 Task: Find connections with filter location Kutaisi with filter topic #wfhwith filter profile language Potuguese with filter current company D. E. Shaw India Private Limited with filter school R.V.R. & J.C. College of Engineering with filter industry Technical and Vocational Training with filter service category Print Design with filter keywords title Managing Member
Action: Mouse moved to (145, 281)
Screenshot: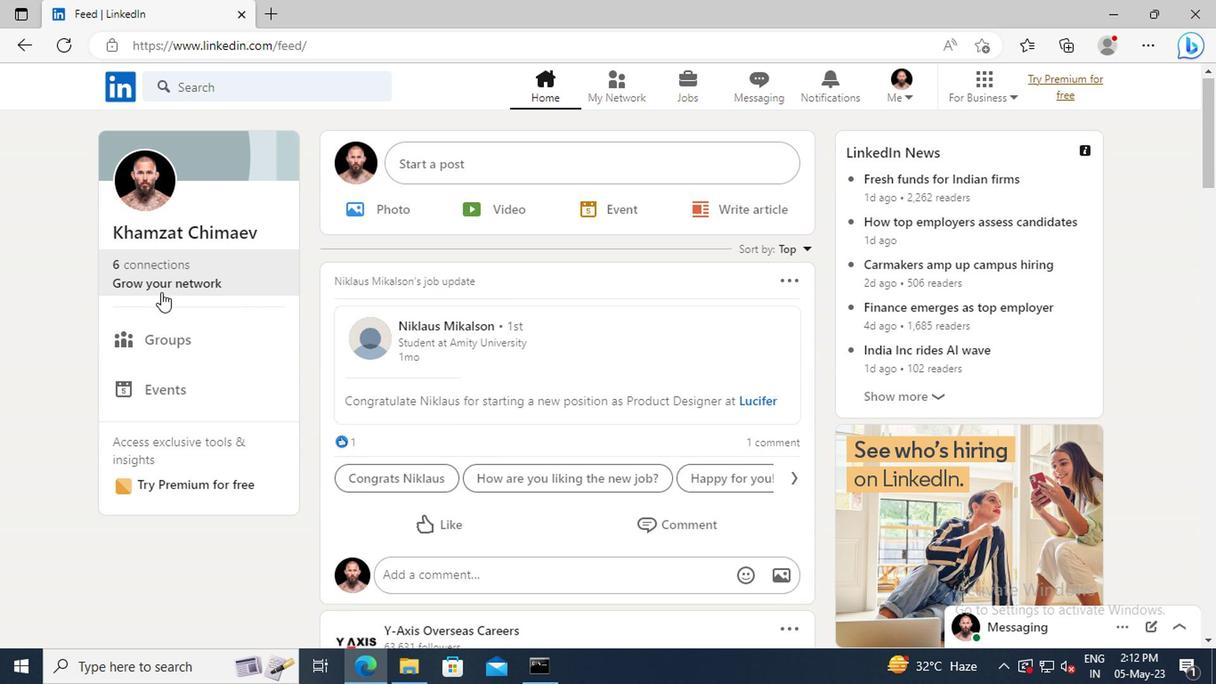 
Action: Mouse pressed left at (145, 281)
Screenshot: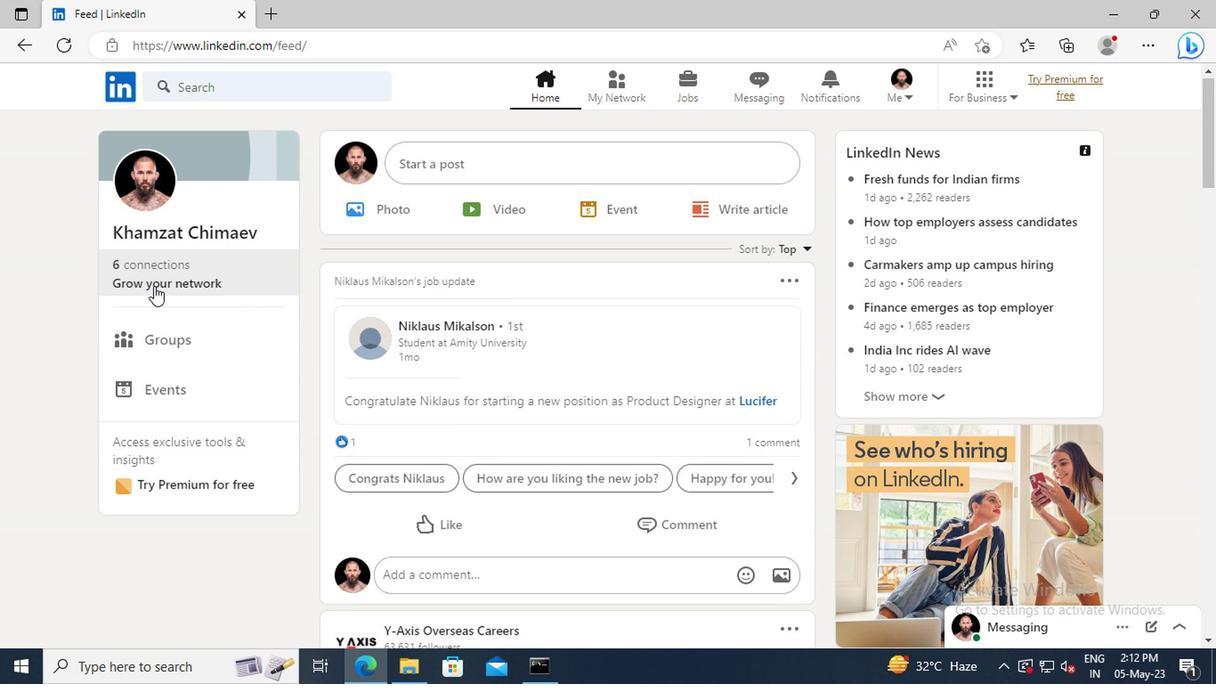 
Action: Mouse moved to (165, 189)
Screenshot: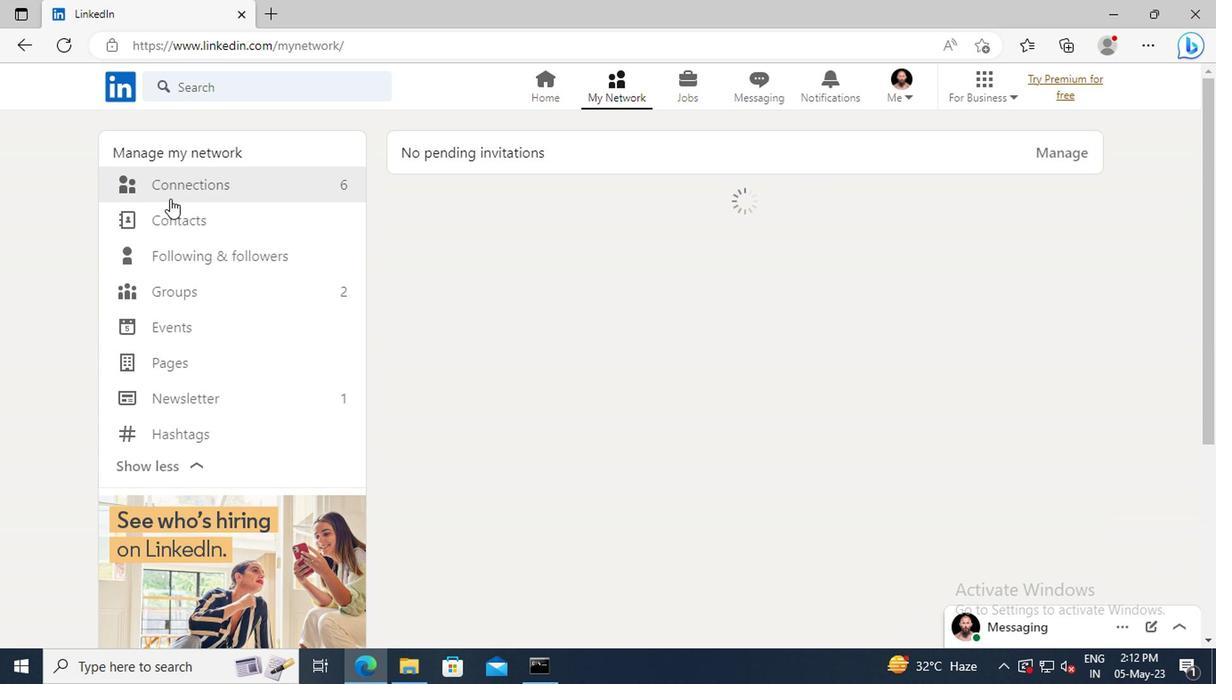
Action: Mouse pressed left at (165, 189)
Screenshot: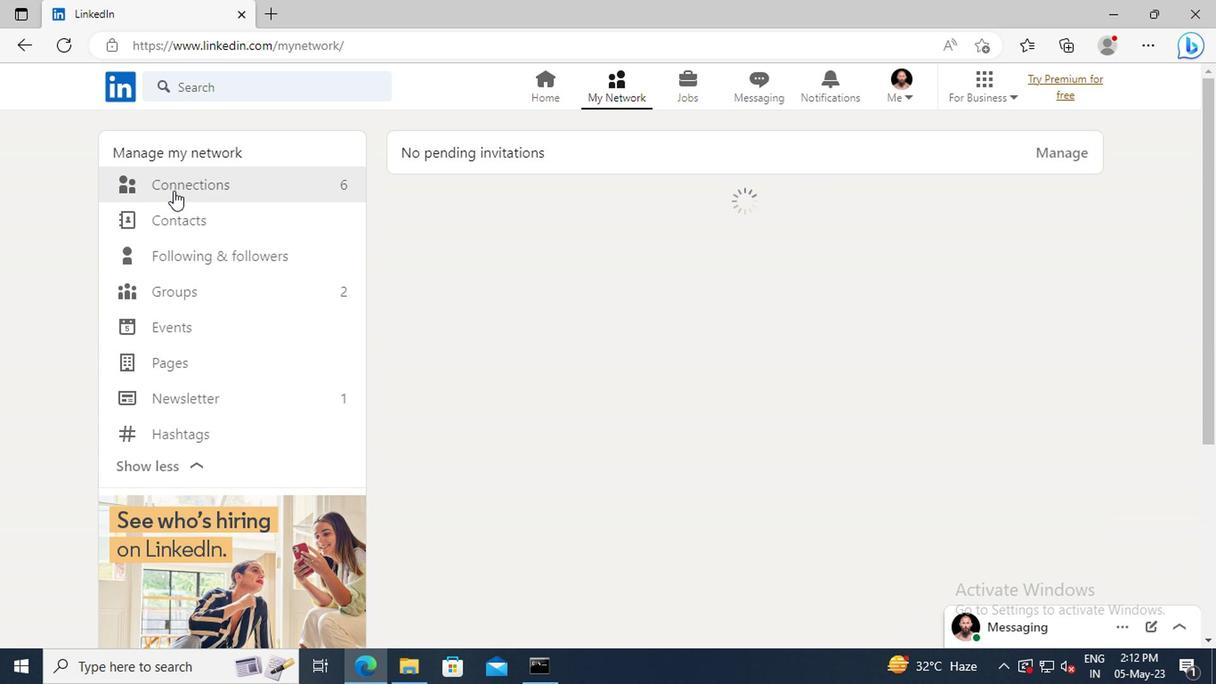 
Action: Mouse moved to (723, 188)
Screenshot: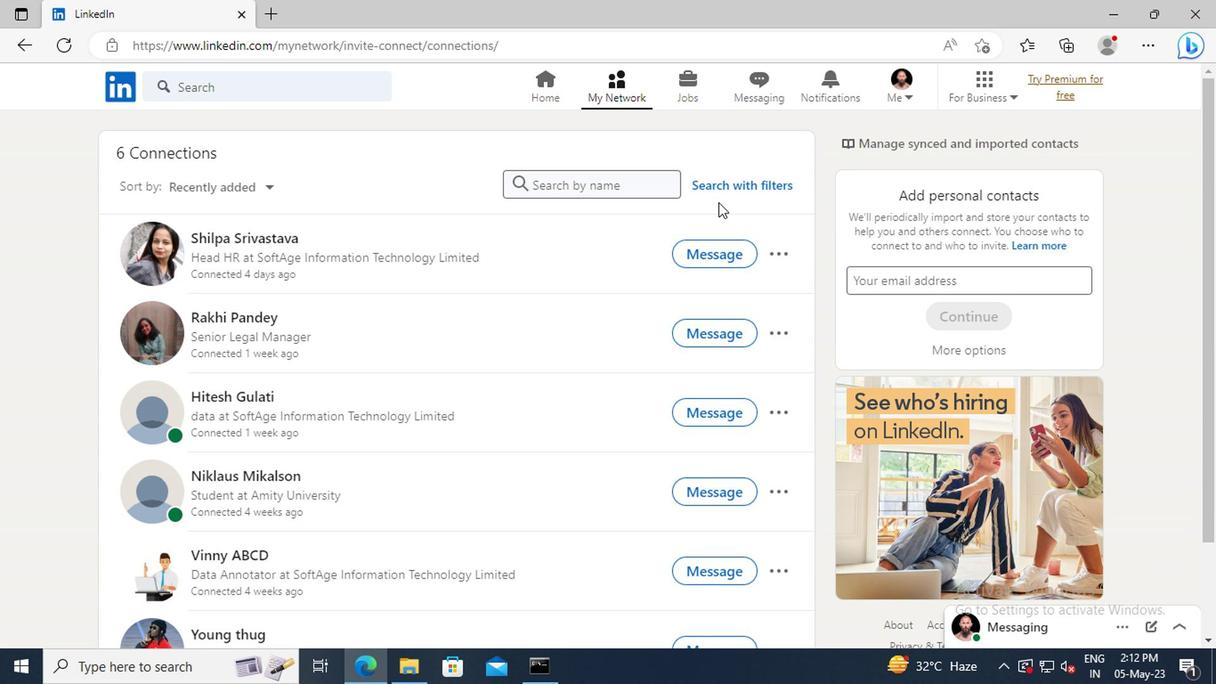 
Action: Mouse pressed left at (723, 188)
Screenshot: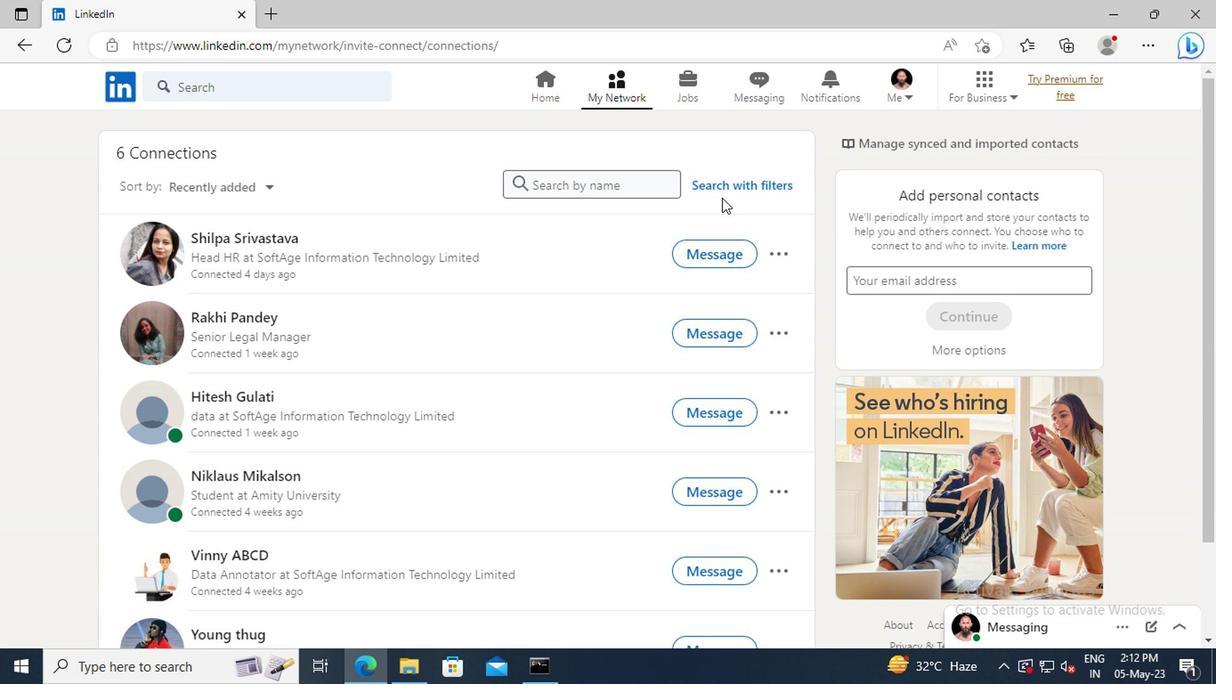 
Action: Mouse moved to (663, 139)
Screenshot: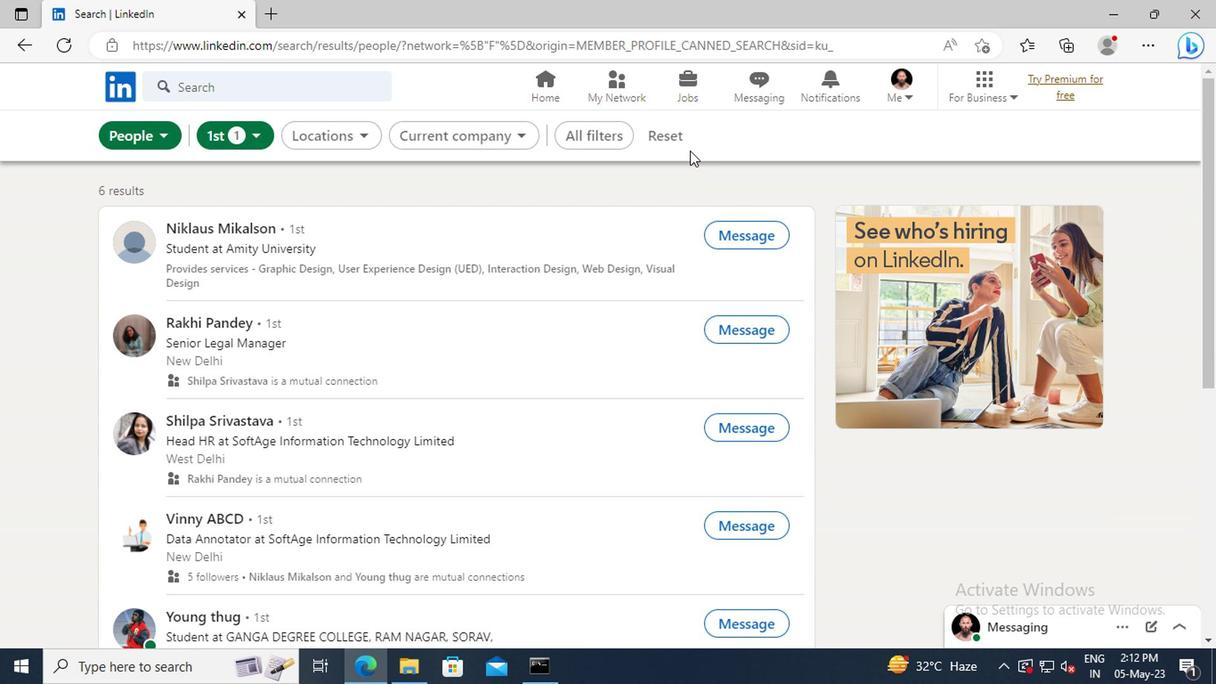 
Action: Mouse pressed left at (663, 139)
Screenshot: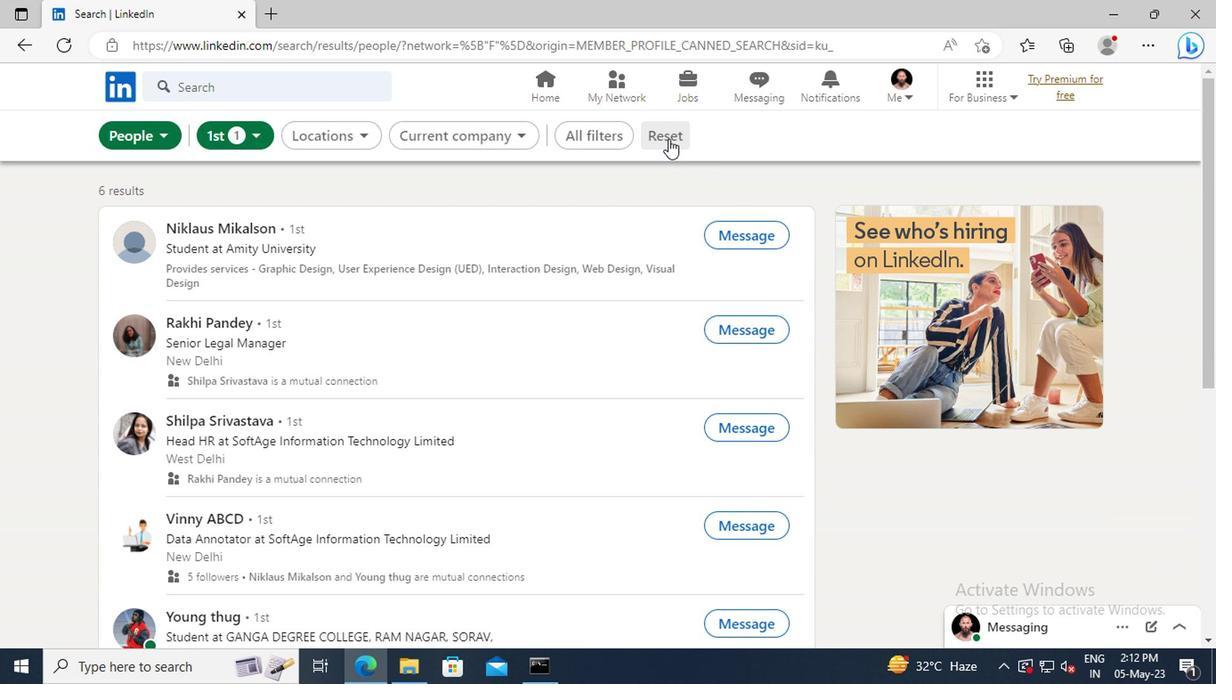 
Action: Mouse moved to (639, 139)
Screenshot: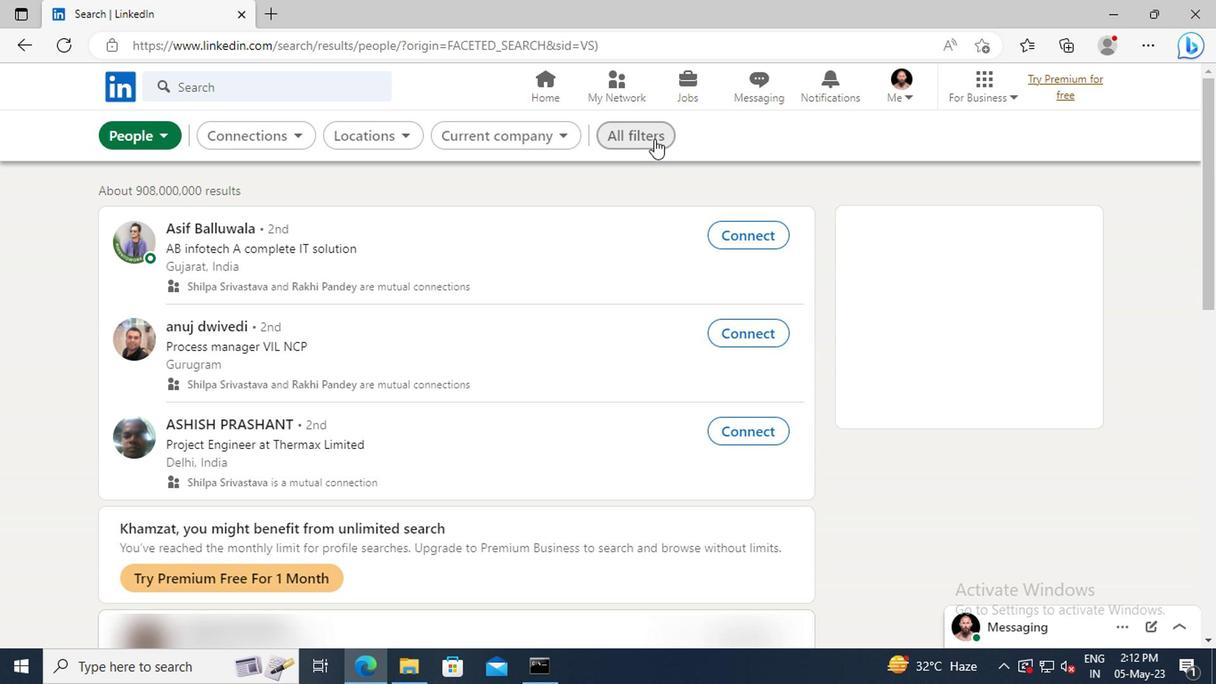 
Action: Mouse pressed left at (639, 139)
Screenshot: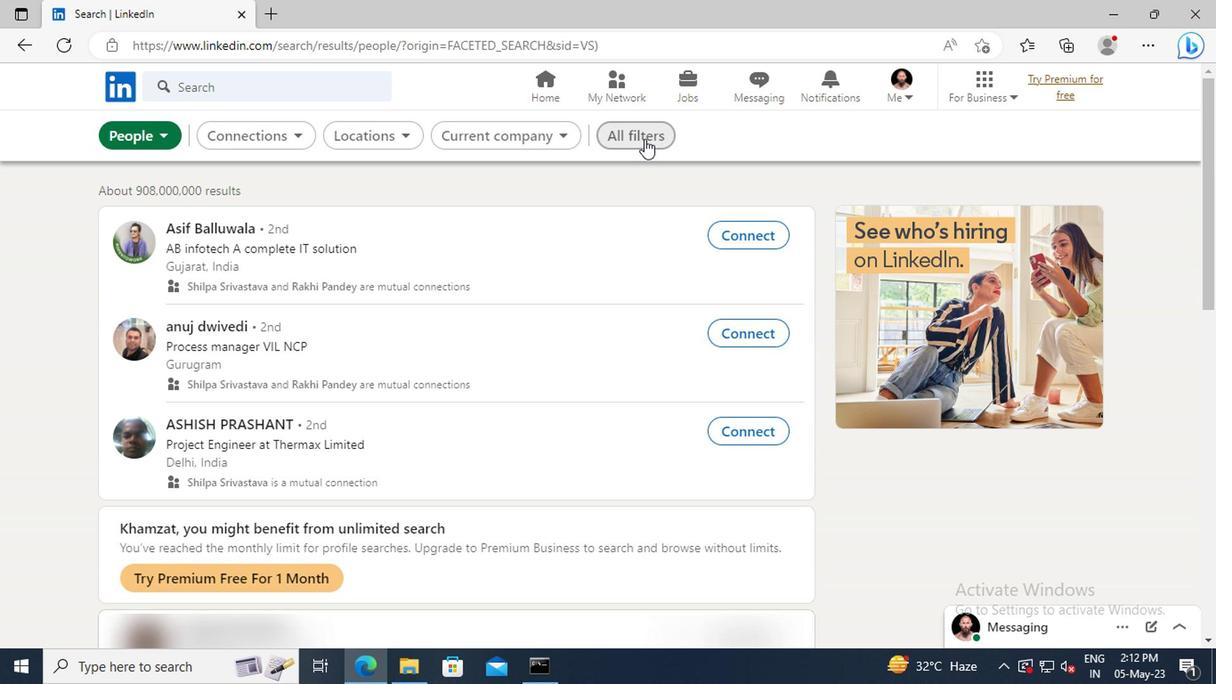 
Action: Mouse moved to (969, 334)
Screenshot: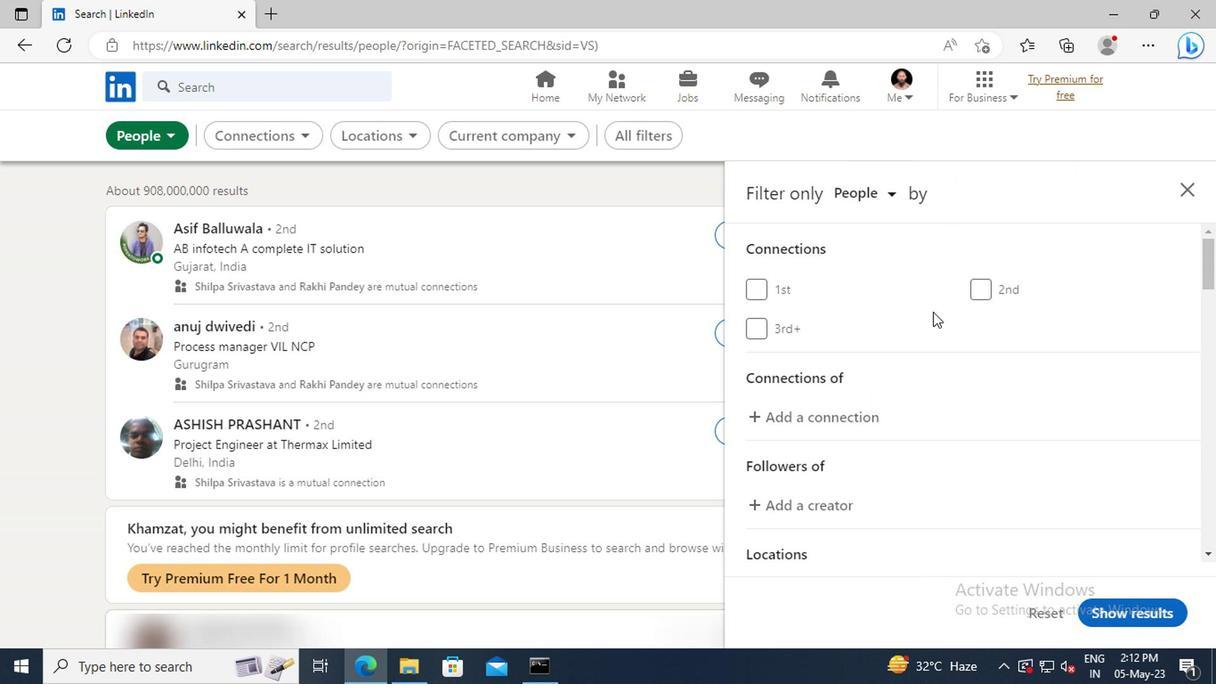 
Action: Mouse scrolled (969, 333) with delta (0, 0)
Screenshot: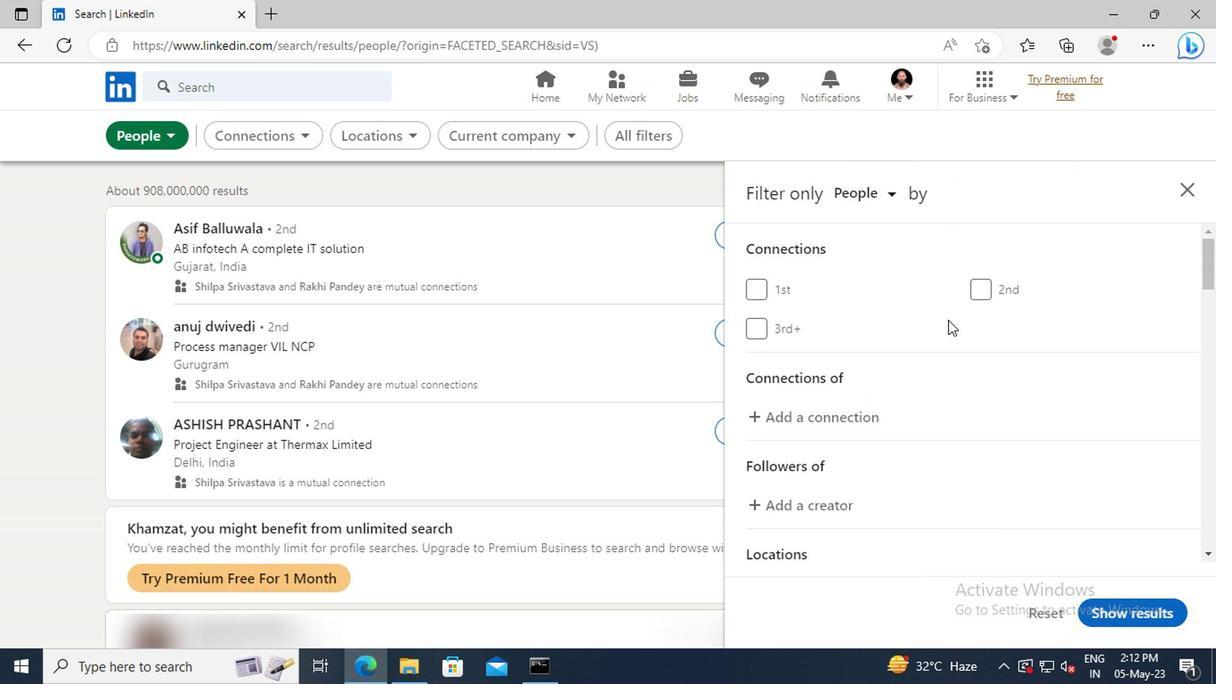 
Action: Mouse scrolled (969, 333) with delta (0, 0)
Screenshot: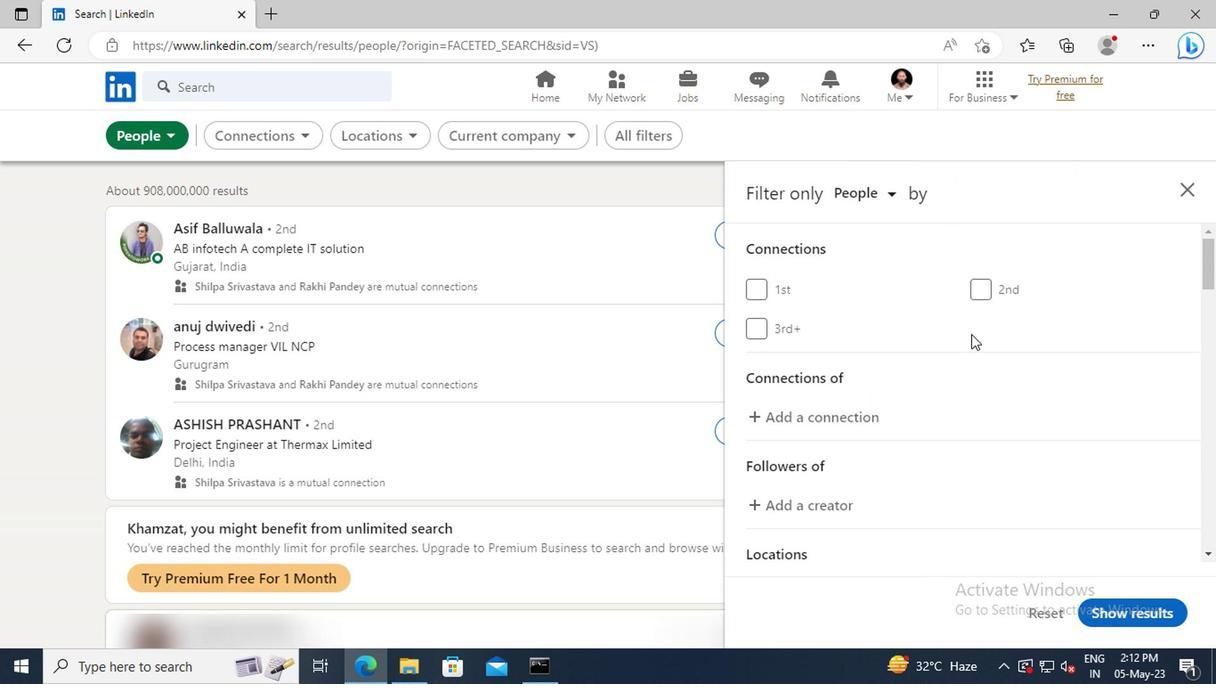 
Action: Mouse moved to (969, 334)
Screenshot: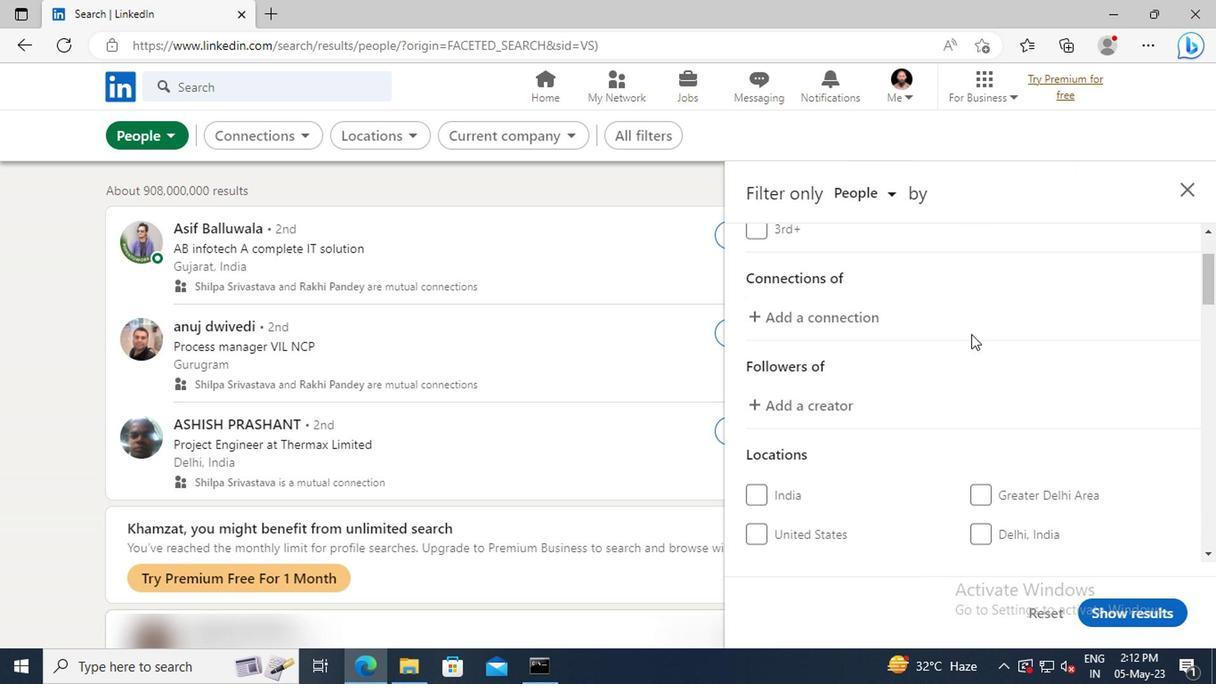 
Action: Mouse scrolled (969, 333) with delta (0, 0)
Screenshot: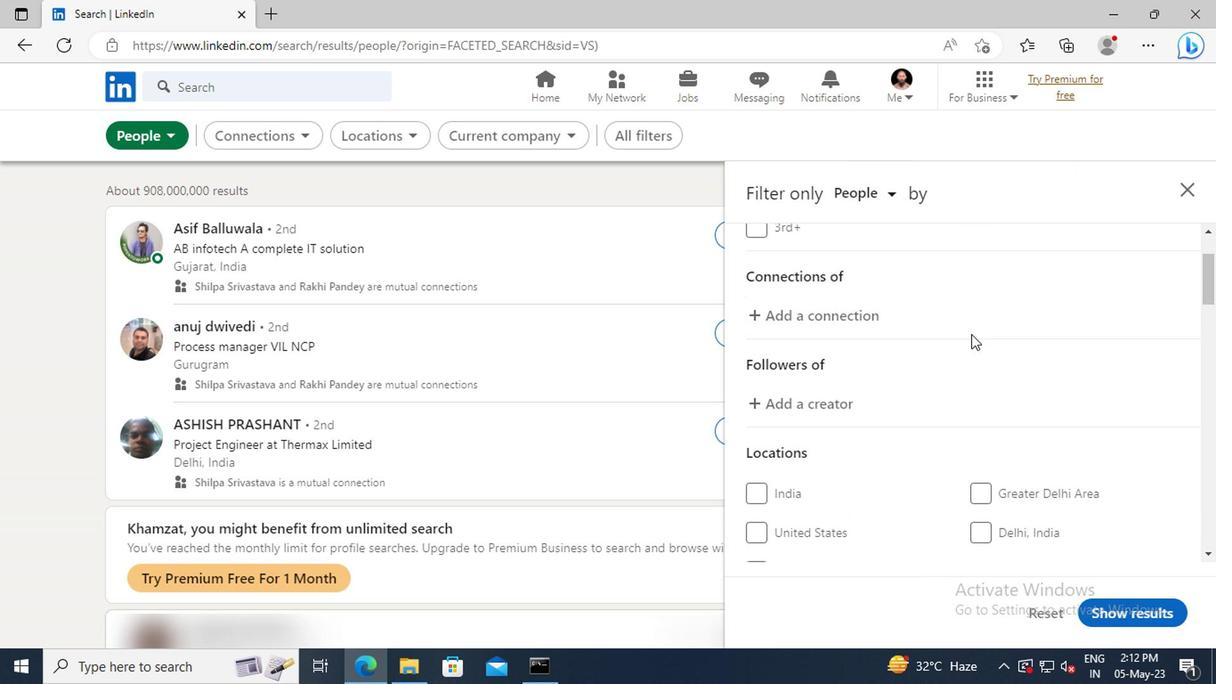 
Action: Mouse moved to (969, 335)
Screenshot: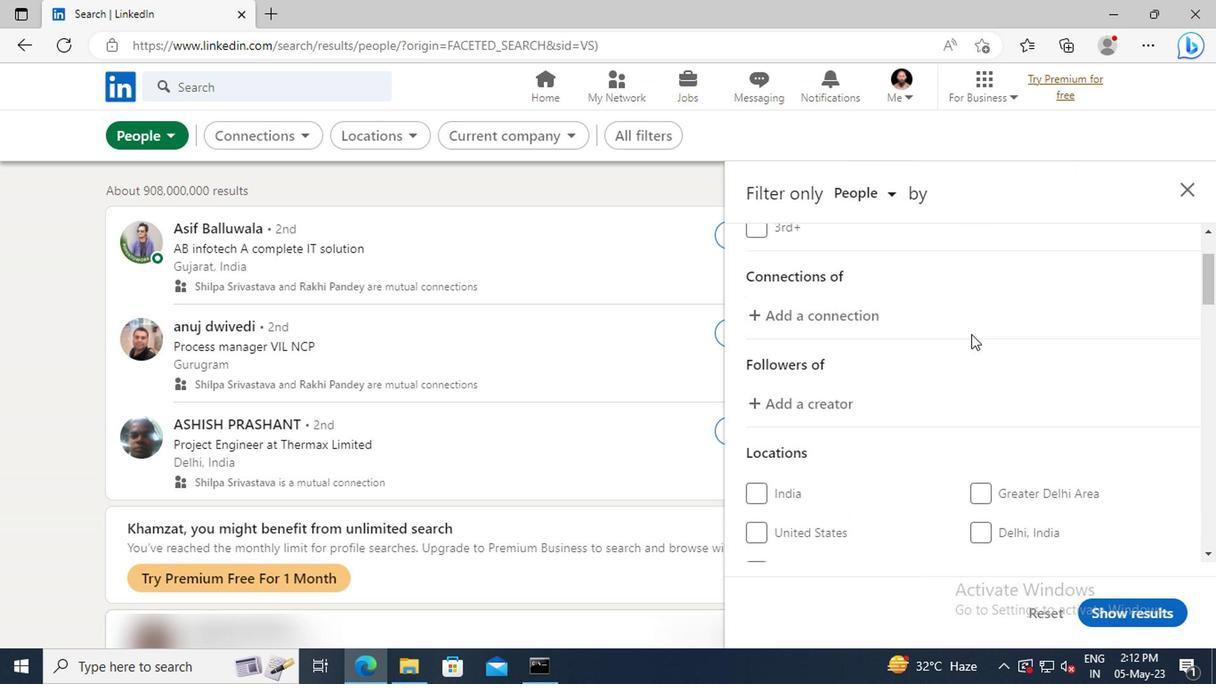 
Action: Mouse scrolled (969, 334) with delta (0, -1)
Screenshot: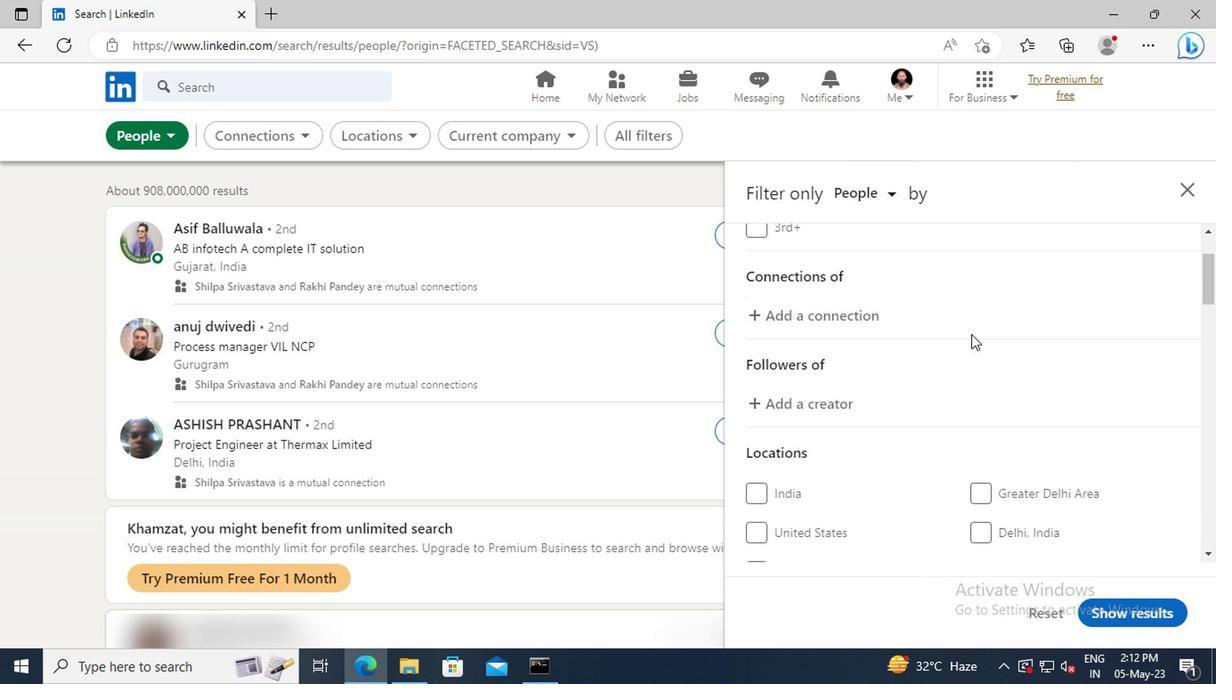 
Action: Mouse scrolled (969, 334) with delta (0, -1)
Screenshot: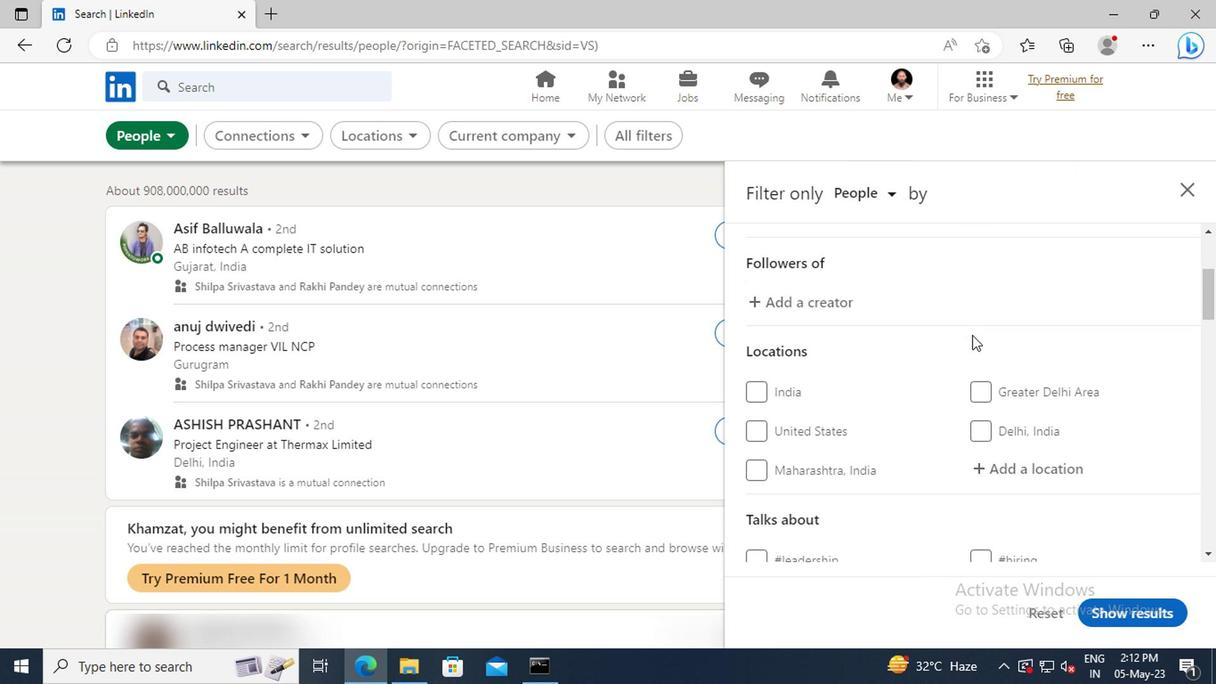 
Action: Mouse scrolled (969, 334) with delta (0, -1)
Screenshot: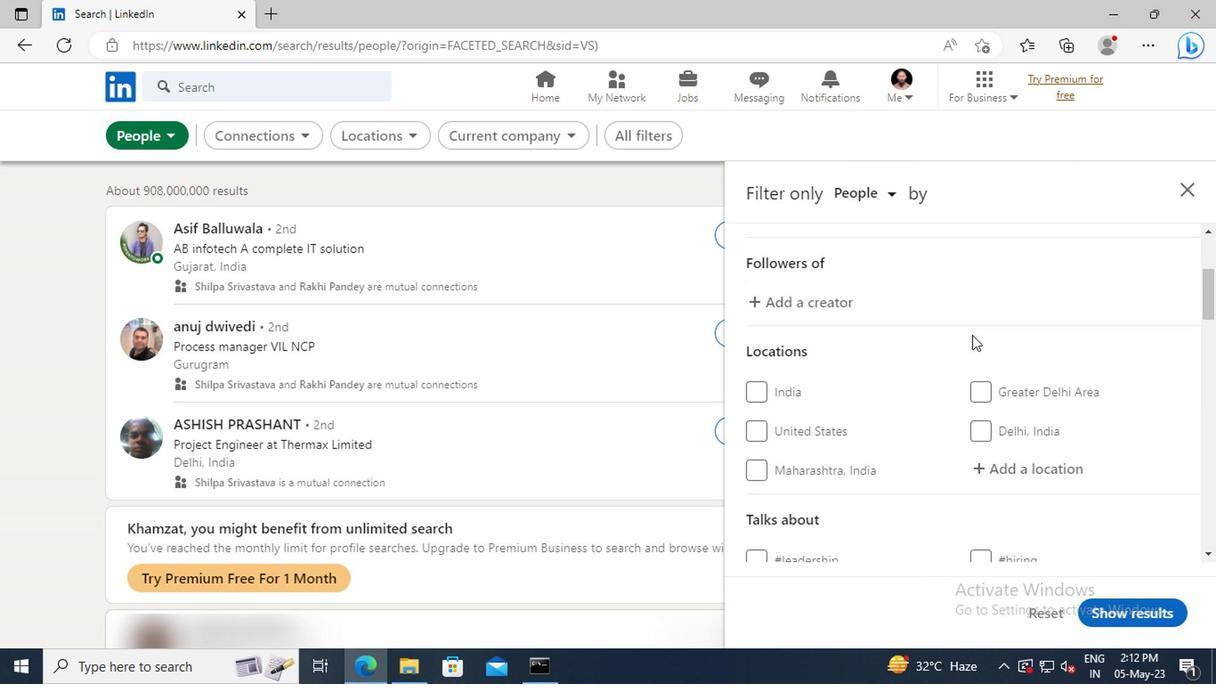 
Action: Mouse moved to (986, 368)
Screenshot: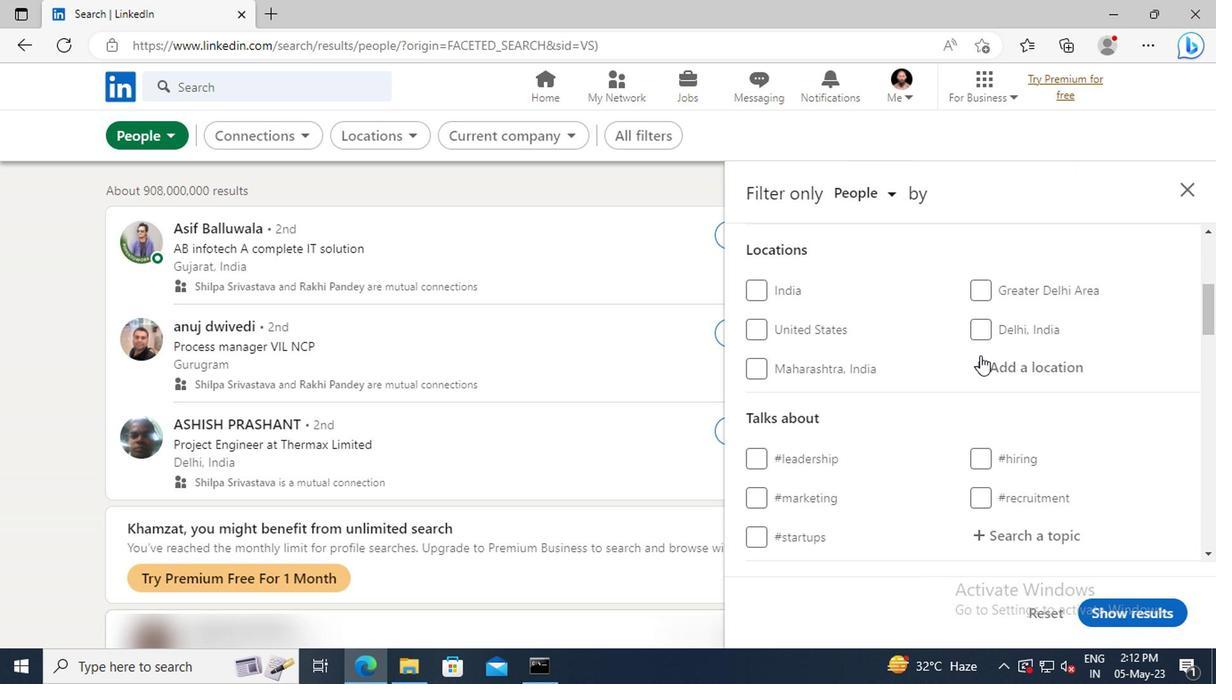 
Action: Mouse pressed left at (986, 368)
Screenshot: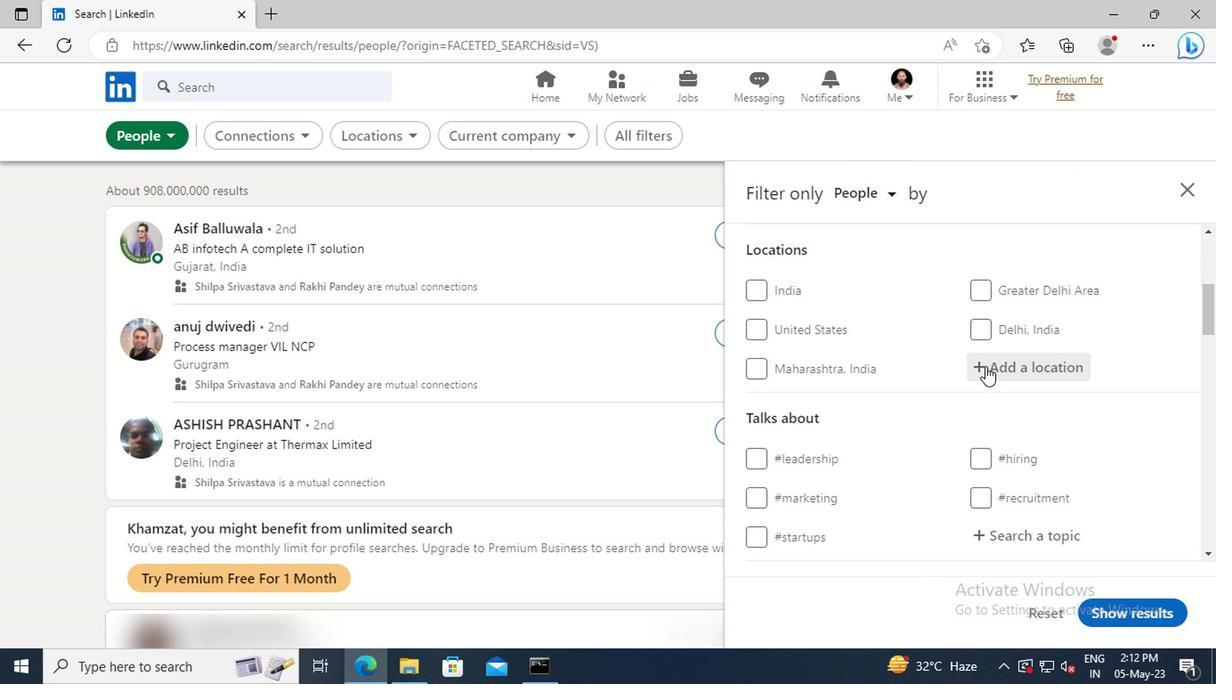 
Action: Key pressed <Key.shift>KUTAISI
Screenshot: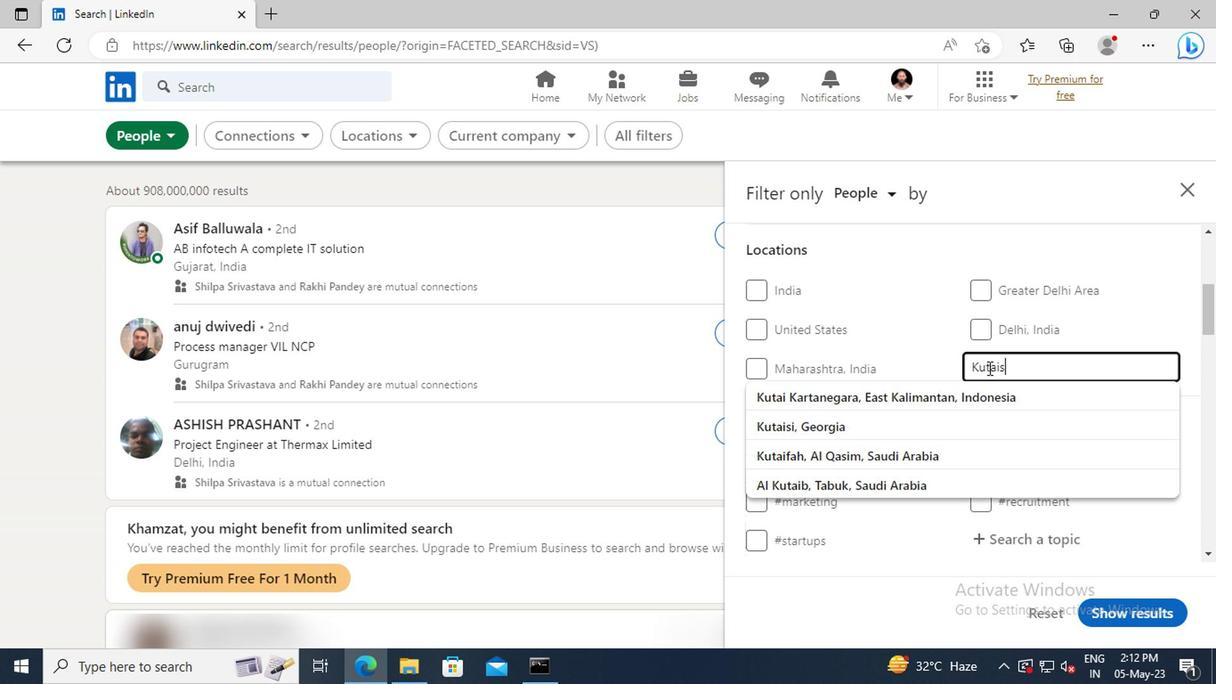 
Action: Mouse moved to (989, 391)
Screenshot: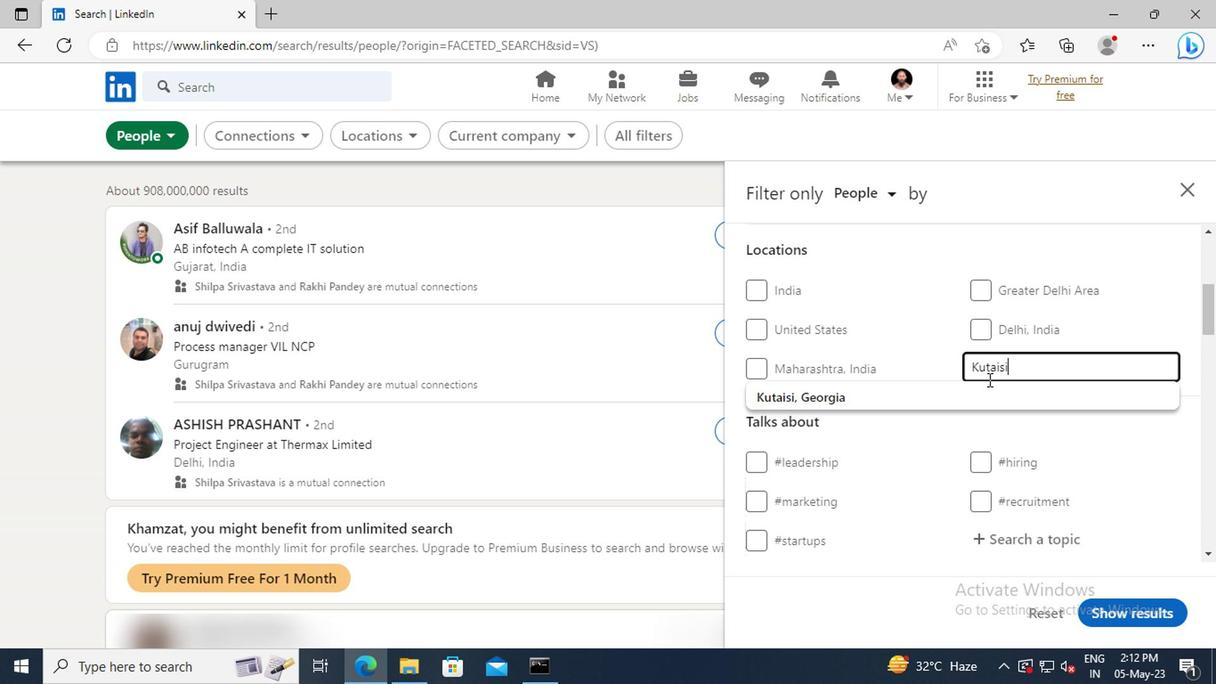 
Action: Mouse pressed left at (989, 391)
Screenshot: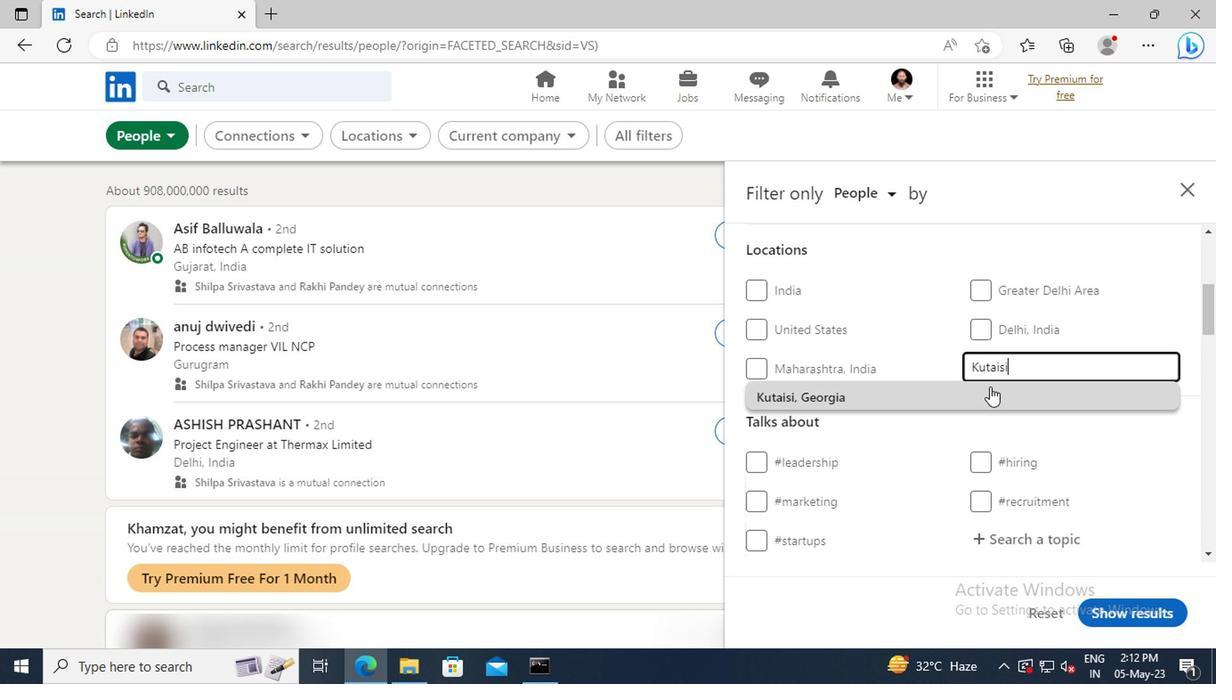 
Action: Mouse scrolled (989, 390) with delta (0, -1)
Screenshot: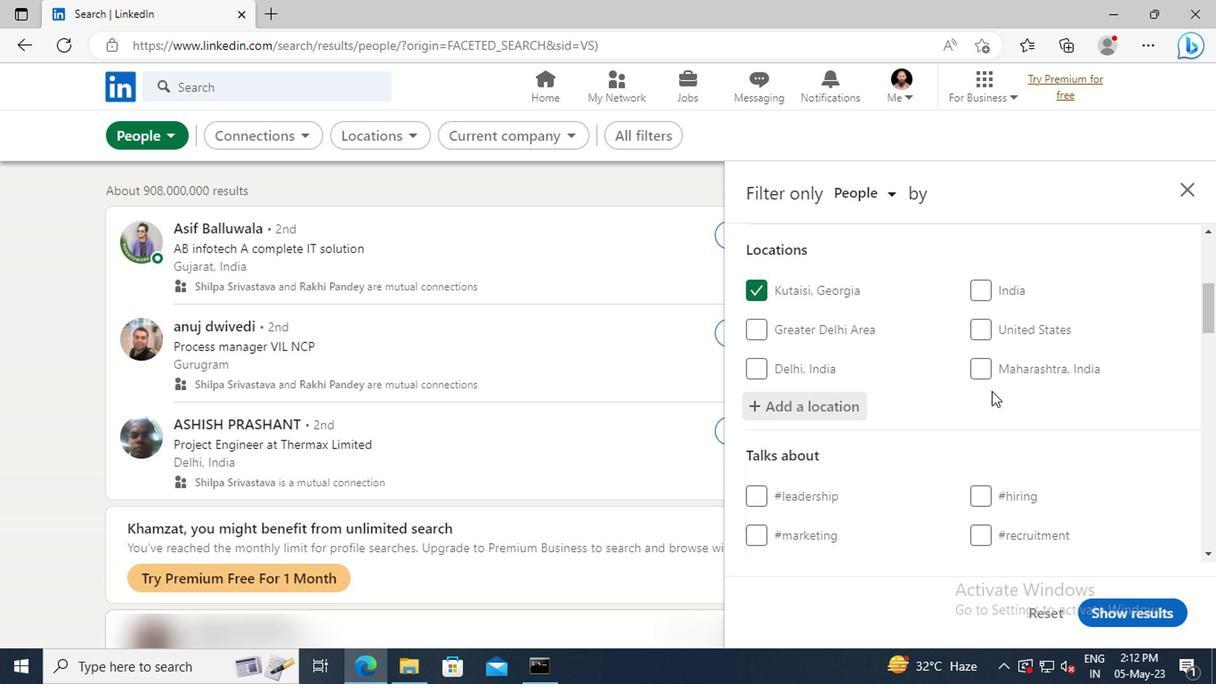 
Action: Mouse scrolled (989, 390) with delta (0, -1)
Screenshot: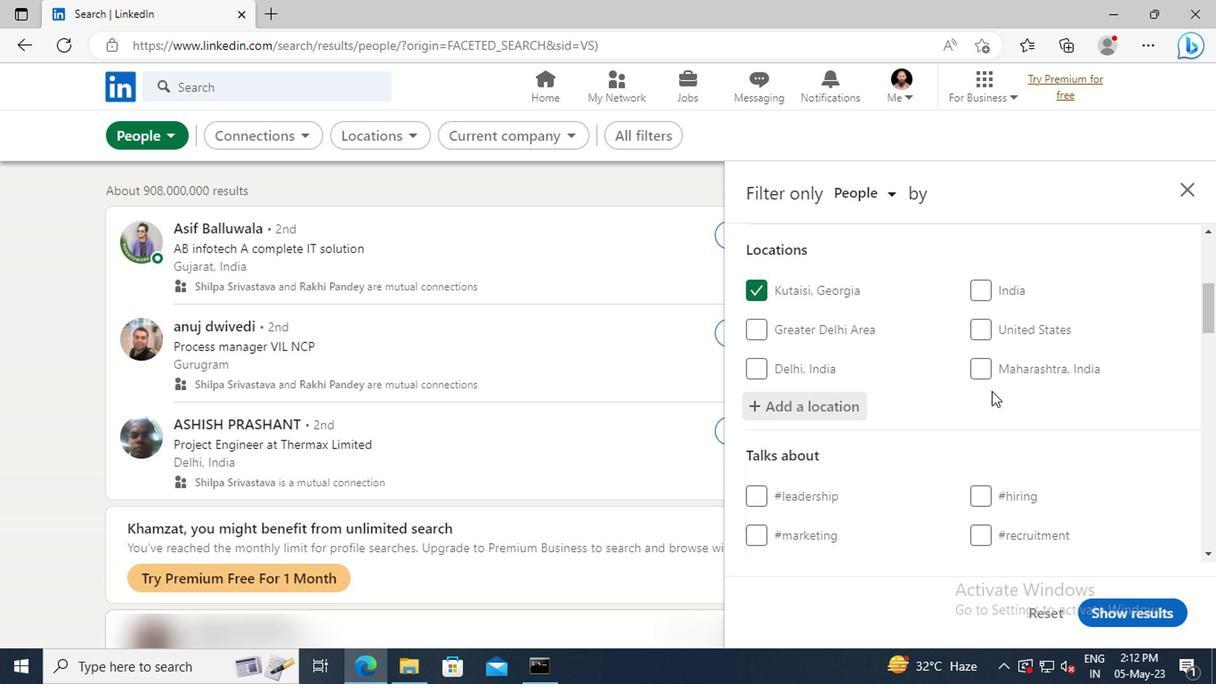 
Action: Mouse scrolled (989, 390) with delta (0, -1)
Screenshot: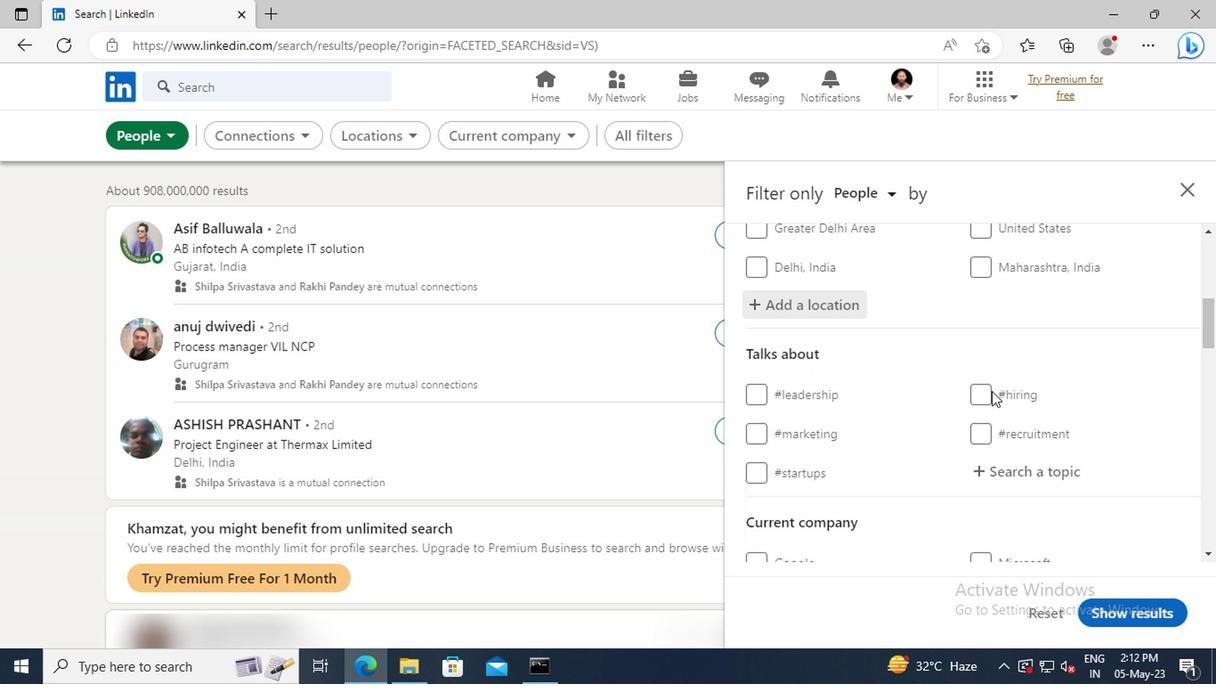 
Action: Mouse moved to (993, 418)
Screenshot: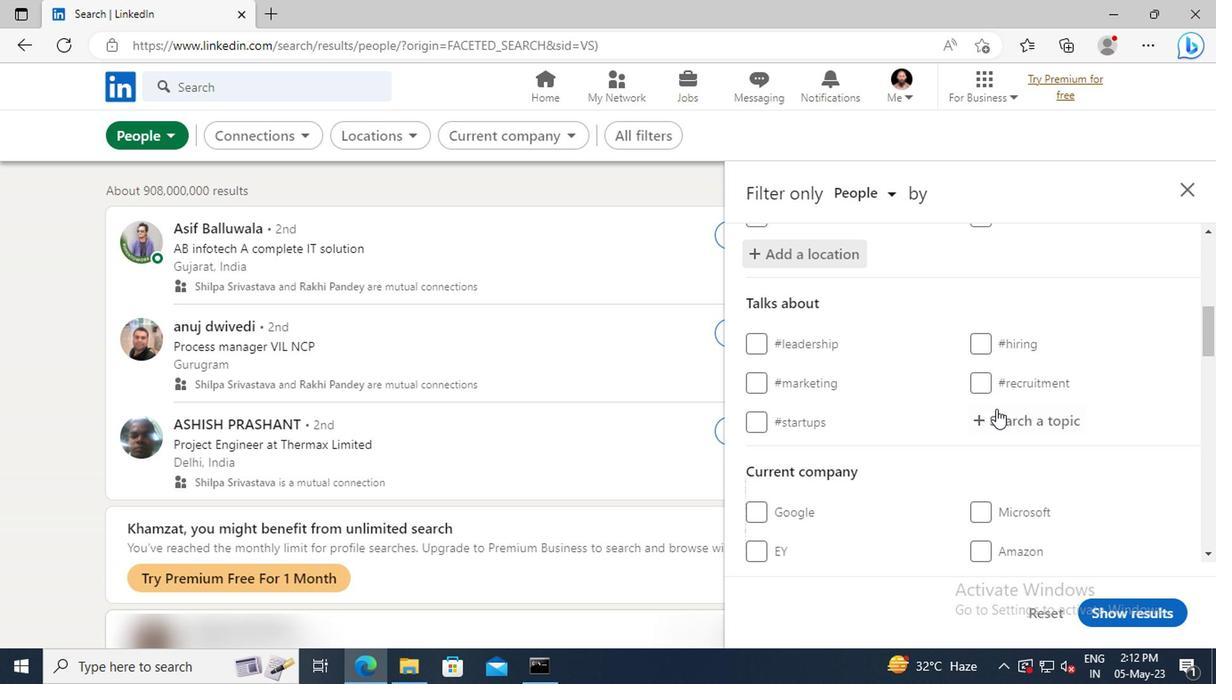 
Action: Mouse pressed left at (993, 418)
Screenshot: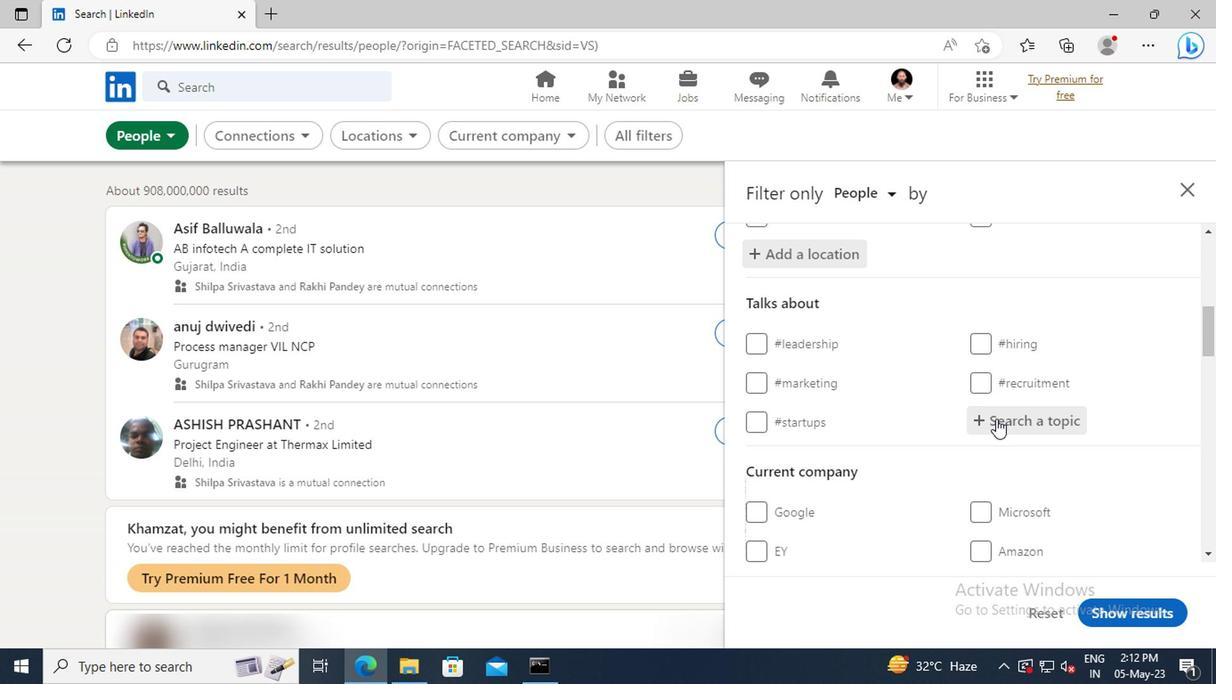 
Action: Key pressed WFH
Screenshot: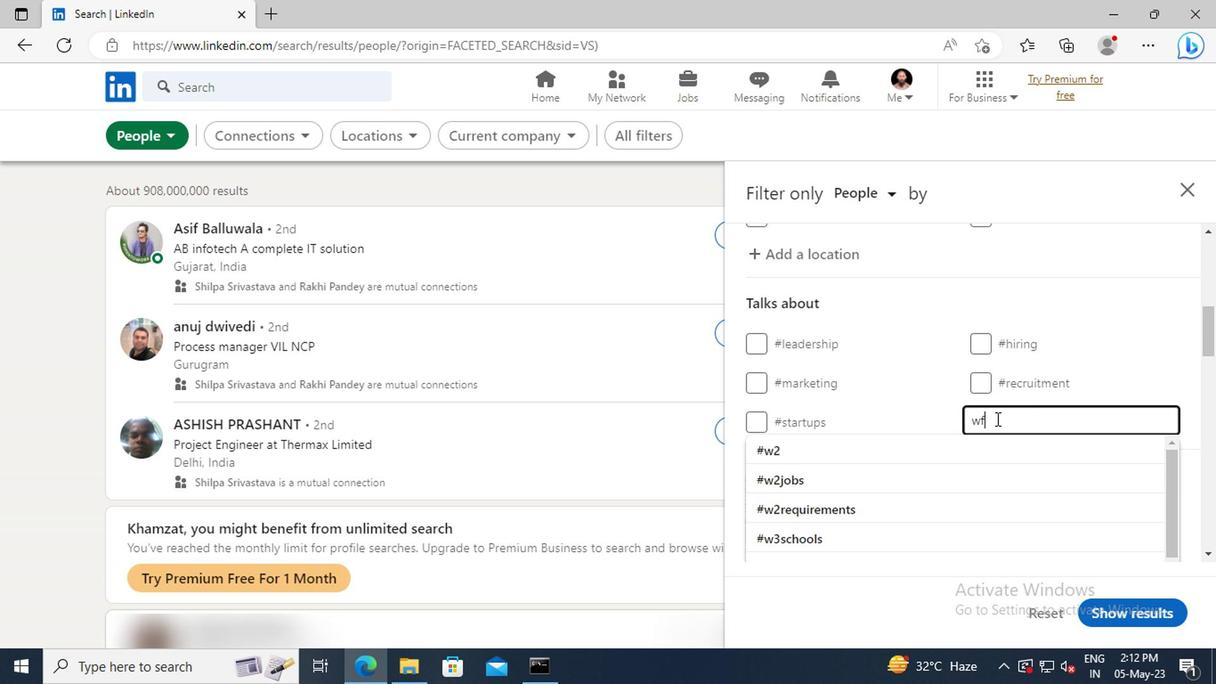 
Action: Mouse moved to (995, 448)
Screenshot: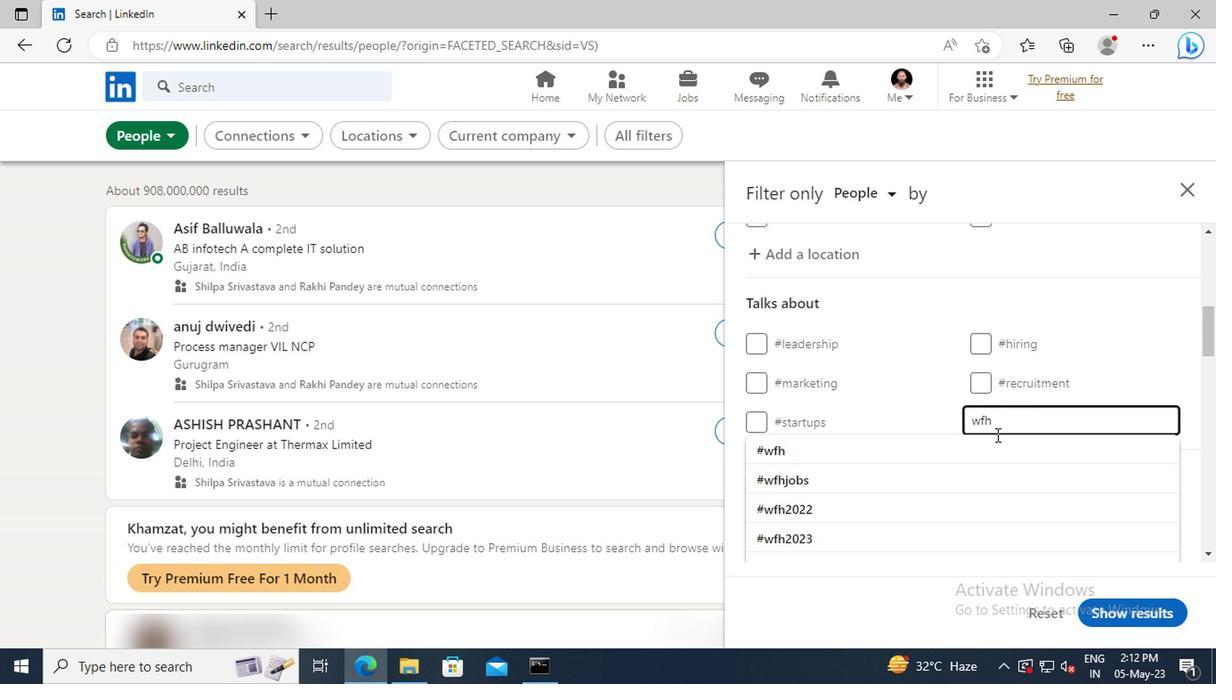 
Action: Mouse pressed left at (995, 448)
Screenshot: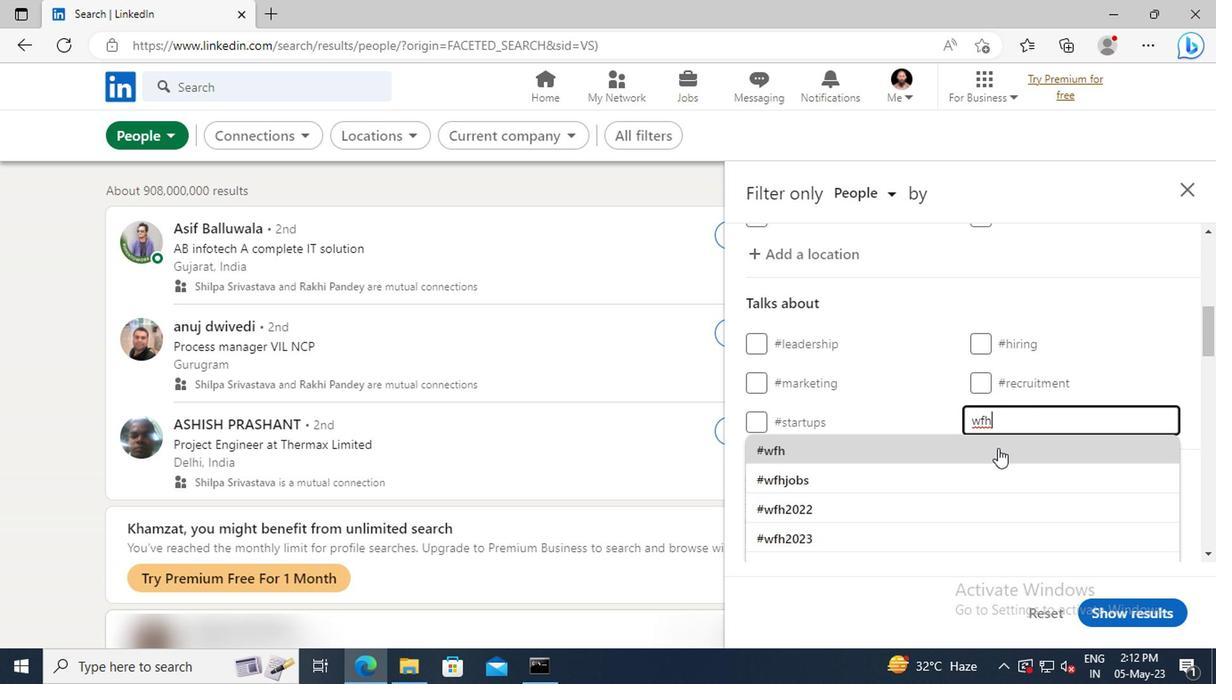 
Action: Mouse scrolled (995, 447) with delta (0, -1)
Screenshot: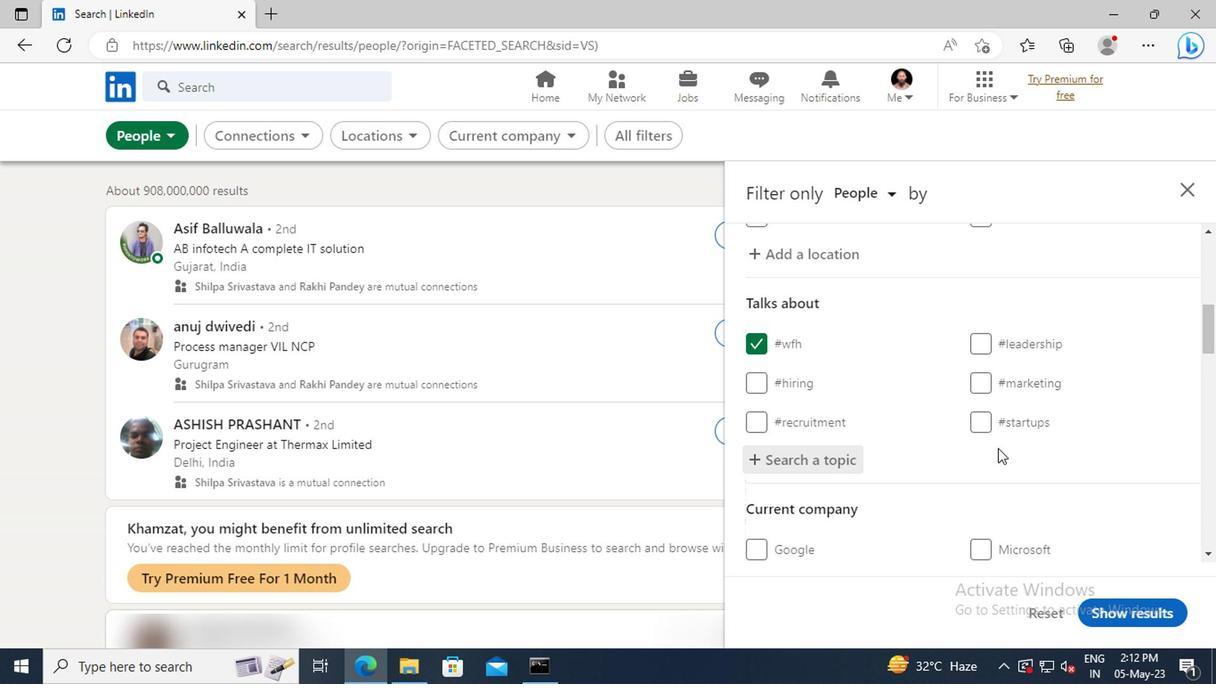 
Action: Mouse scrolled (995, 447) with delta (0, -1)
Screenshot: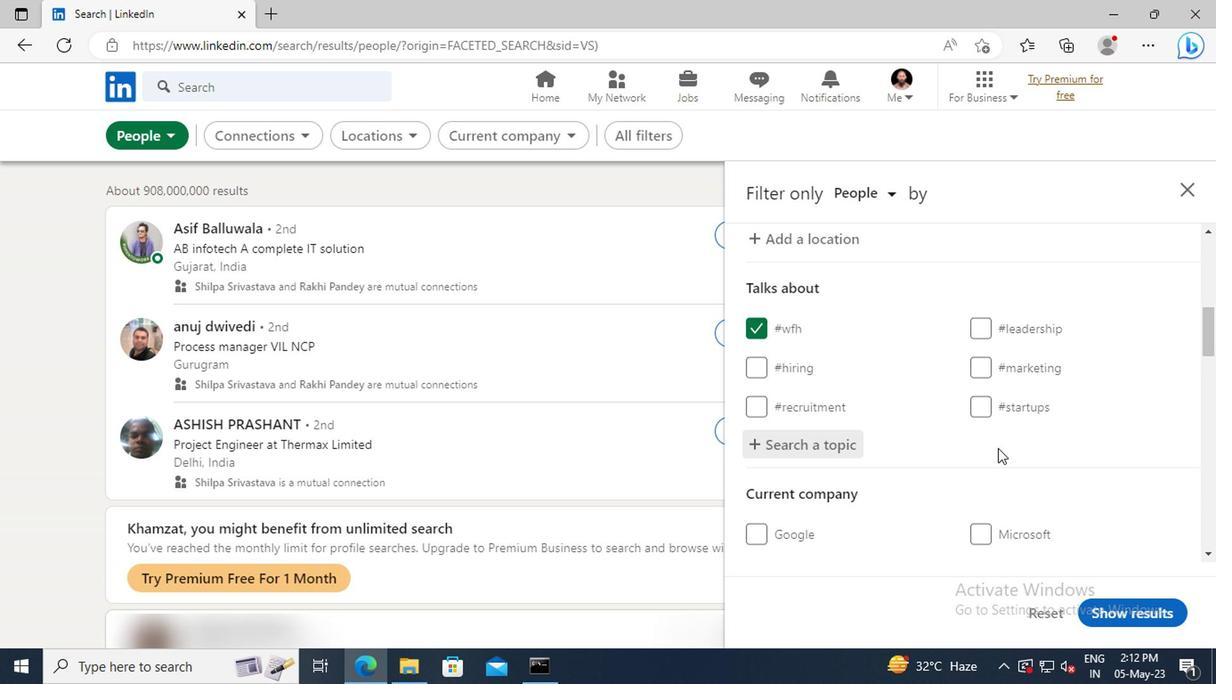 
Action: Mouse scrolled (995, 447) with delta (0, -1)
Screenshot: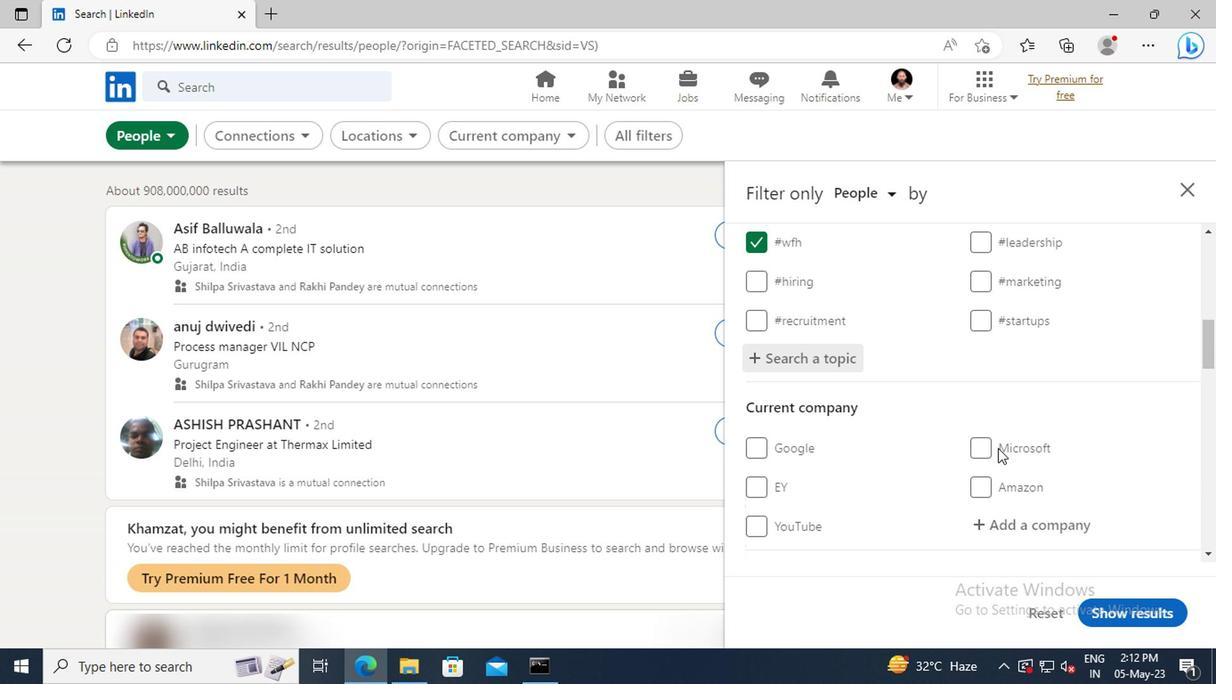 
Action: Mouse scrolled (995, 447) with delta (0, -1)
Screenshot: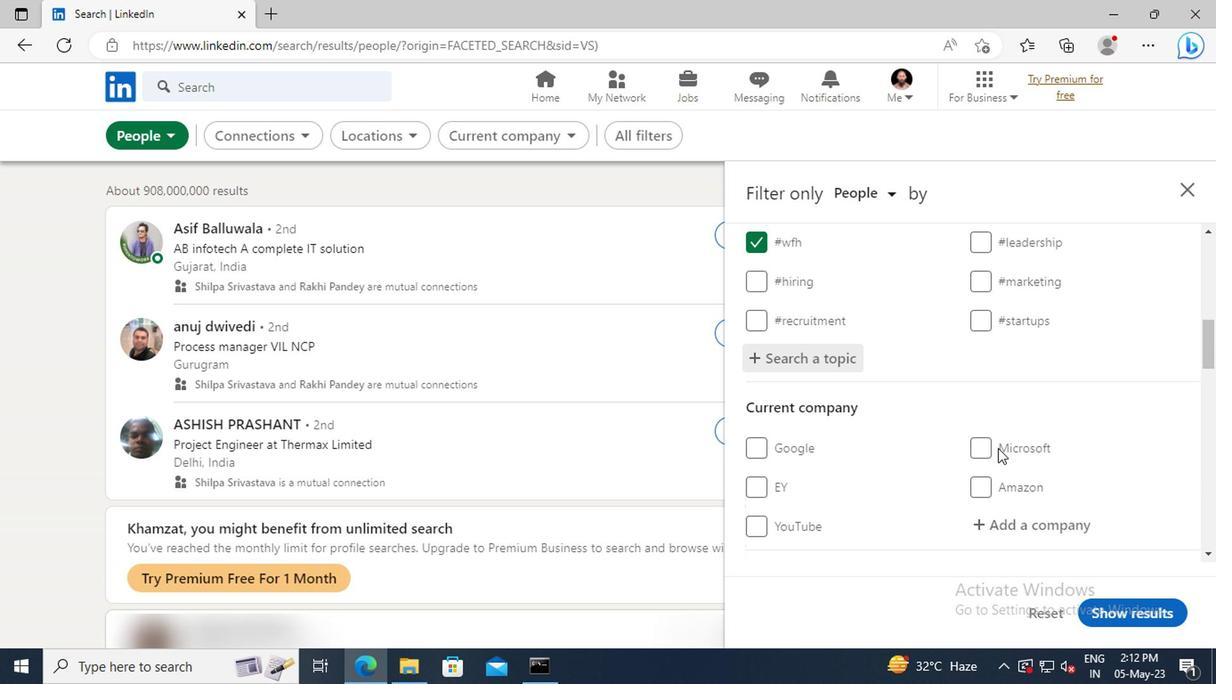 
Action: Mouse moved to (993, 425)
Screenshot: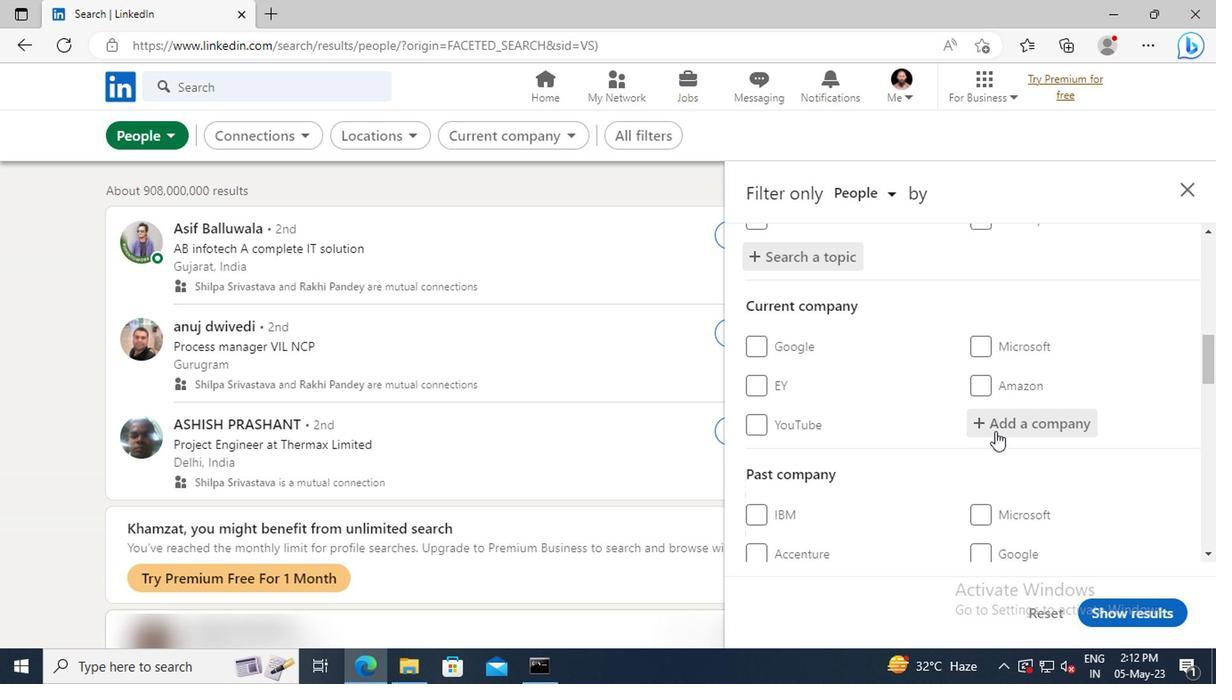 
Action: Mouse scrolled (993, 424) with delta (0, 0)
Screenshot: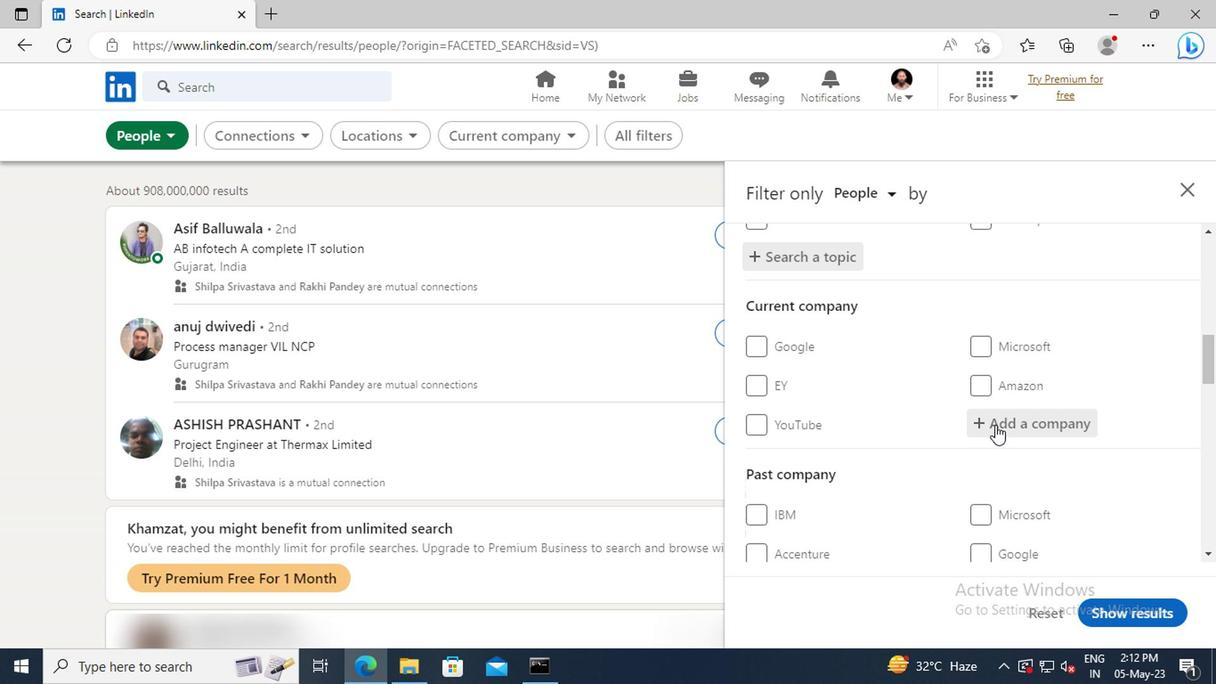 
Action: Mouse scrolled (993, 424) with delta (0, 0)
Screenshot: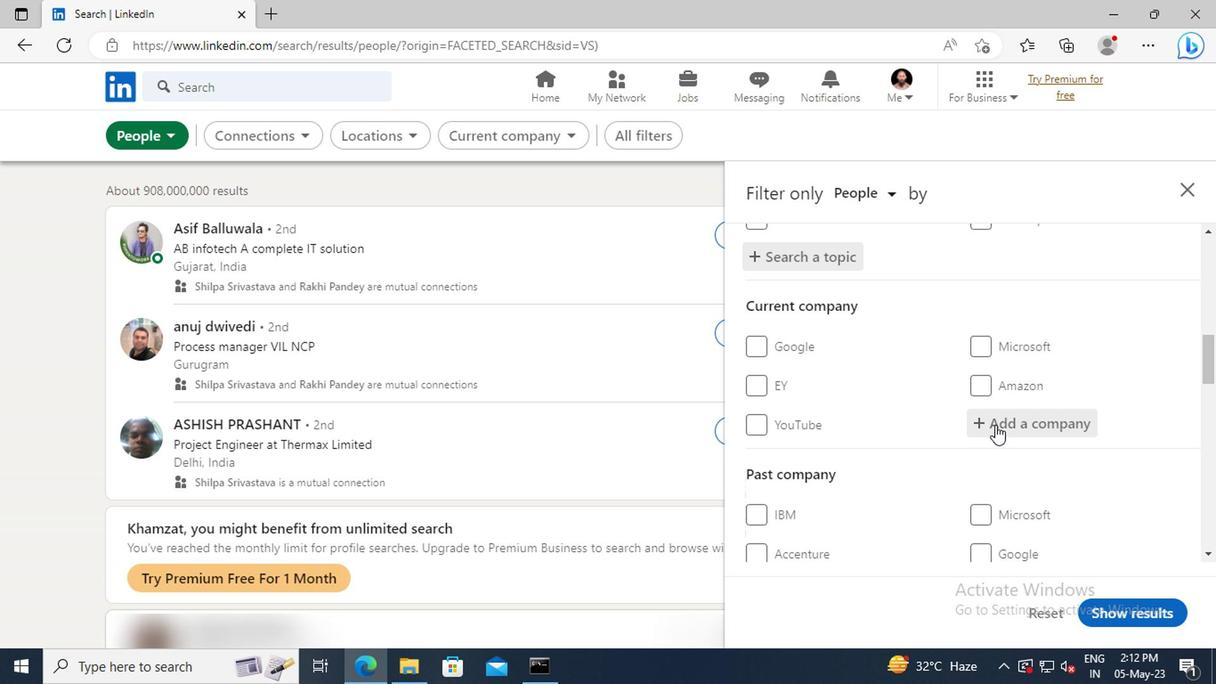 
Action: Mouse scrolled (993, 424) with delta (0, 0)
Screenshot: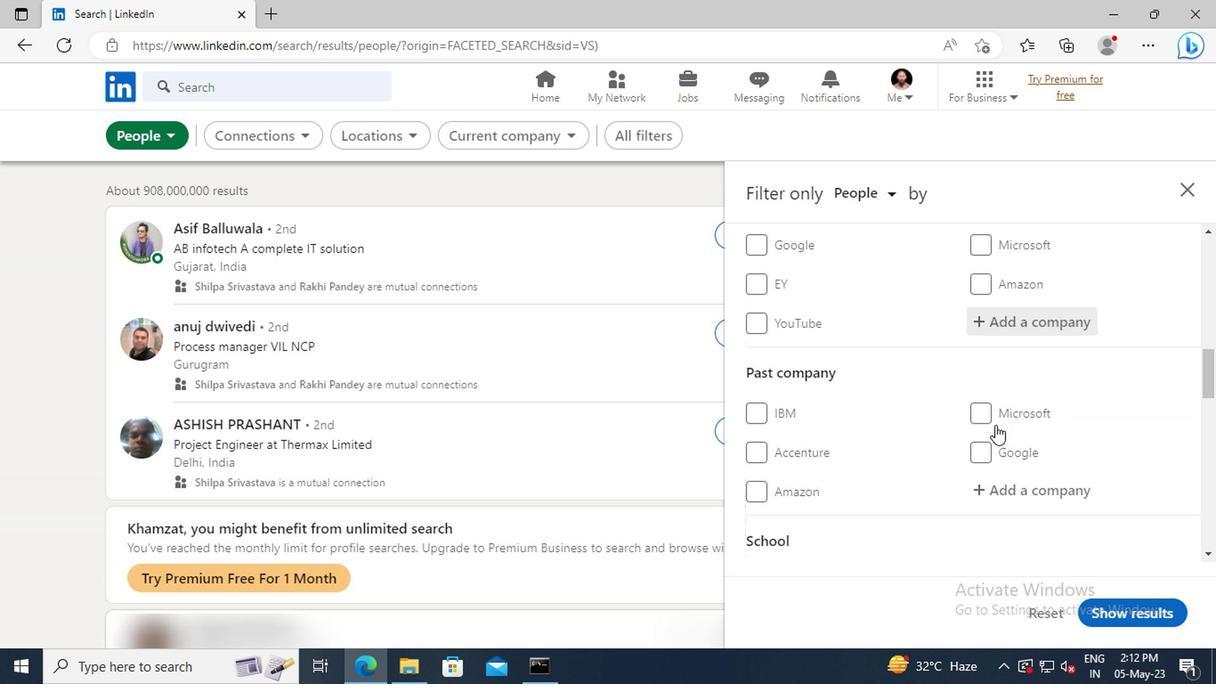 
Action: Mouse scrolled (993, 424) with delta (0, 0)
Screenshot: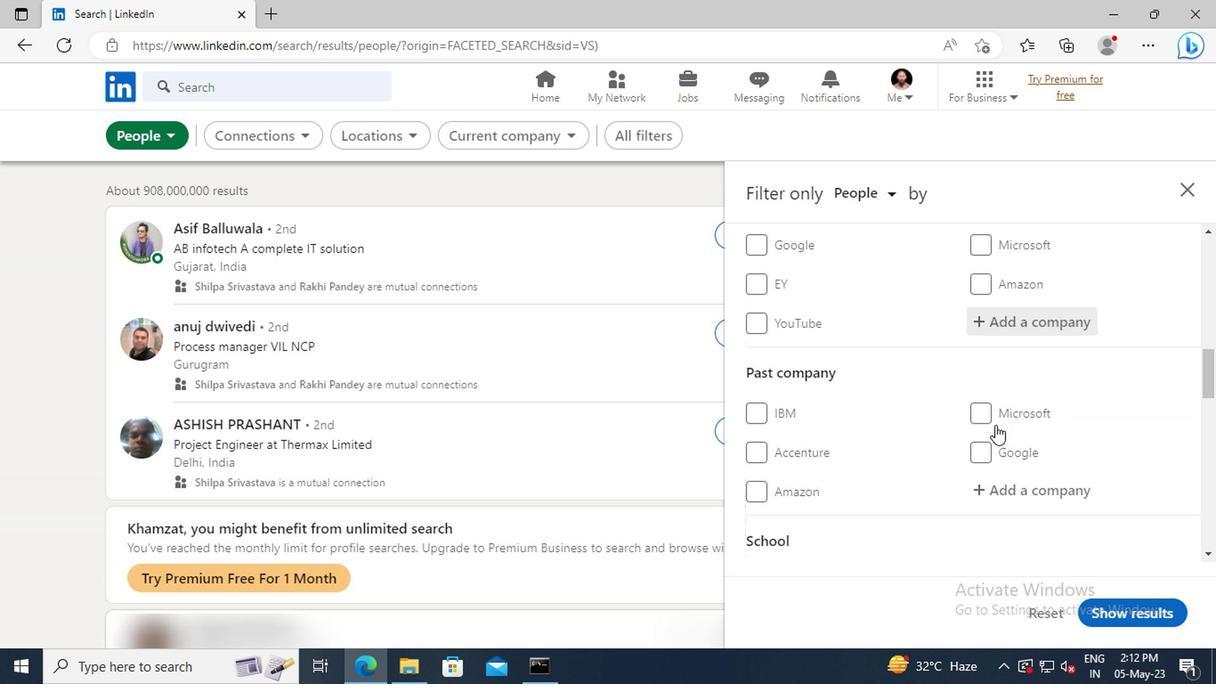 
Action: Mouse scrolled (993, 424) with delta (0, 0)
Screenshot: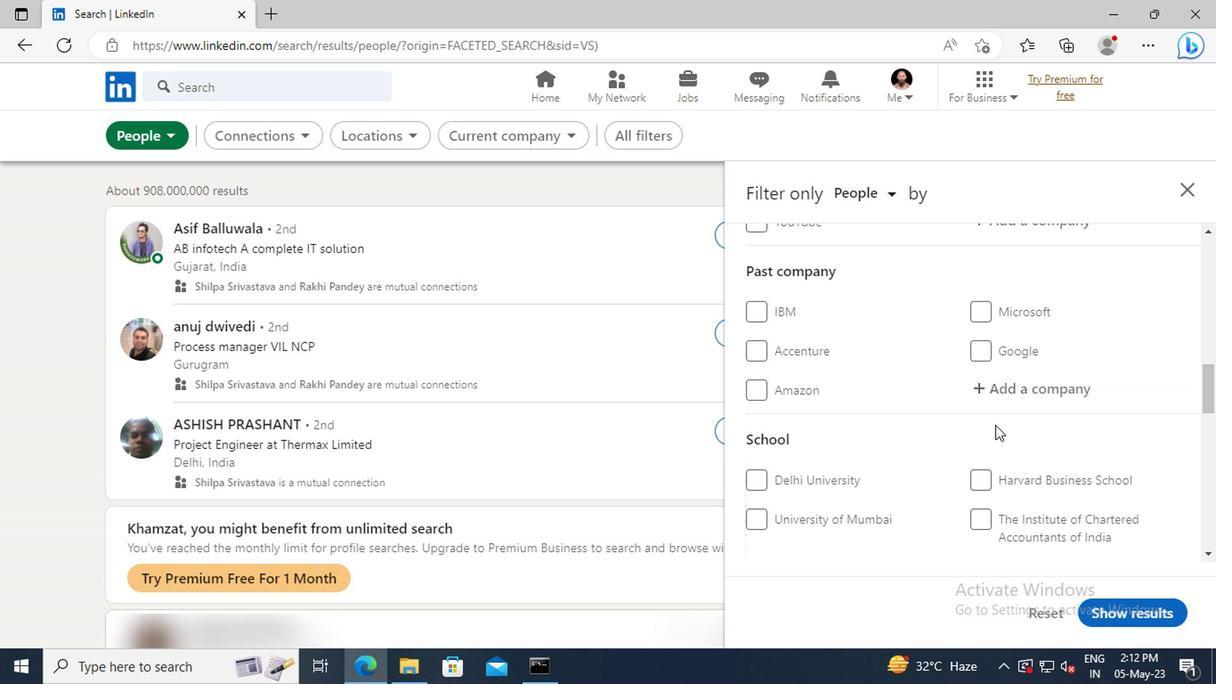 
Action: Mouse scrolled (993, 424) with delta (0, 0)
Screenshot: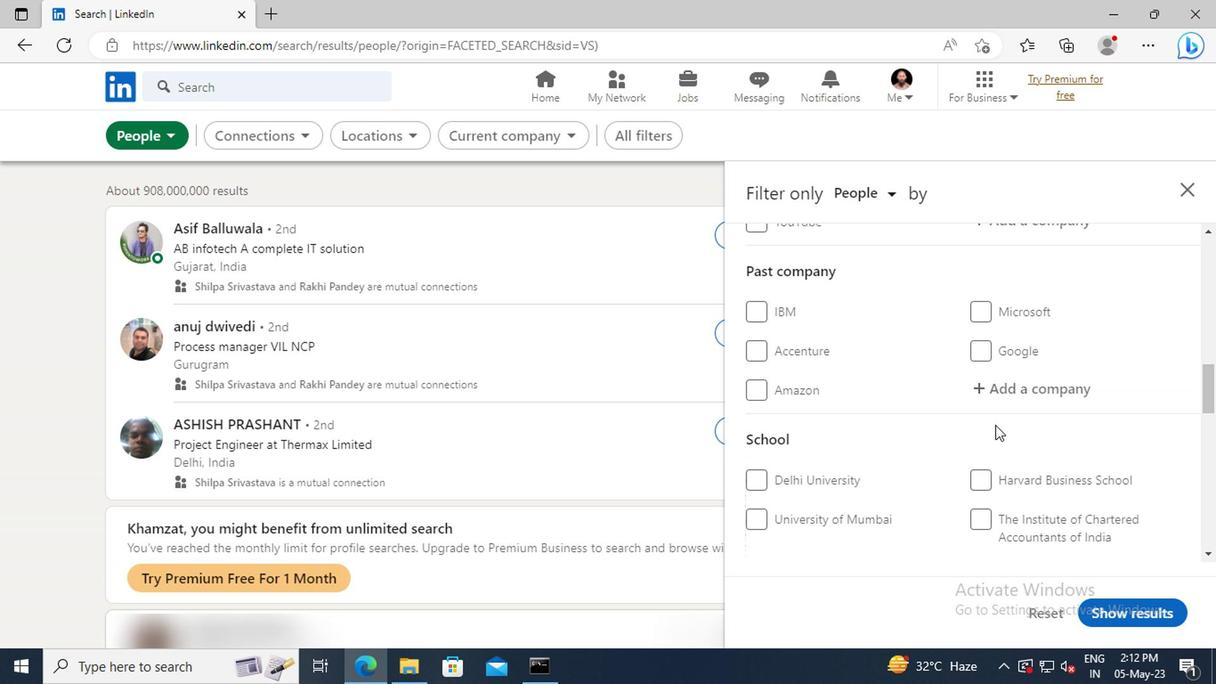 
Action: Mouse scrolled (993, 424) with delta (0, 0)
Screenshot: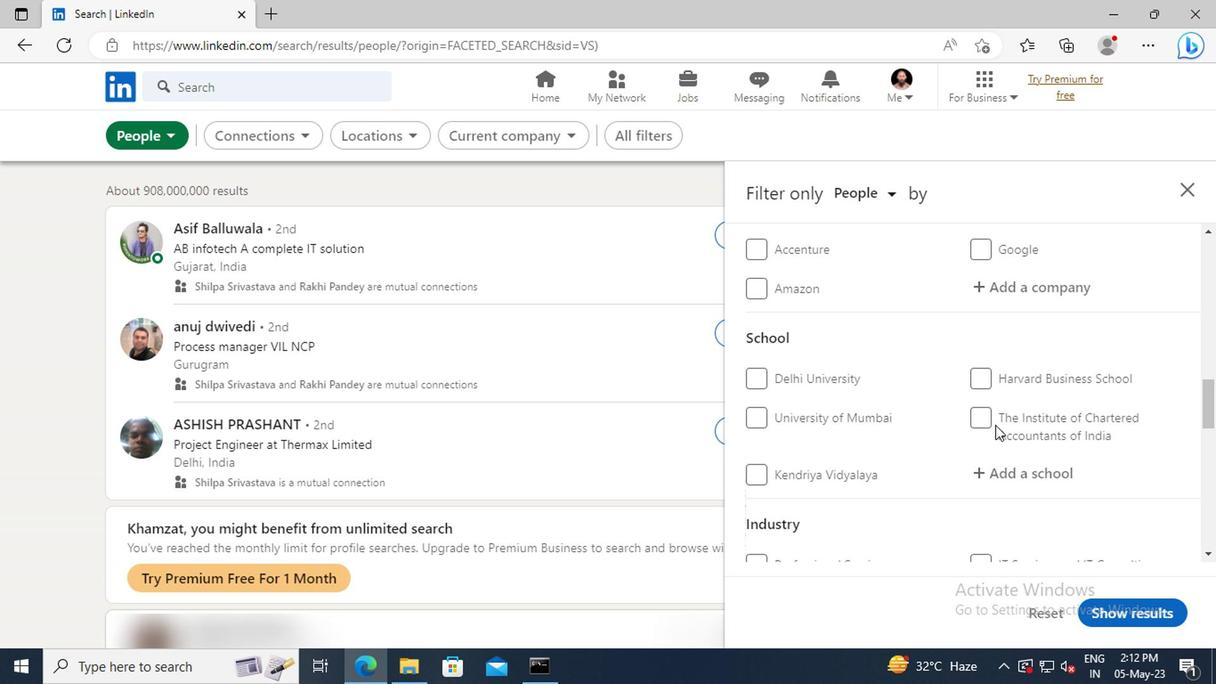 
Action: Mouse scrolled (993, 424) with delta (0, 0)
Screenshot: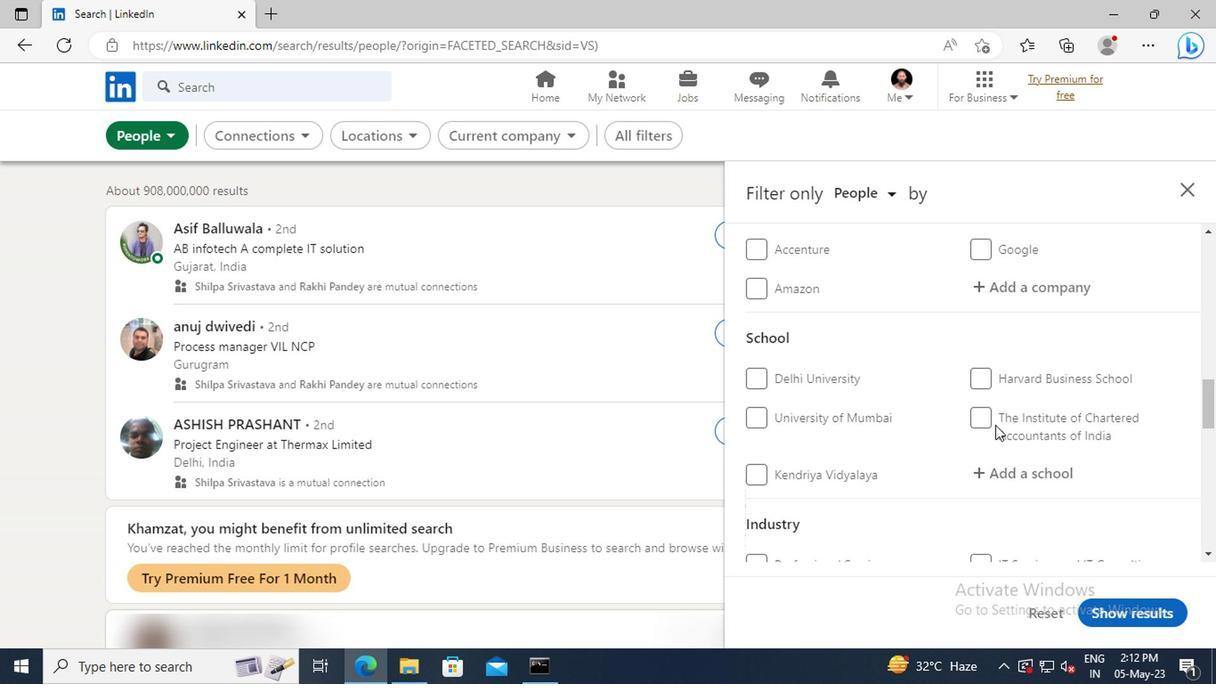 
Action: Mouse scrolled (993, 424) with delta (0, 0)
Screenshot: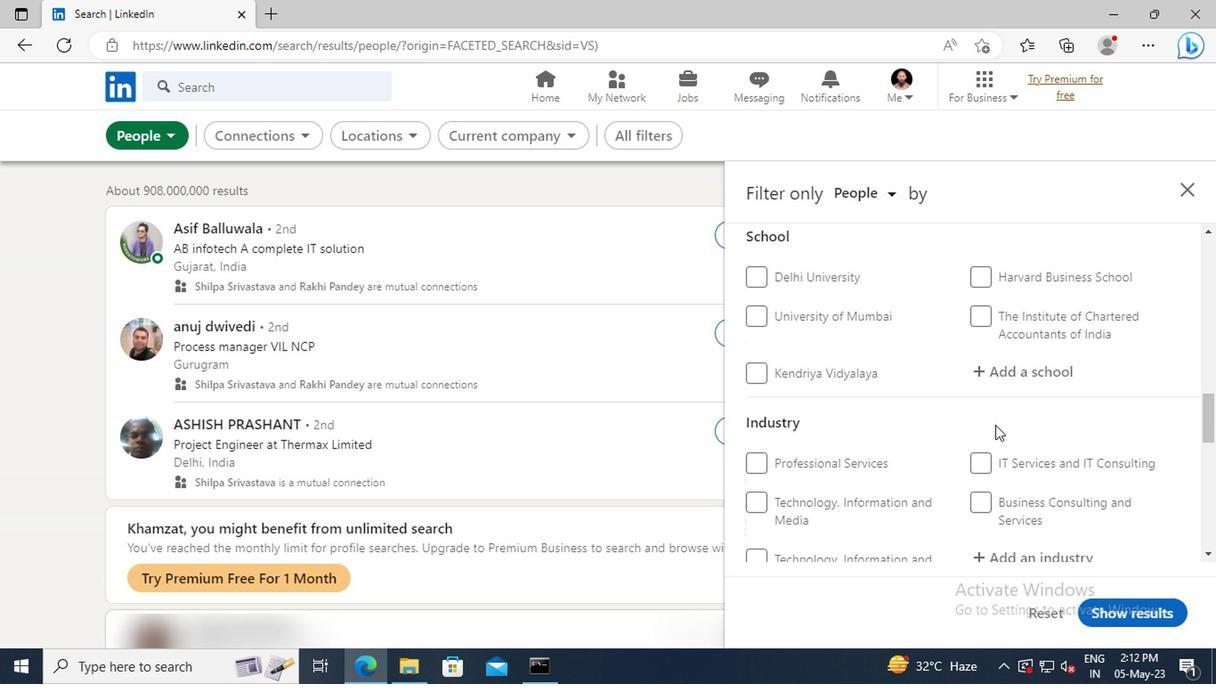 
Action: Mouse scrolled (993, 424) with delta (0, 0)
Screenshot: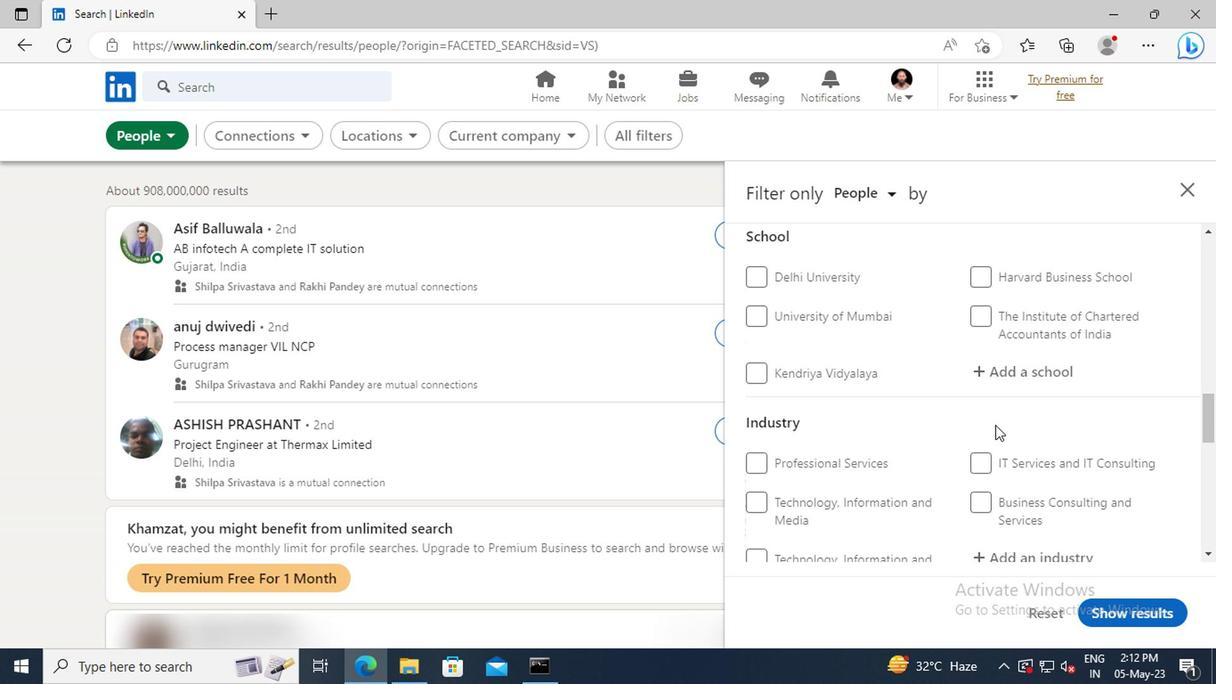 
Action: Mouse scrolled (993, 424) with delta (0, 0)
Screenshot: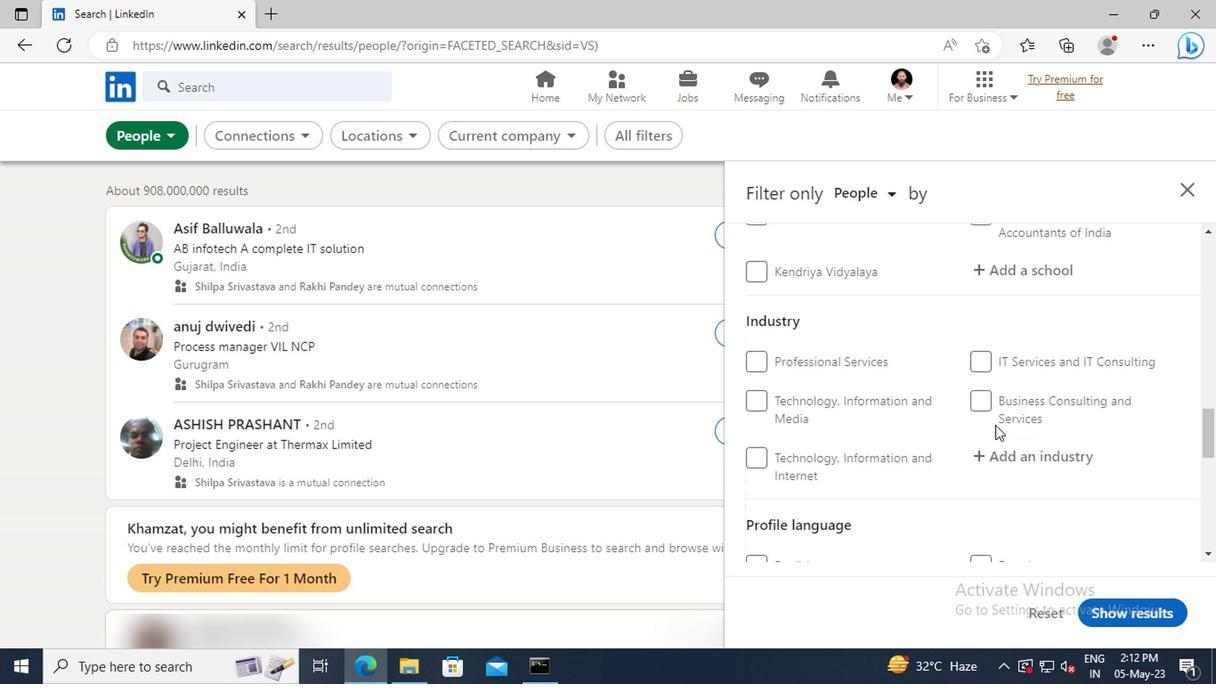 
Action: Mouse scrolled (993, 424) with delta (0, 0)
Screenshot: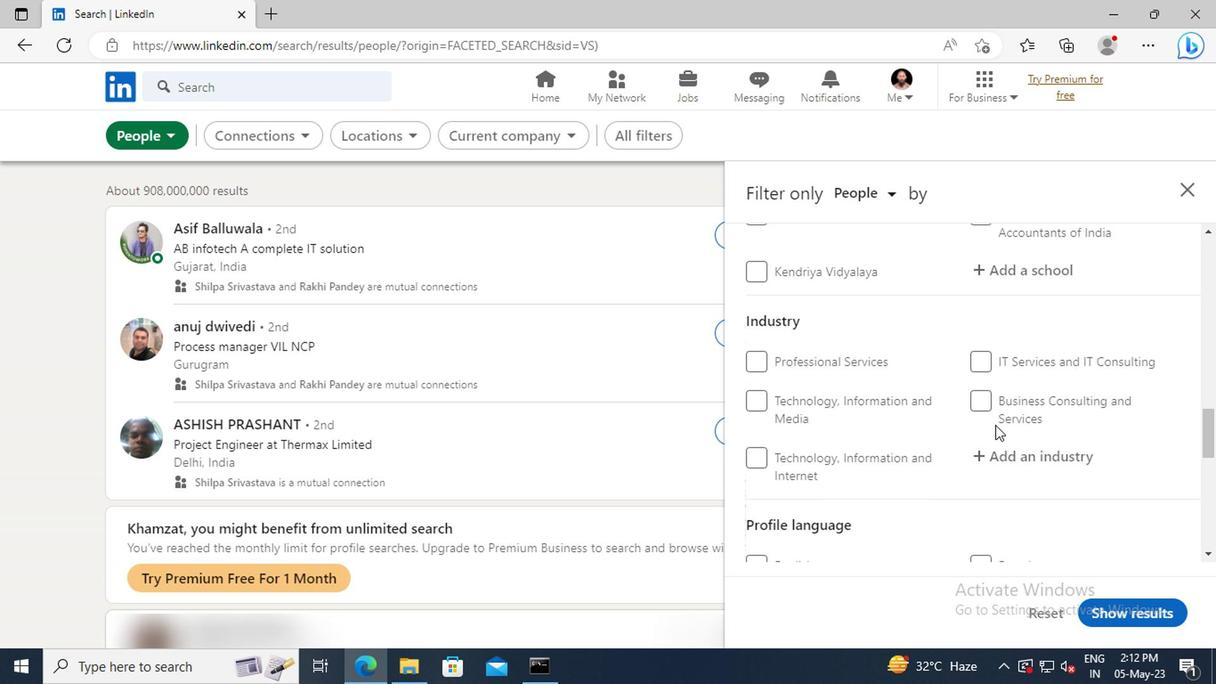 
Action: Mouse scrolled (993, 424) with delta (0, 0)
Screenshot: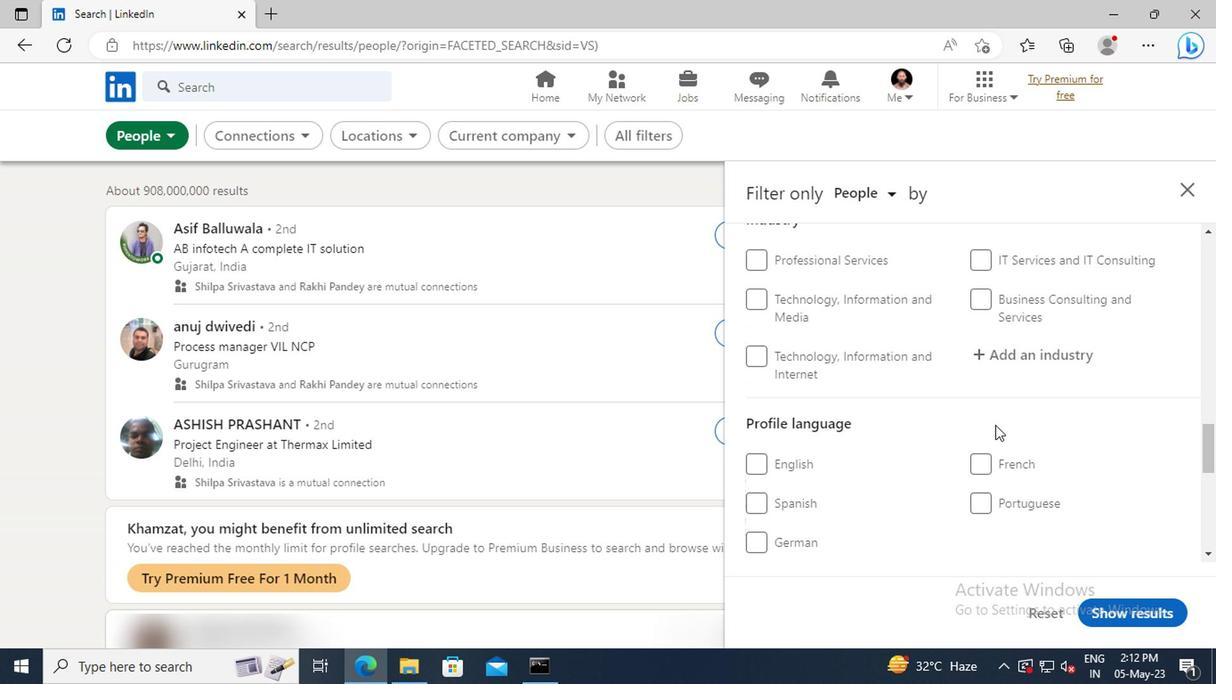 
Action: Mouse moved to (980, 450)
Screenshot: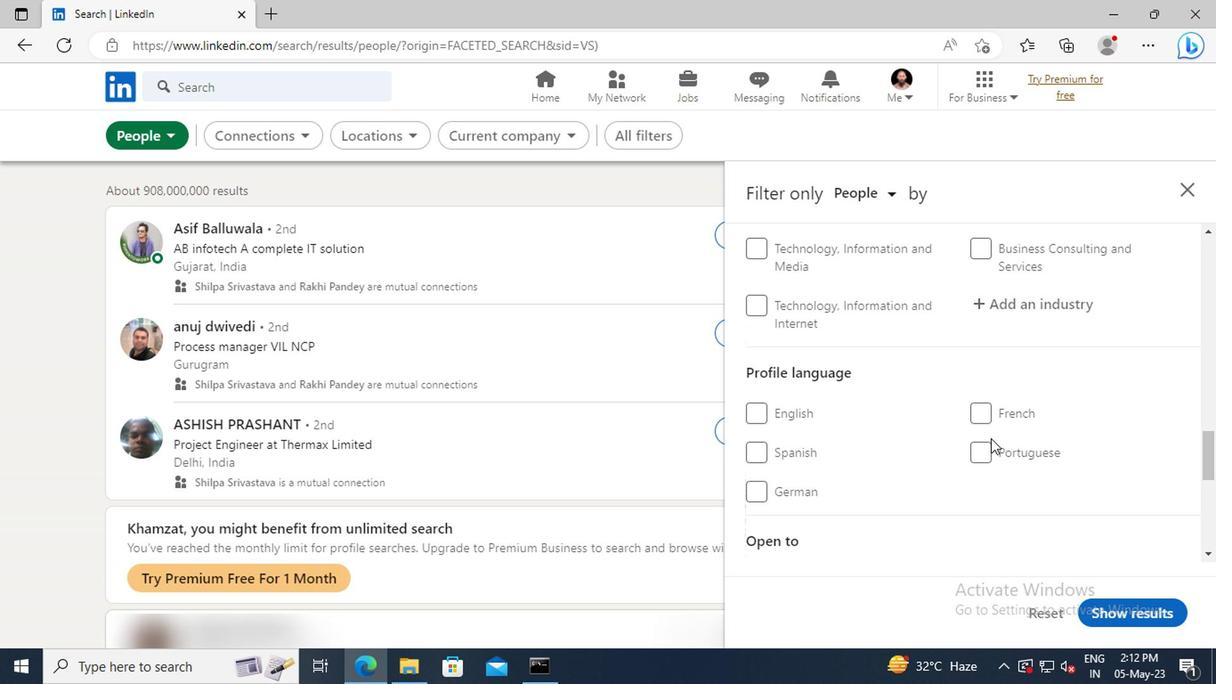 
Action: Mouse pressed left at (980, 450)
Screenshot: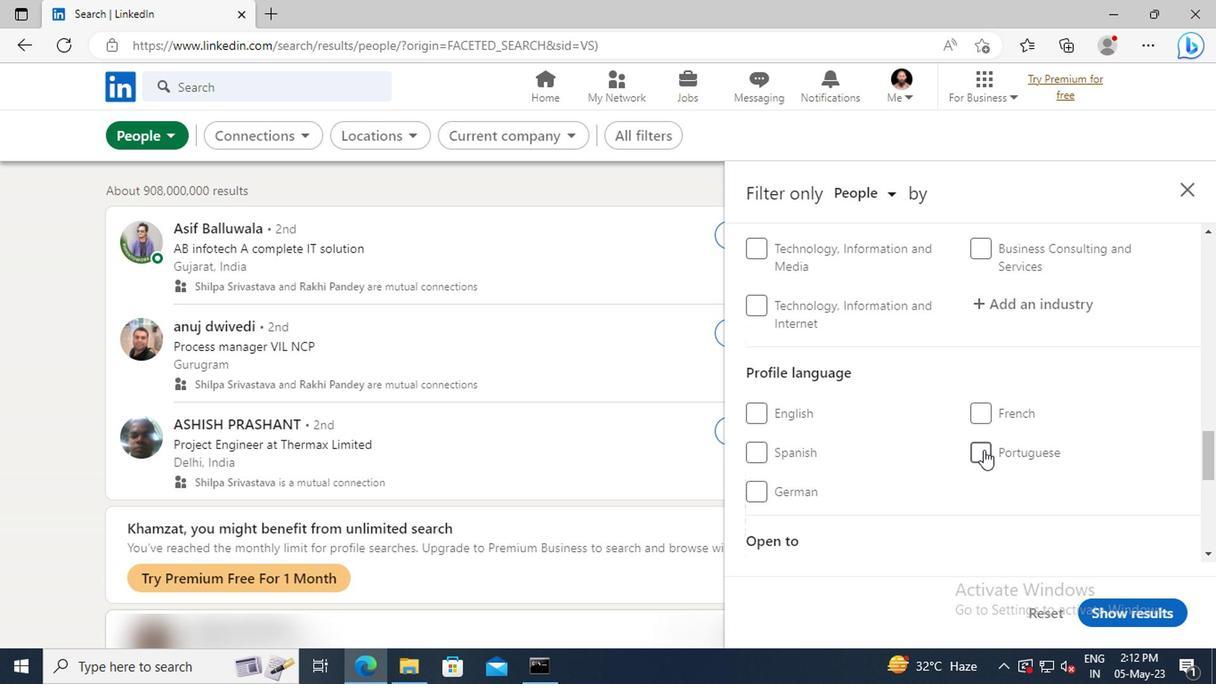 
Action: Mouse moved to (1016, 428)
Screenshot: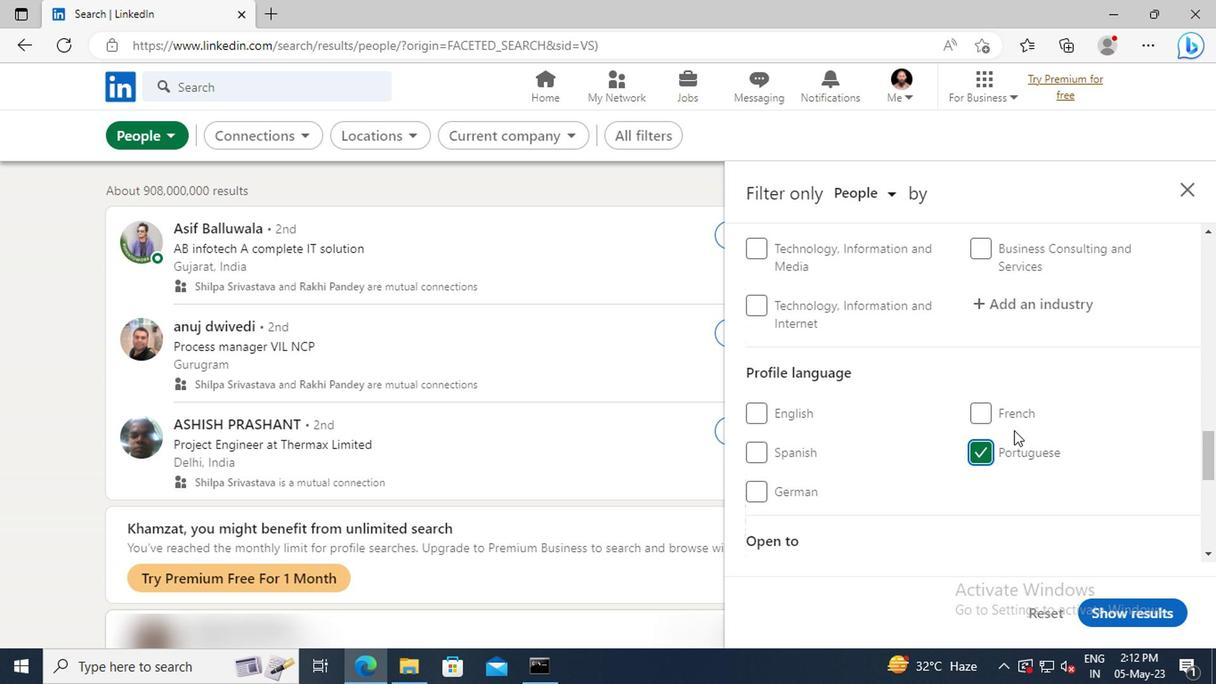 
Action: Mouse scrolled (1016, 429) with delta (0, 0)
Screenshot: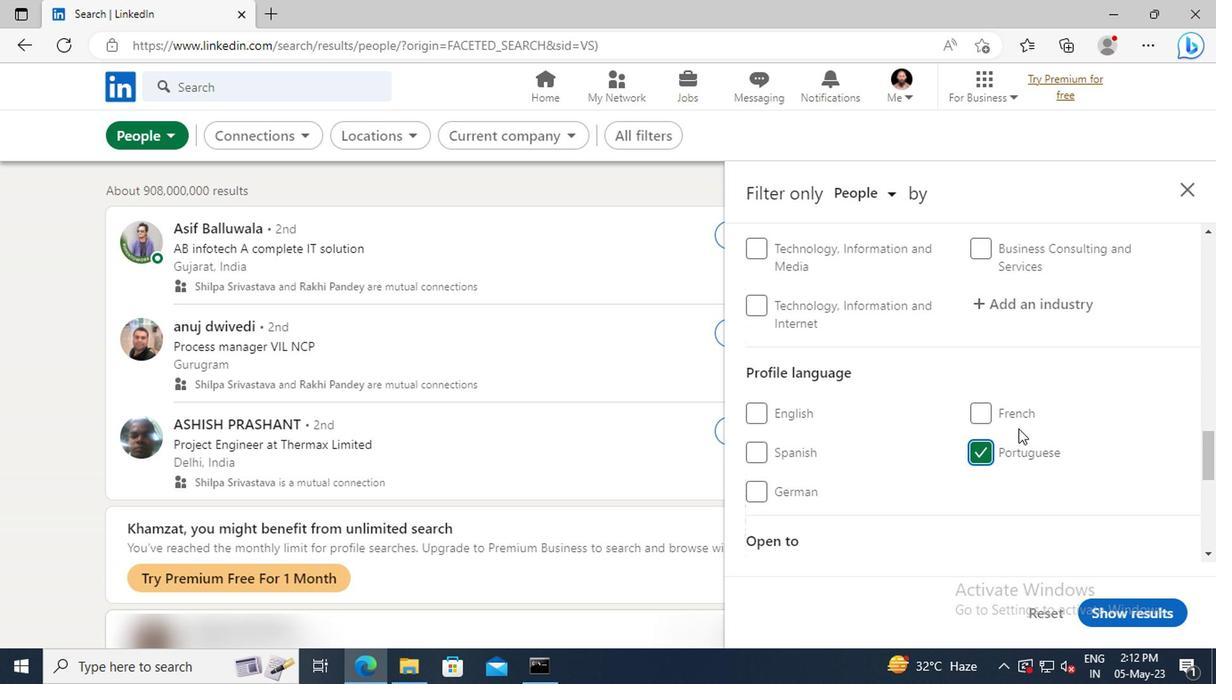 
Action: Mouse scrolled (1016, 429) with delta (0, 0)
Screenshot: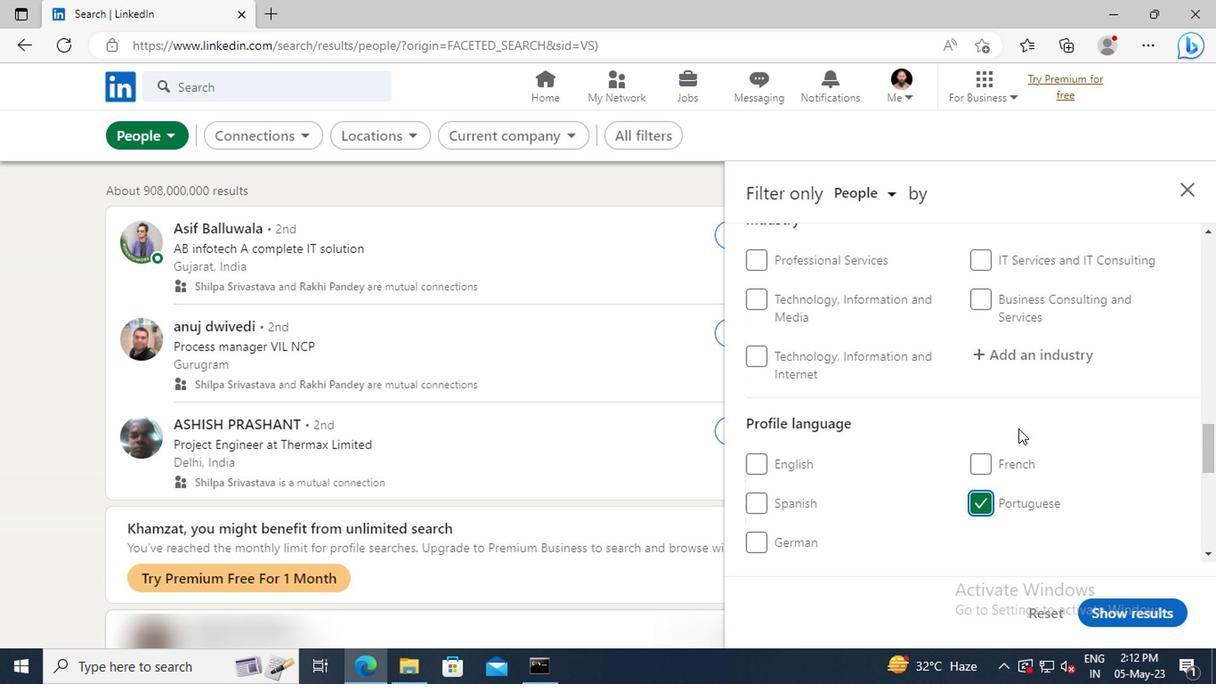 
Action: Mouse scrolled (1016, 429) with delta (0, 0)
Screenshot: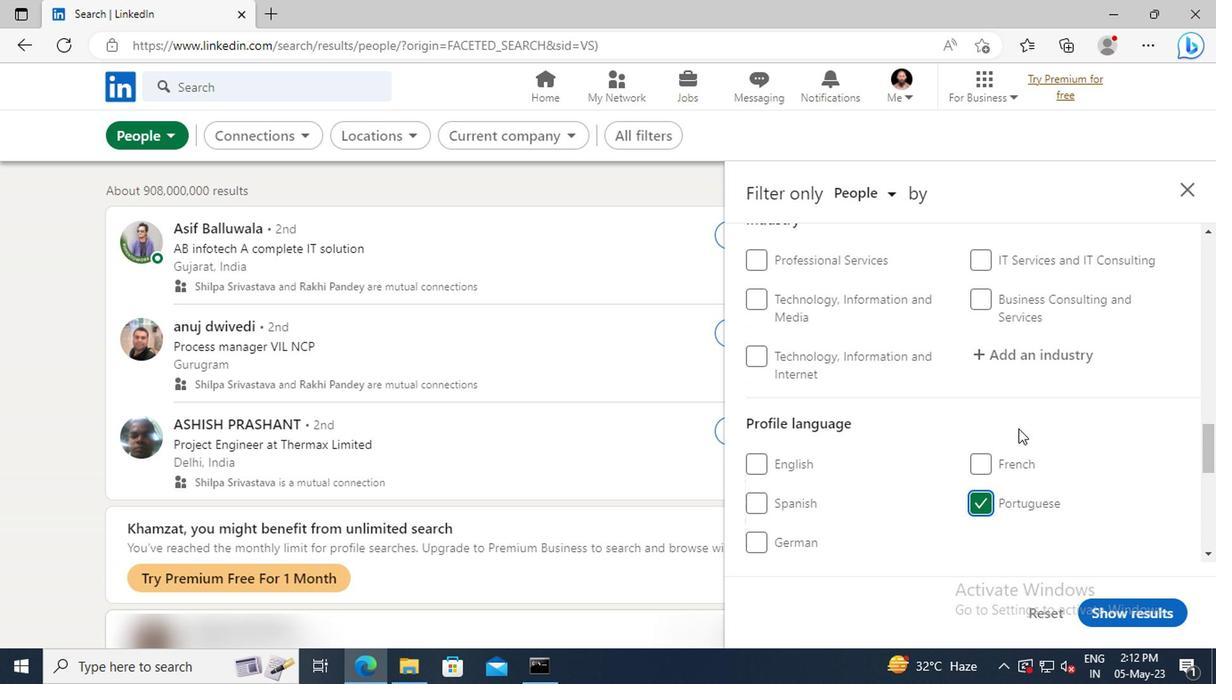 
Action: Mouse scrolled (1016, 429) with delta (0, 0)
Screenshot: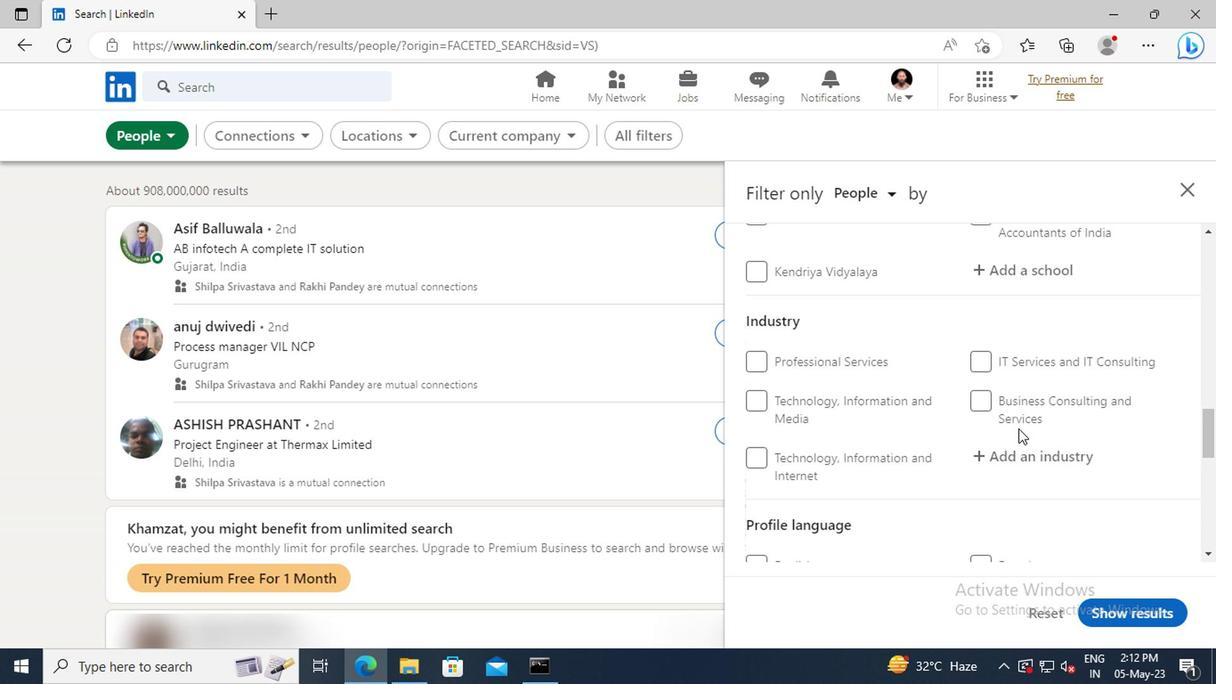 
Action: Mouse scrolled (1016, 429) with delta (0, 0)
Screenshot: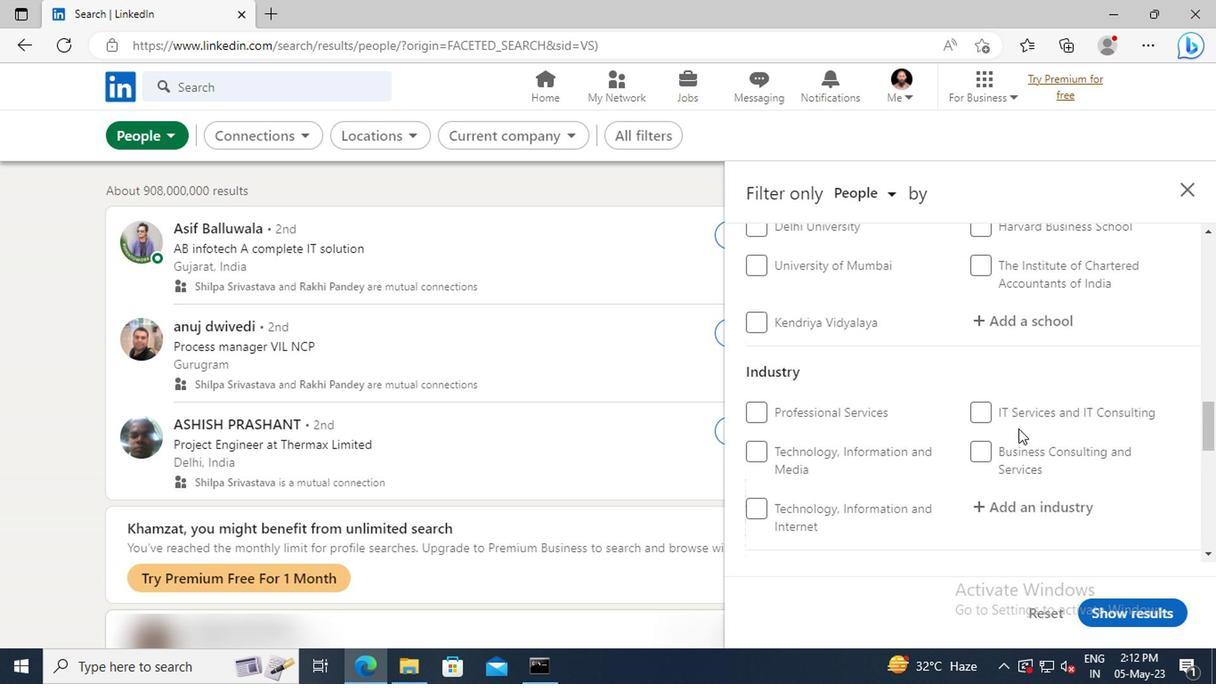 
Action: Mouse scrolled (1016, 429) with delta (0, 0)
Screenshot: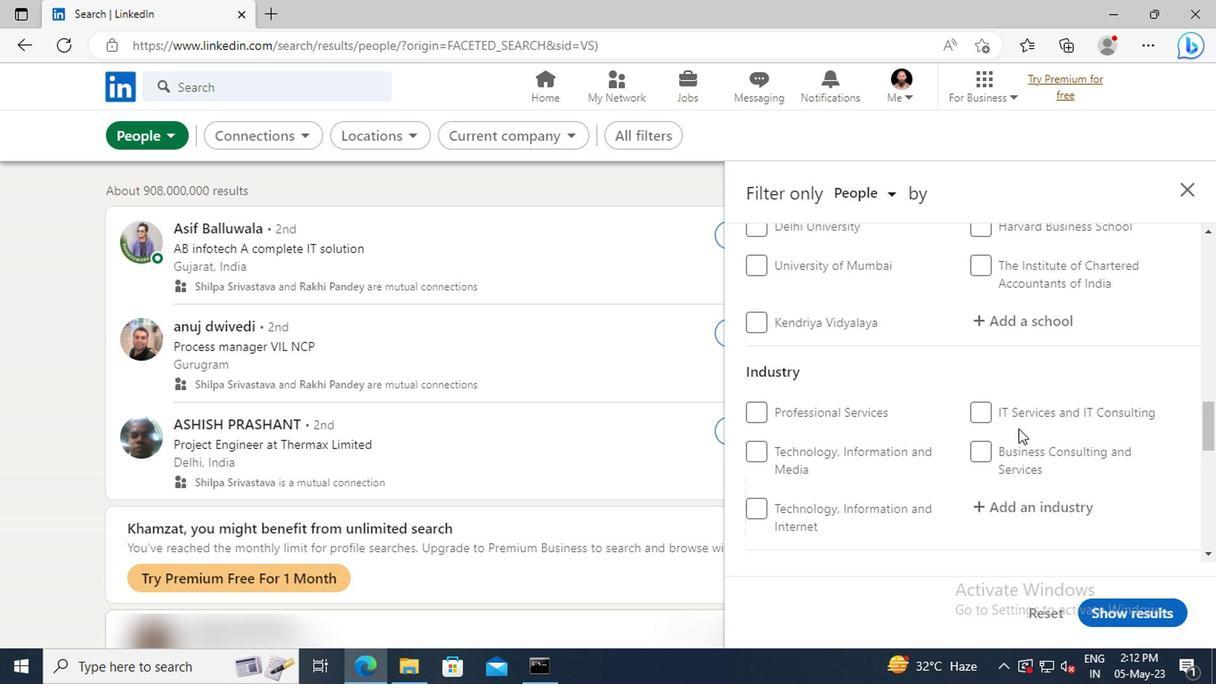 
Action: Mouse scrolled (1016, 429) with delta (0, 0)
Screenshot: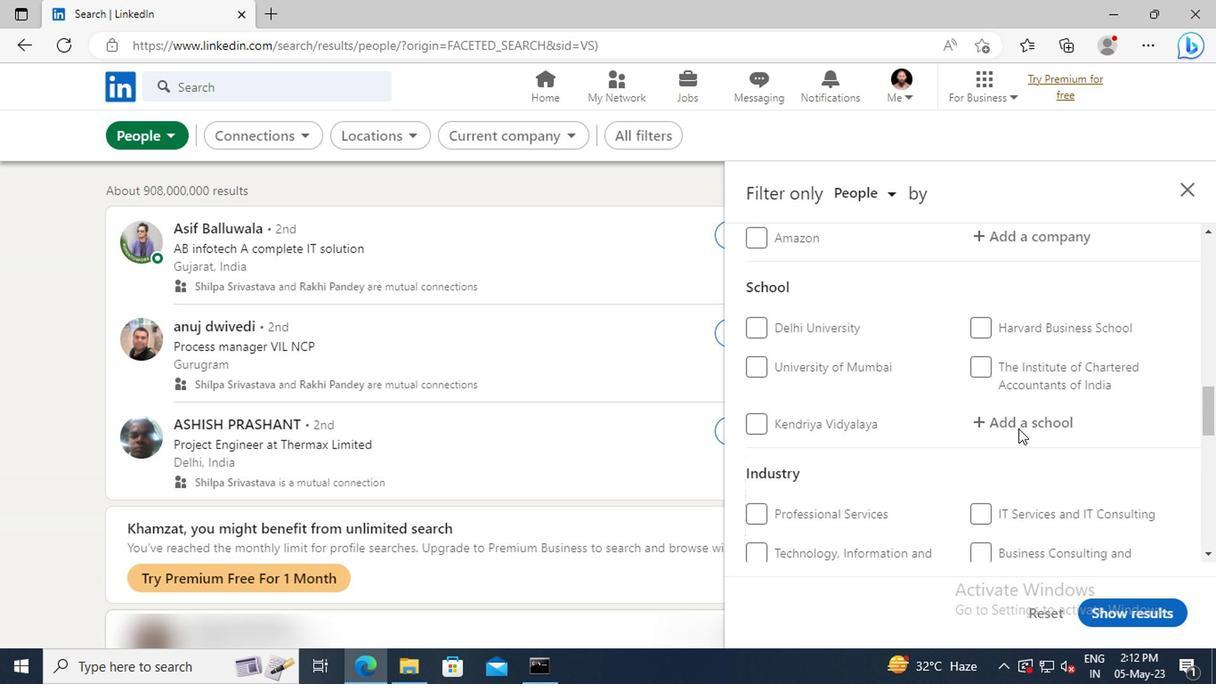
Action: Mouse scrolled (1016, 429) with delta (0, 0)
Screenshot: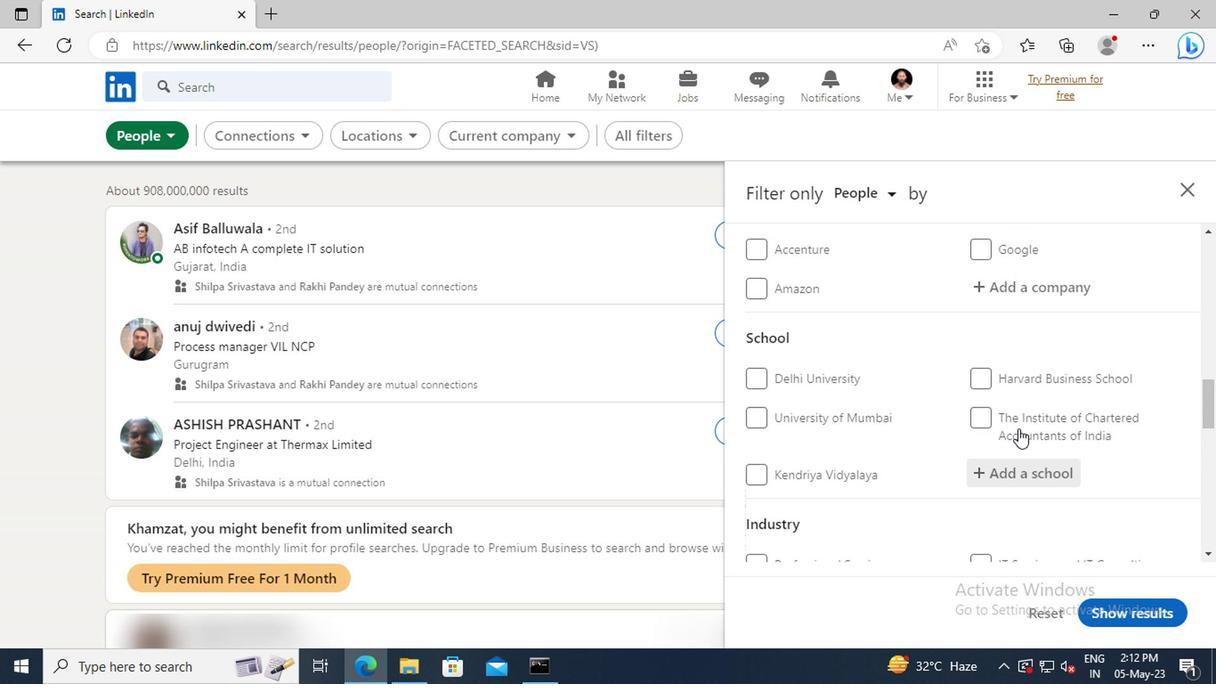 
Action: Mouse scrolled (1016, 429) with delta (0, 0)
Screenshot: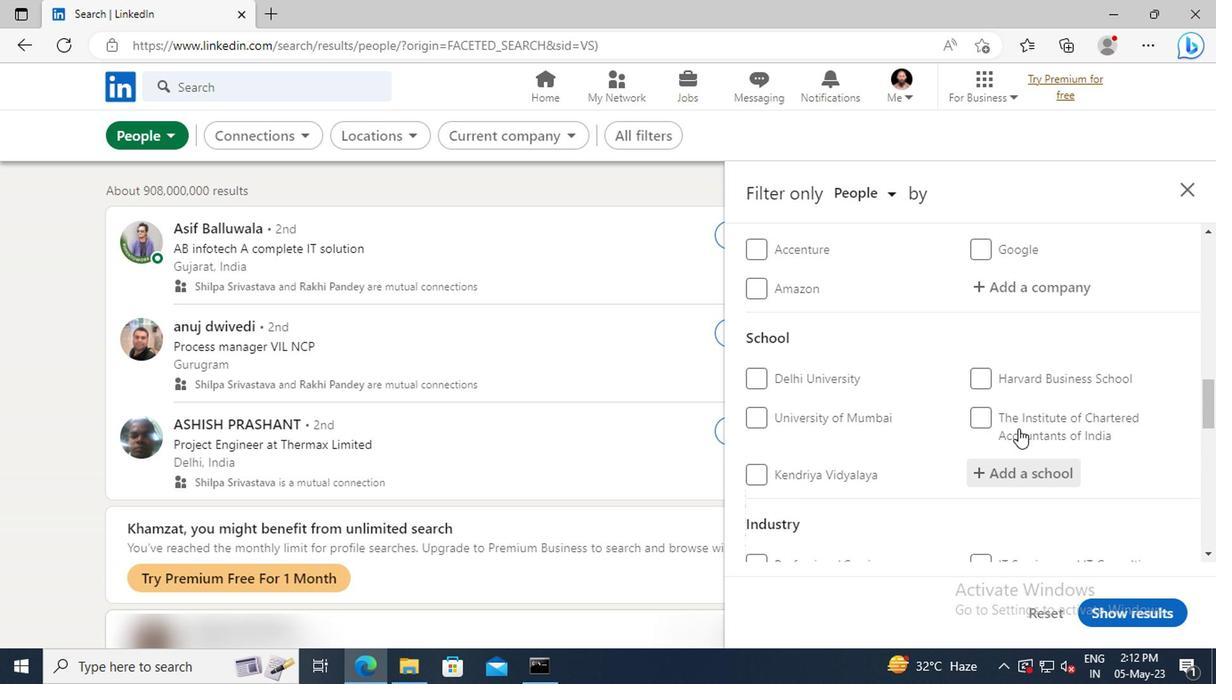 
Action: Mouse scrolled (1016, 429) with delta (0, 0)
Screenshot: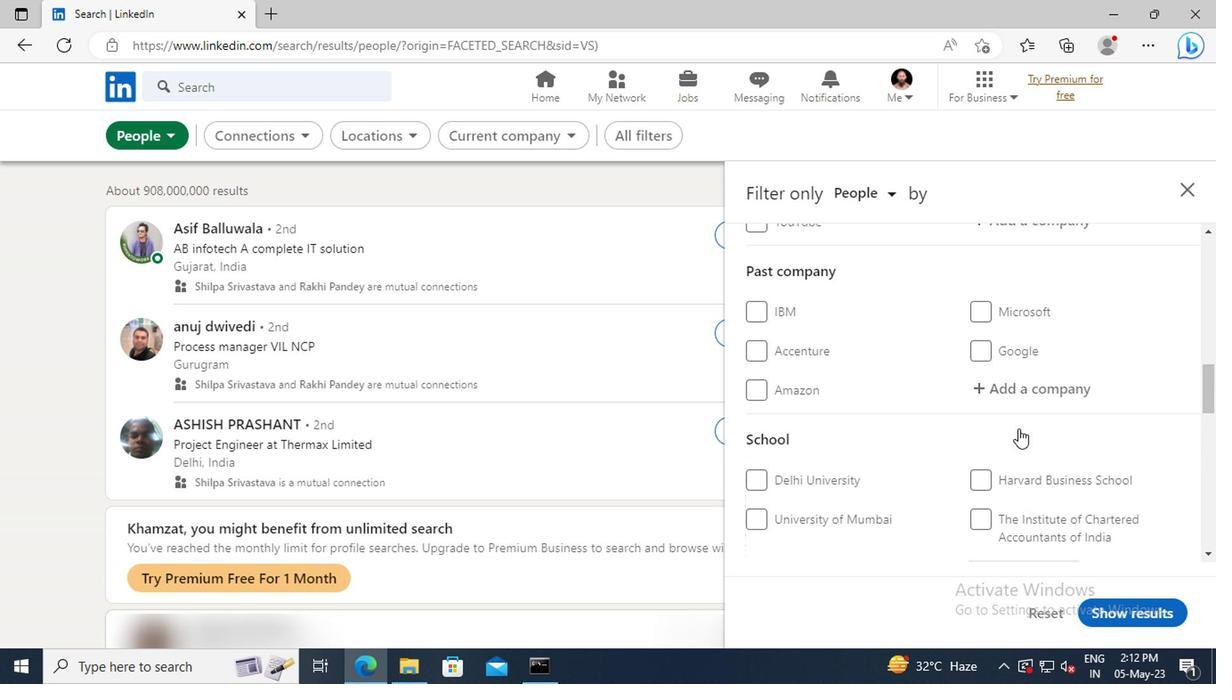 
Action: Mouse scrolled (1016, 429) with delta (0, 0)
Screenshot: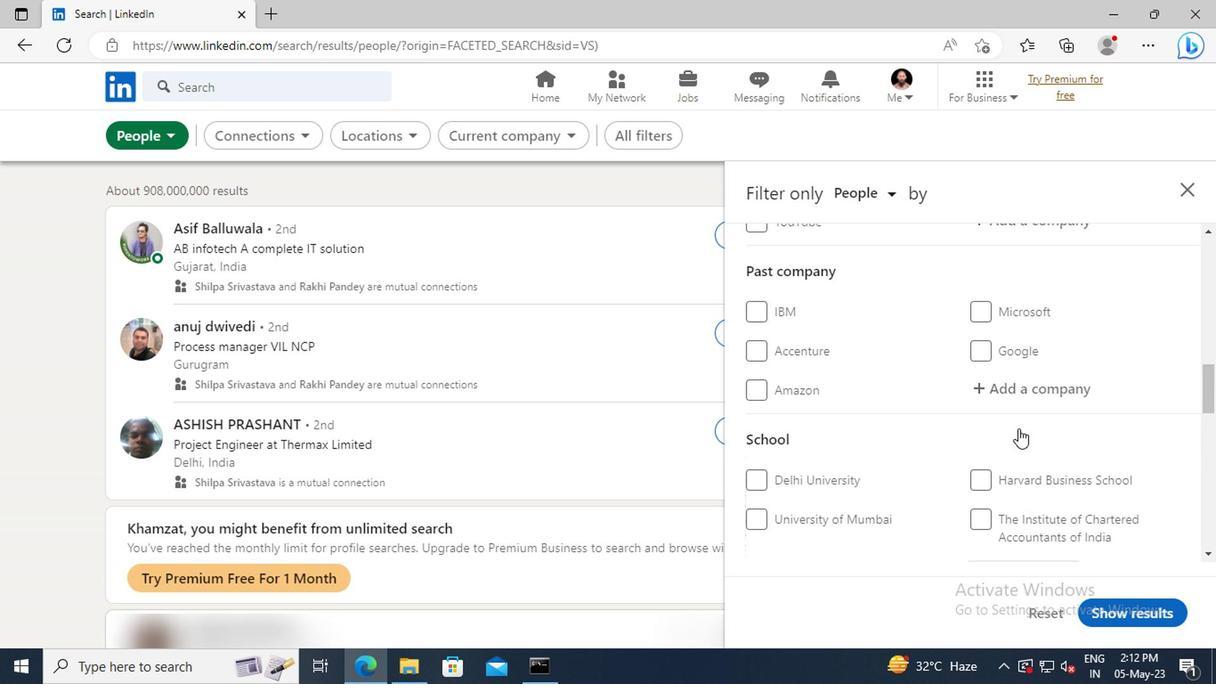 
Action: Mouse scrolled (1016, 429) with delta (0, 0)
Screenshot: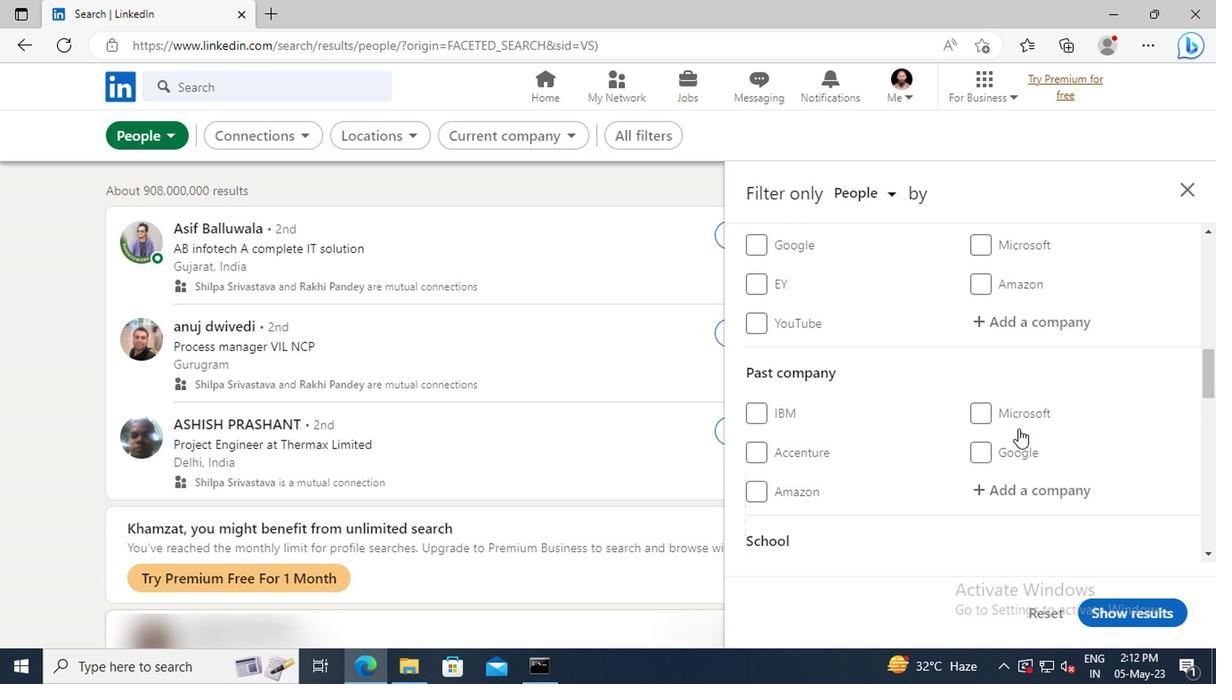 
Action: Mouse scrolled (1016, 429) with delta (0, 0)
Screenshot: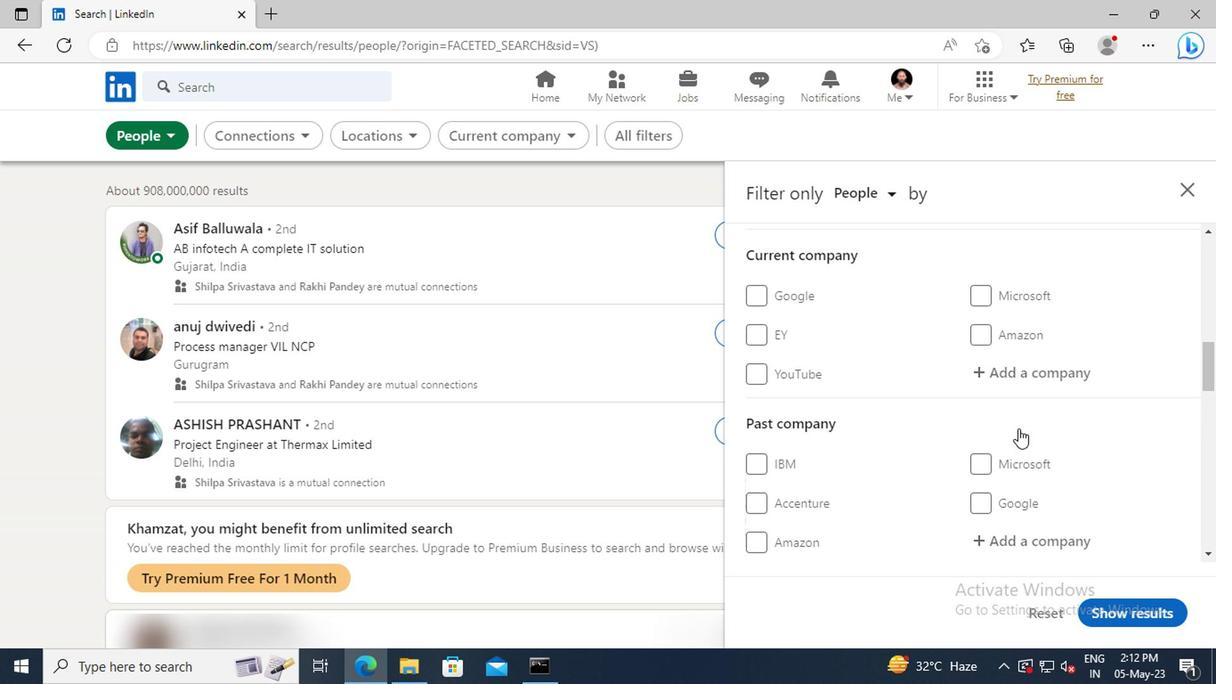 
Action: Mouse moved to (1015, 420)
Screenshot: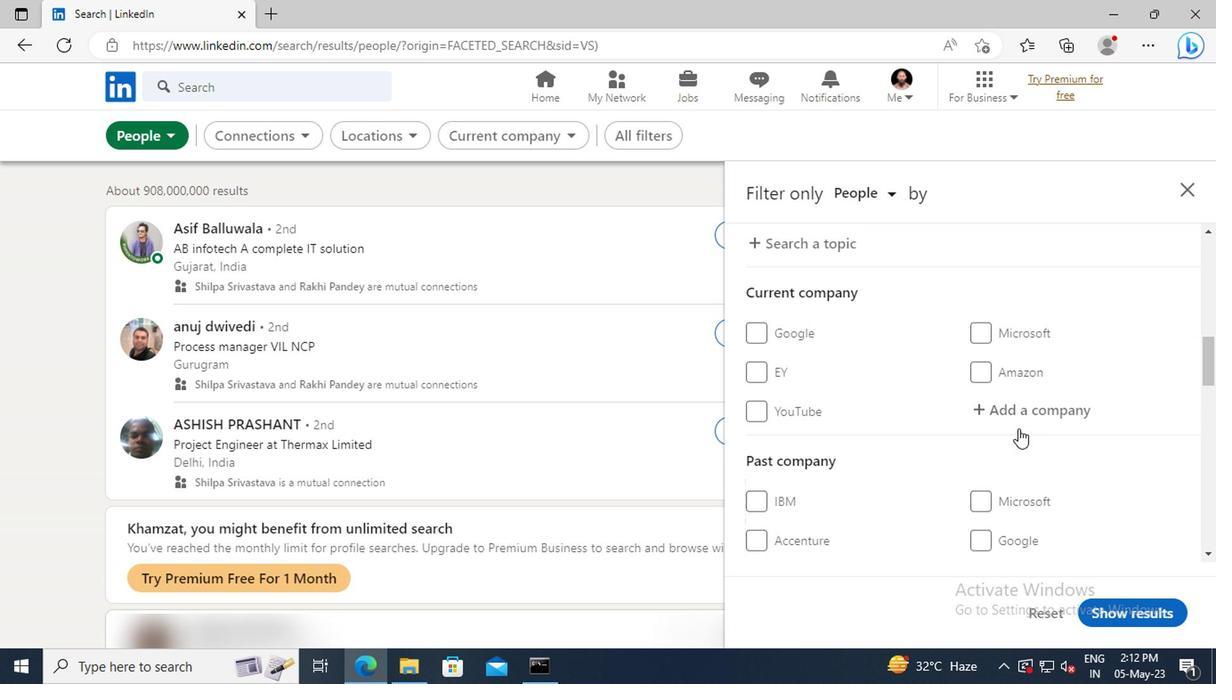 
Action: Mouse pressed left at (1015, 420)
Screenshot: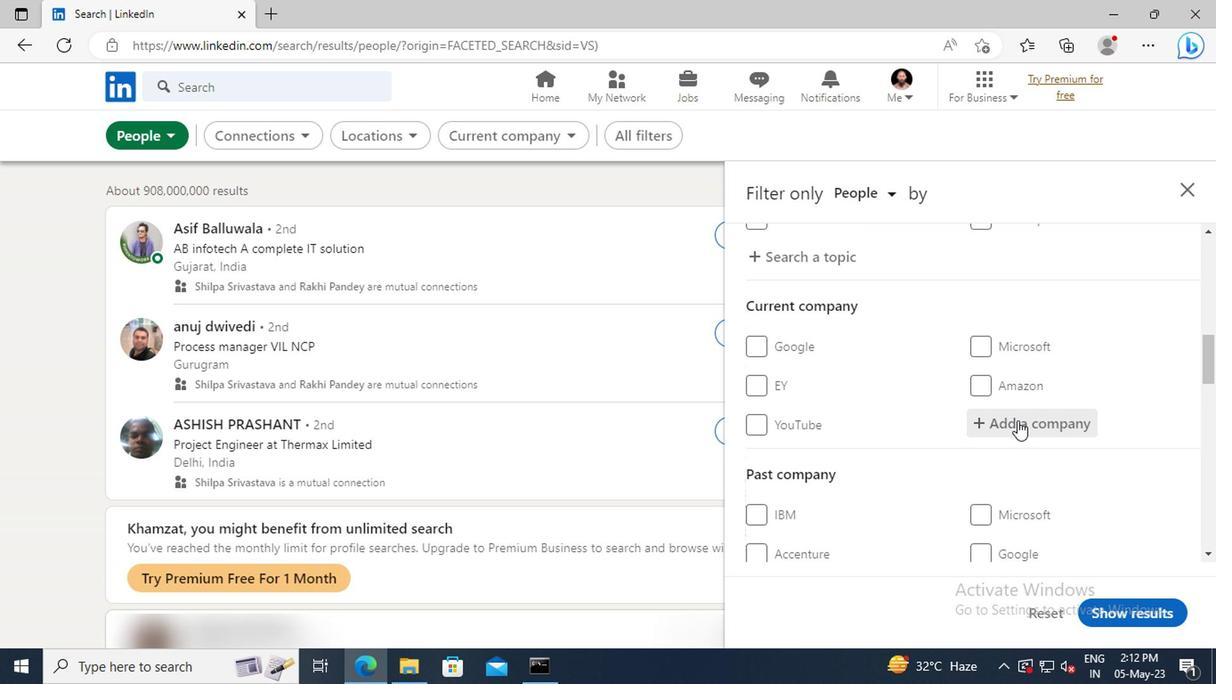
Action: Key pressed <Key.shift>D.<Key.space><Key.shift>E.<Key.space><Key.shift>SHAW<Key.space>
Screenshot: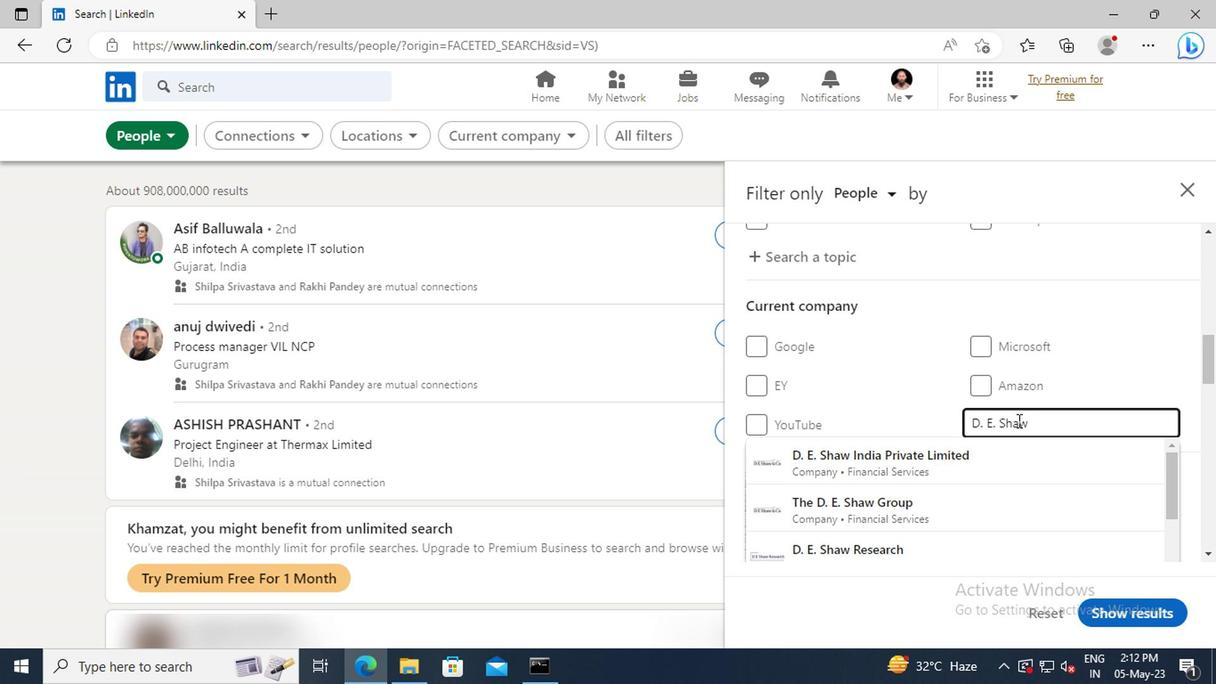 
Action: Mouse moved to (1008, 449)
Screenshot: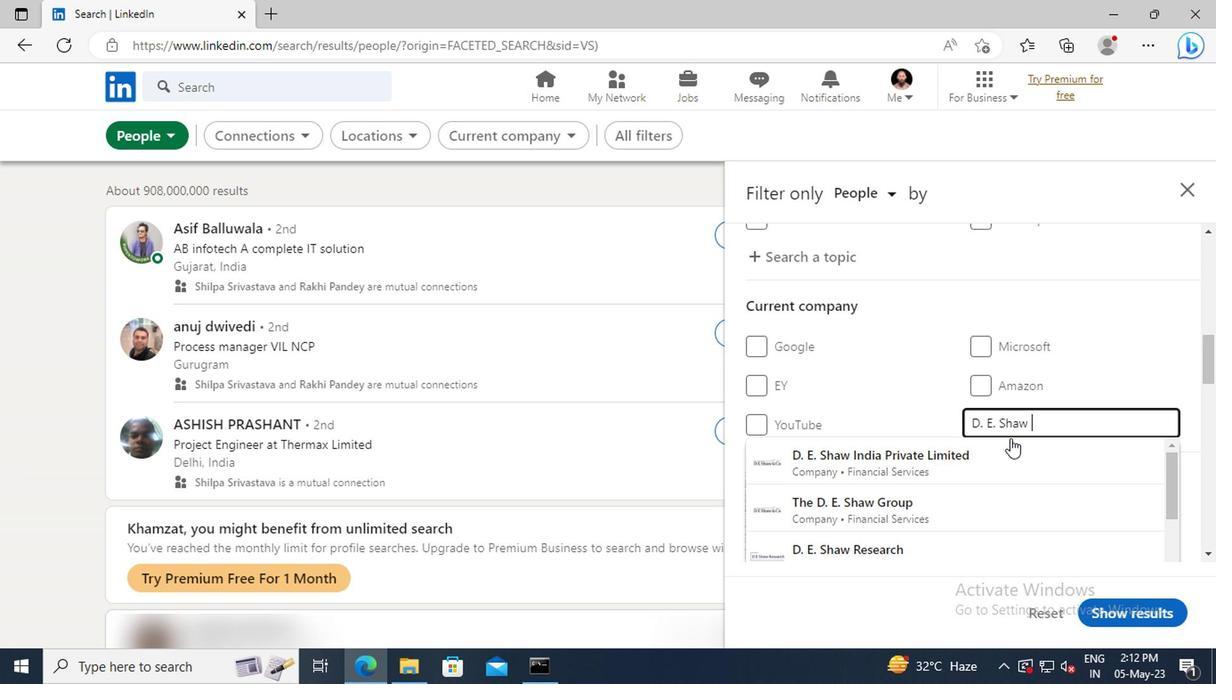 
Action: Mouse pressed left at (1008, 449)
Screenshot: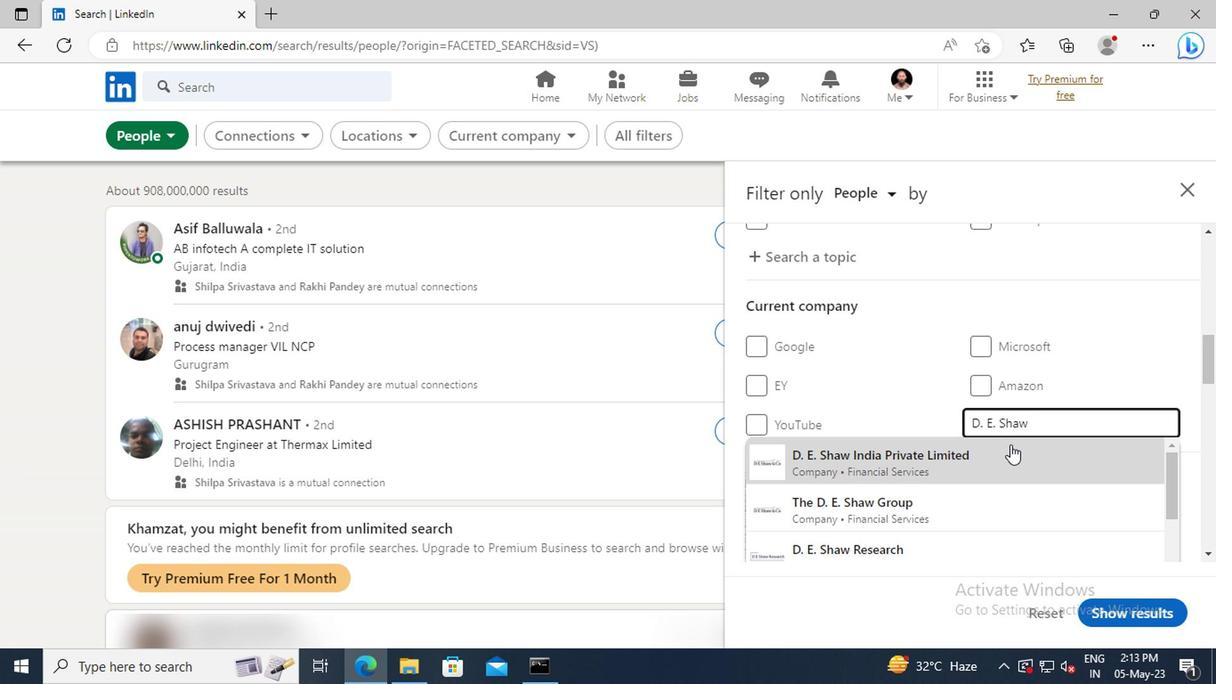 
Action: Mouse scrolled (1008, 449) with delta (0, 0)
Screenshot: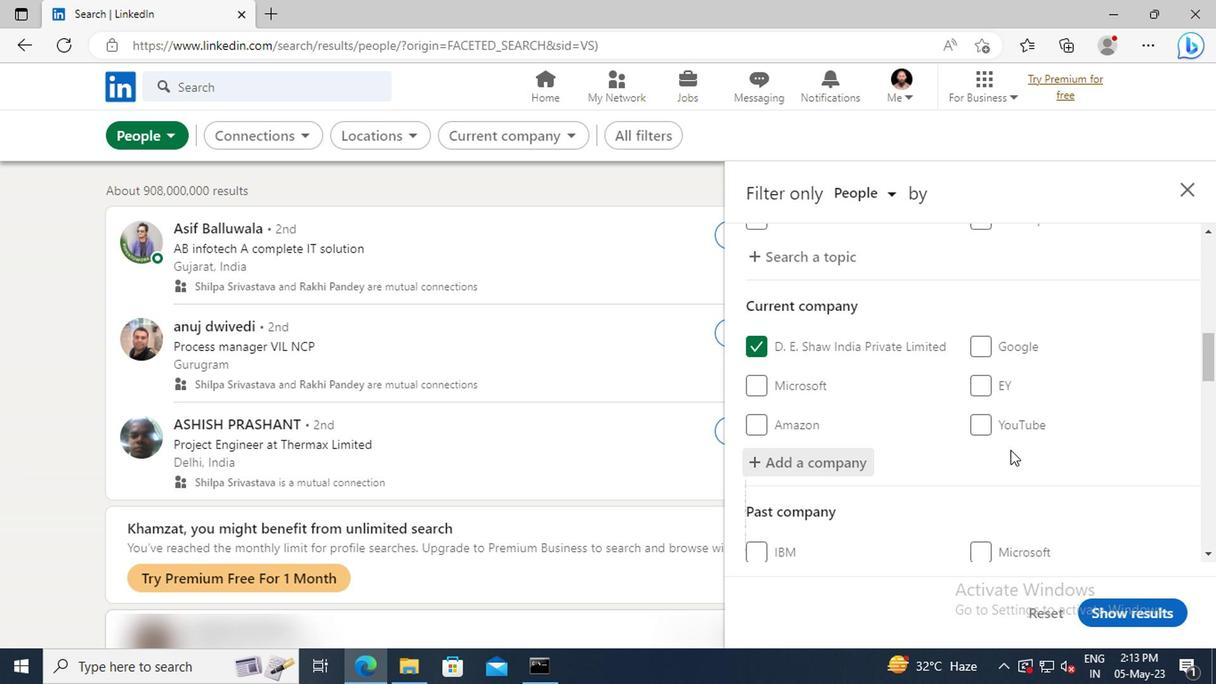 
Action: Mouse scrolled (1008, 449) with delta (0, 0)
Screenshot: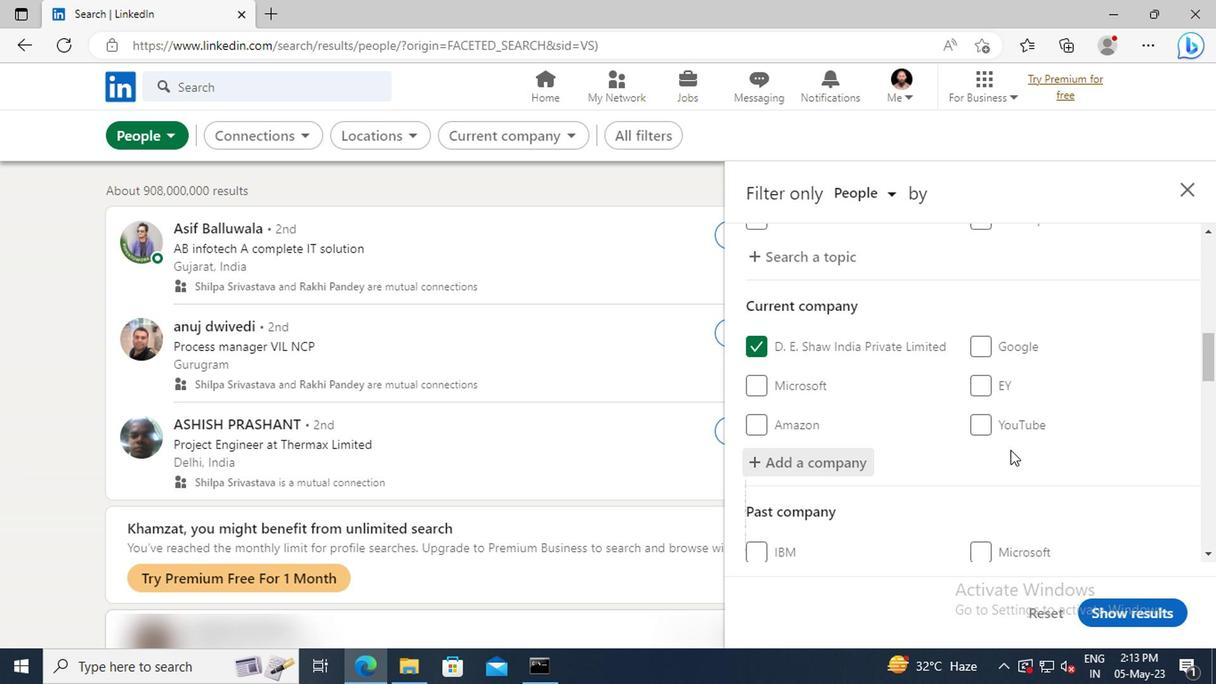
Action: Mouse scrolled (1008, 449) with delta (0, 0)
Screenshot: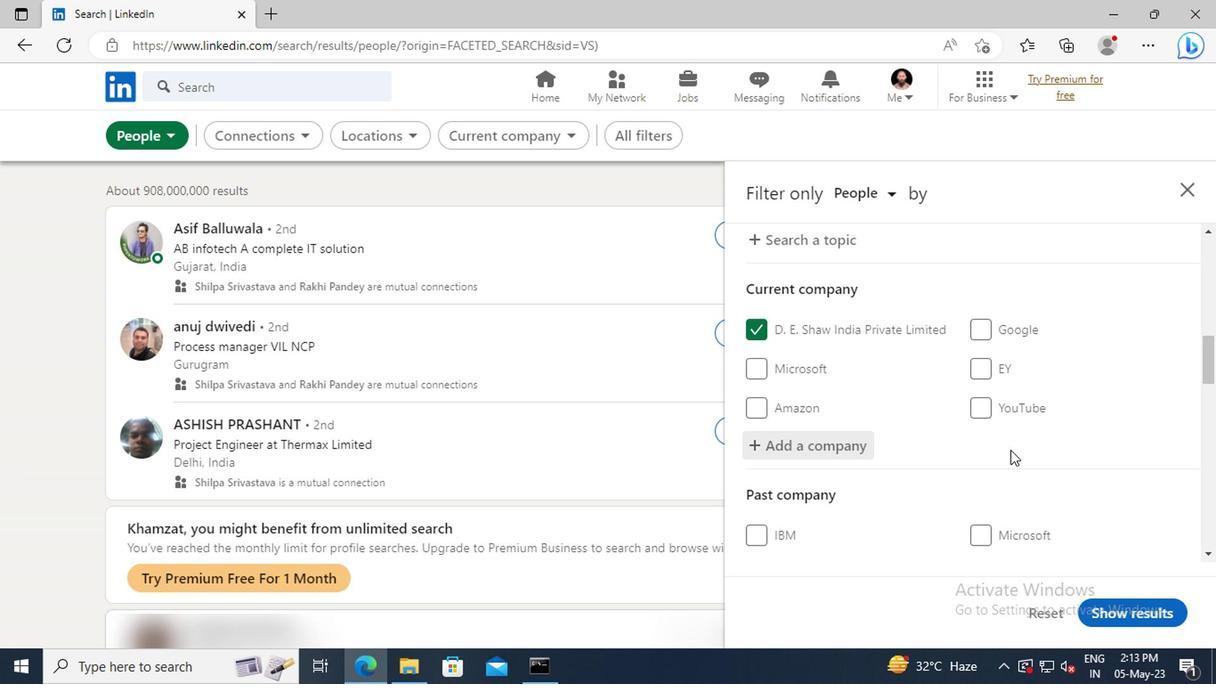 
Action: Mouse moved to (1001, 436)
Screenshot: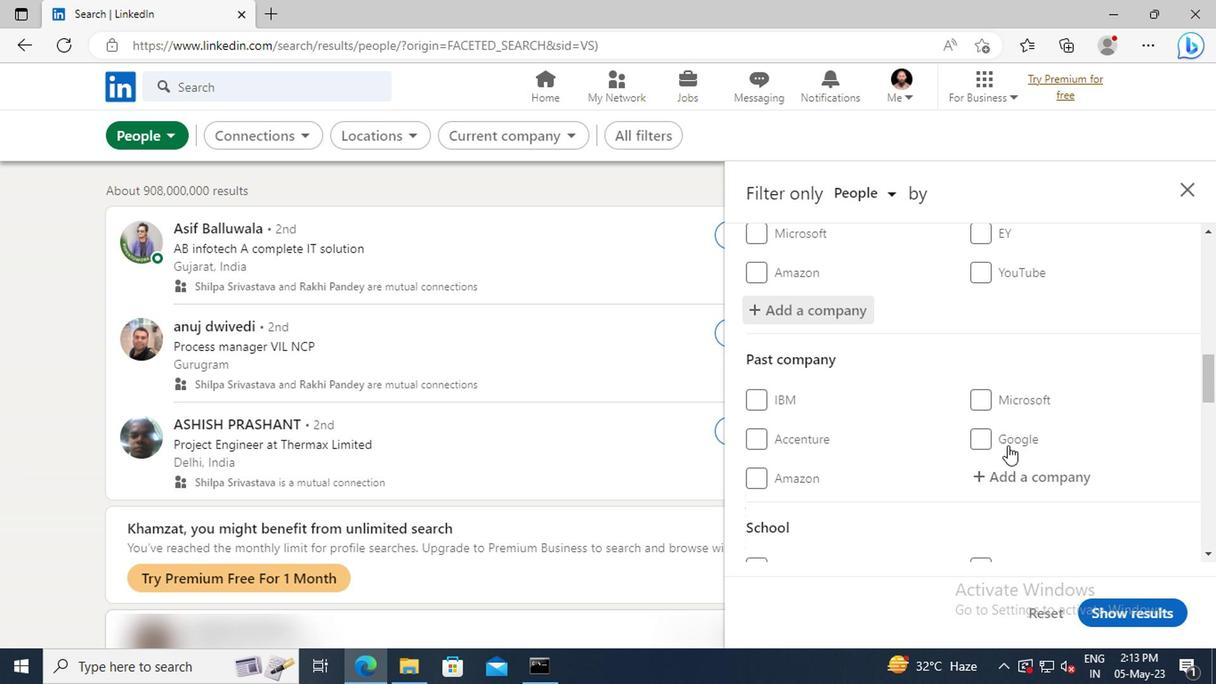 
Action: Mouse scrolled (1001, 435) with delta (0, 0)
Screenshot: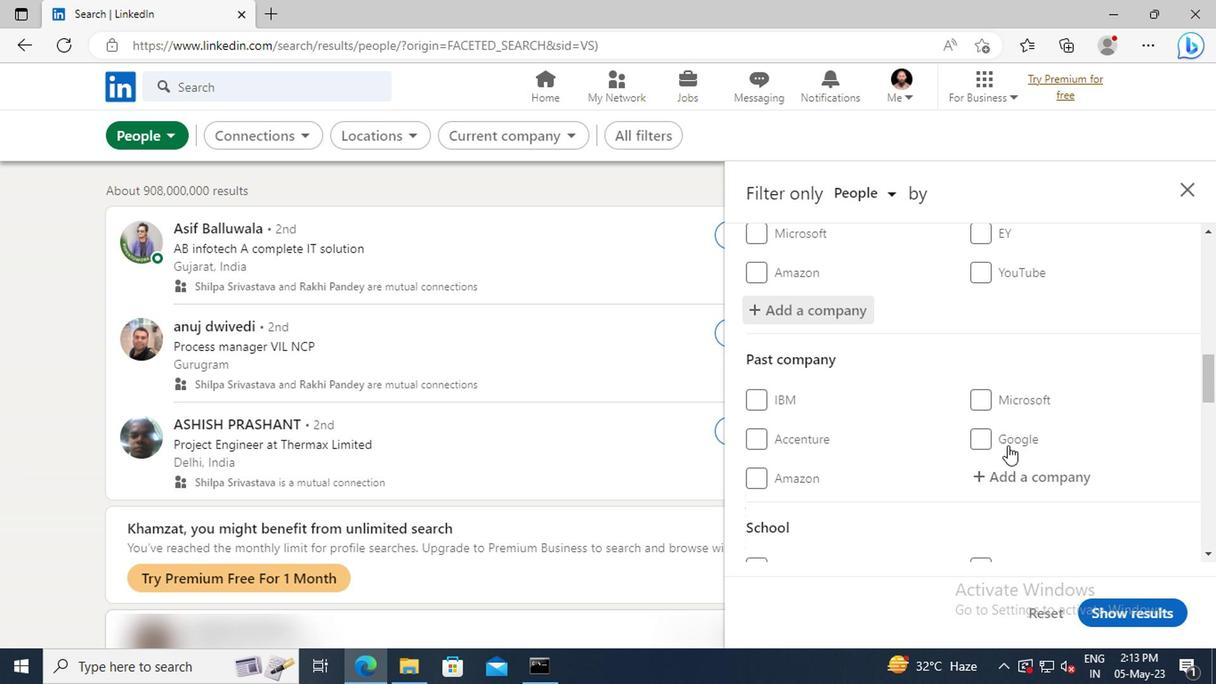
Action: Mouse moved to (995, 418)
Screenshot: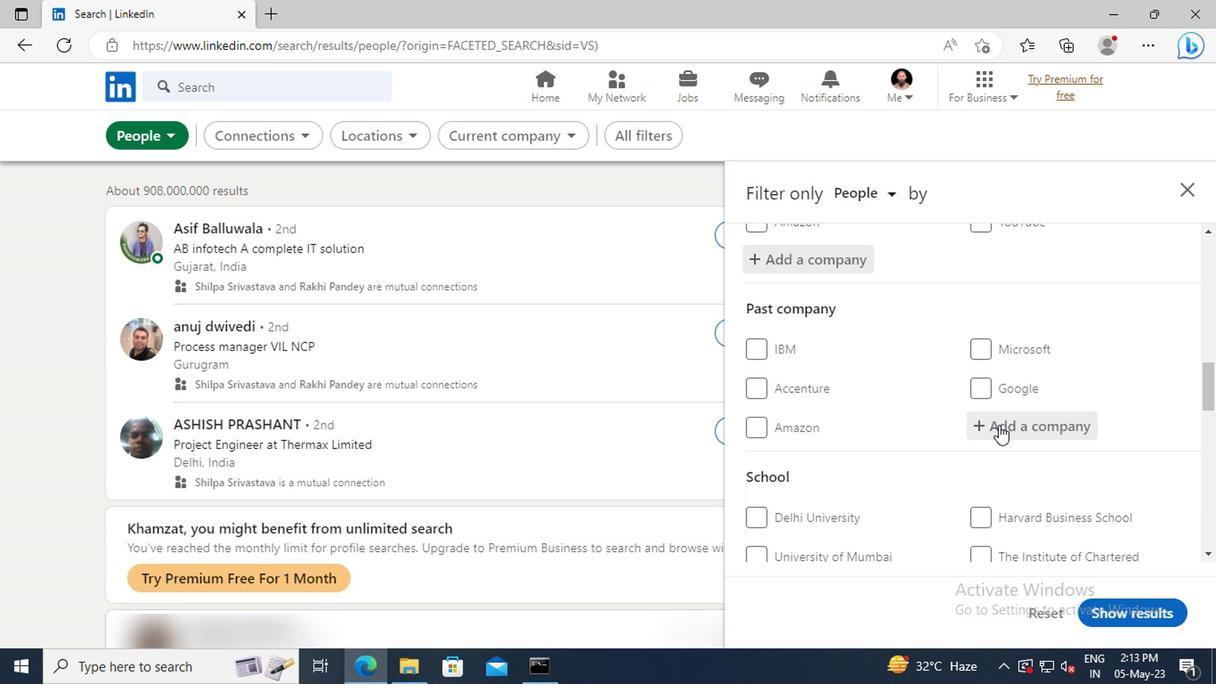 
Action: Mouse scrolled (995, 417) with delta (0, 0)
Screenshot: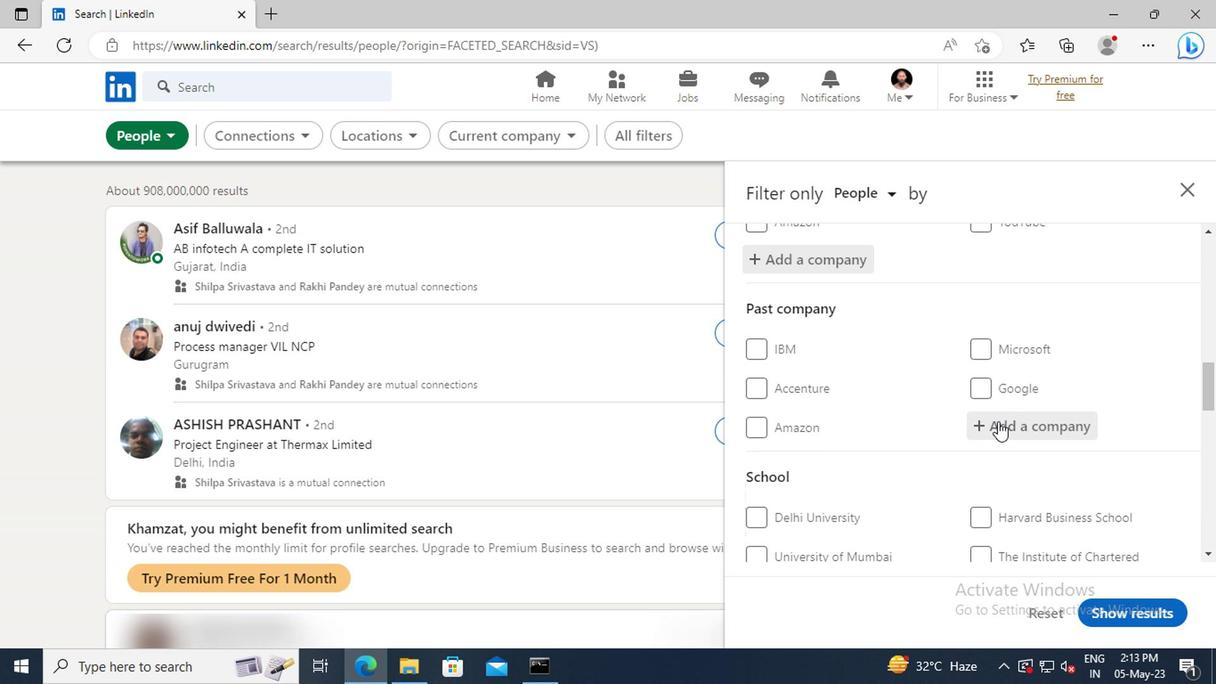 
Action: Mouse scrolled (995, 417) with delta (0, 0)
Screenshot: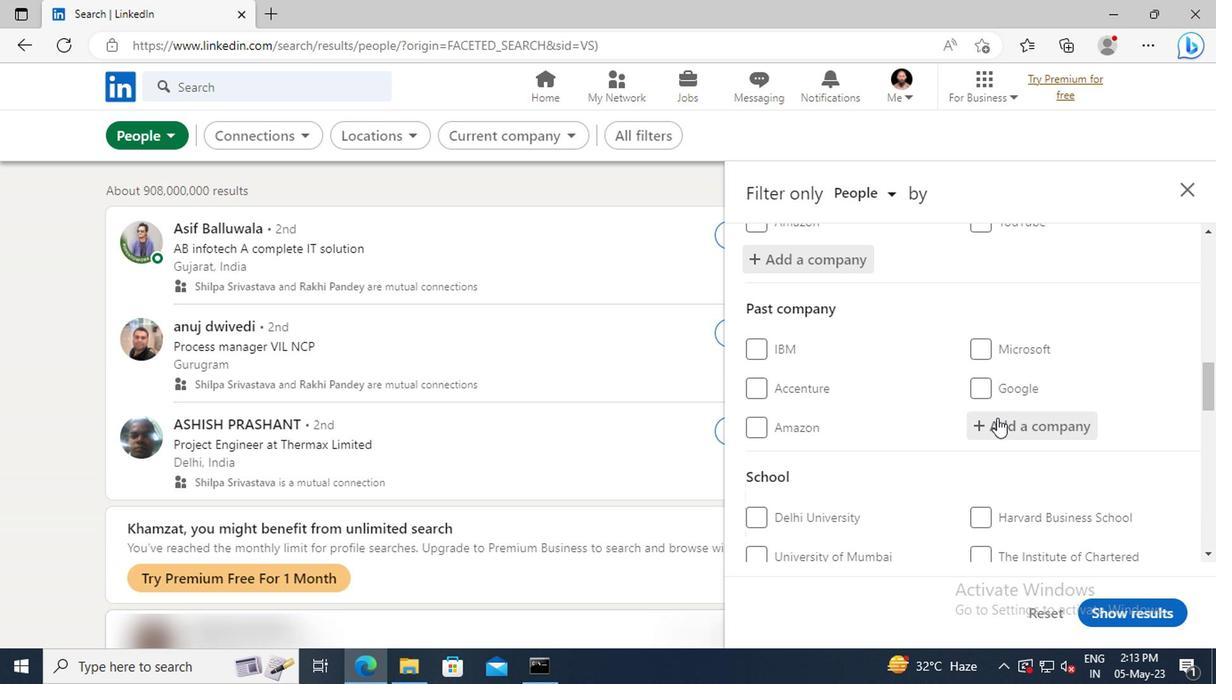 
Action: Mouse moved to (993, 417)
Screenshot: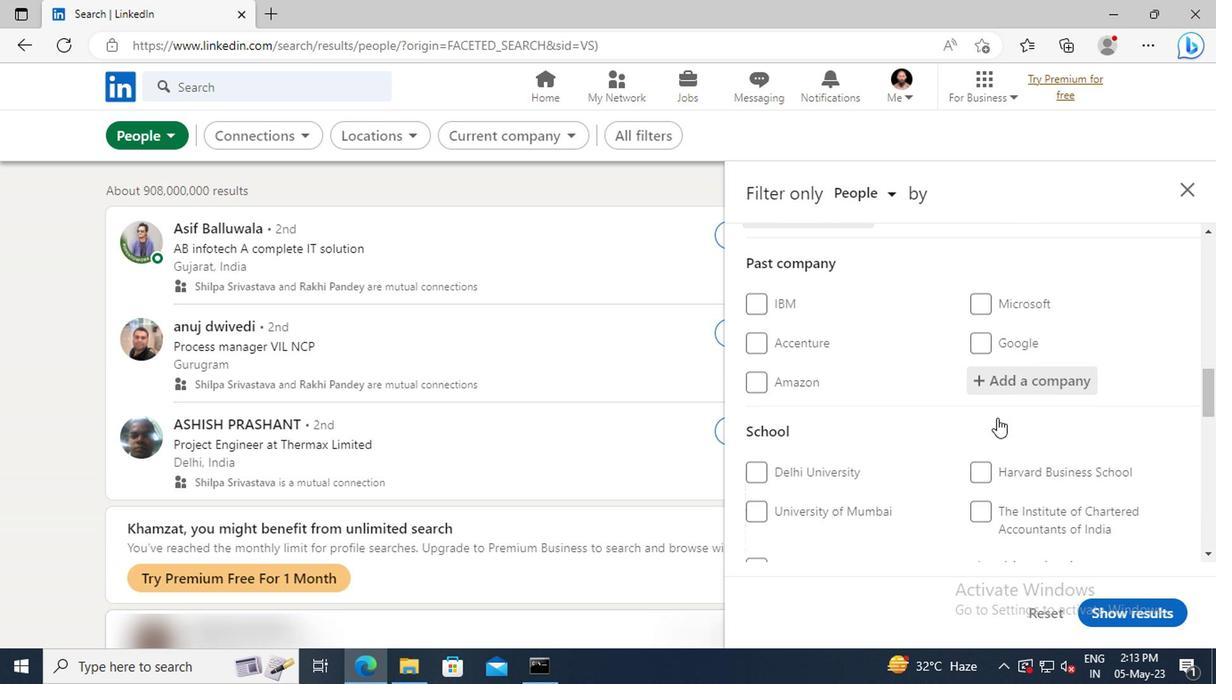 
Action: Mouse scrolled (993, 416) with delta (0, -1)
Screenshot: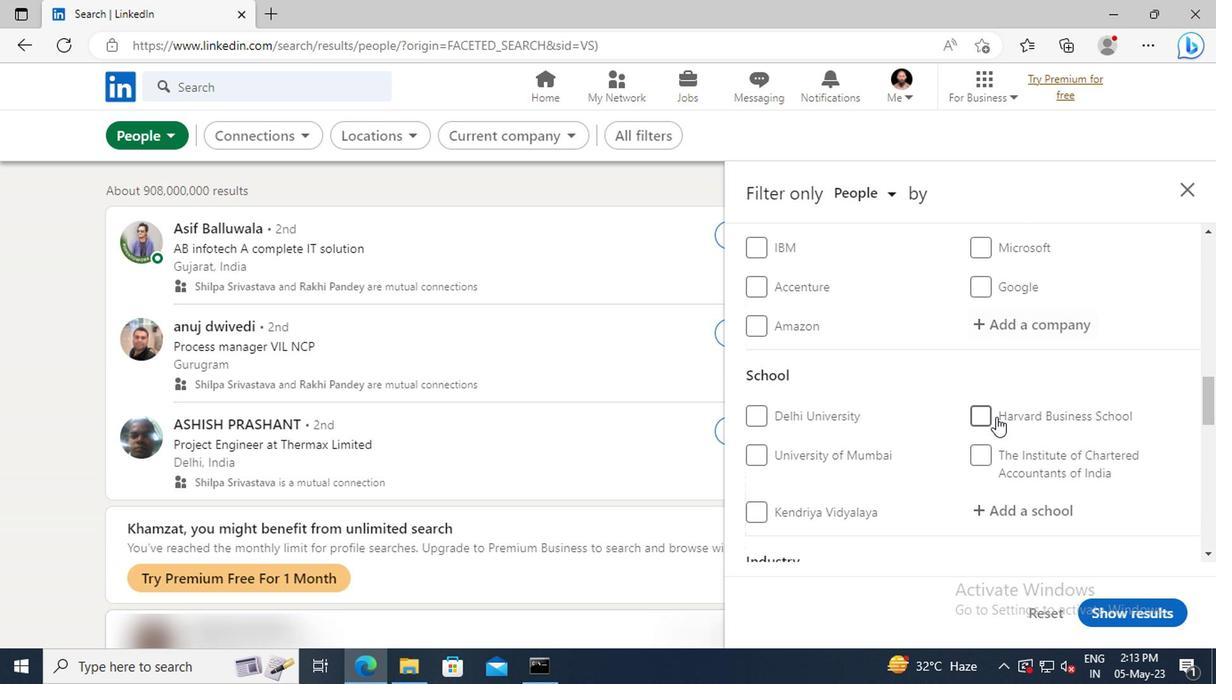 
Action: Mouse scrolled (993, 416) with delta (0, -1)
Screenshot: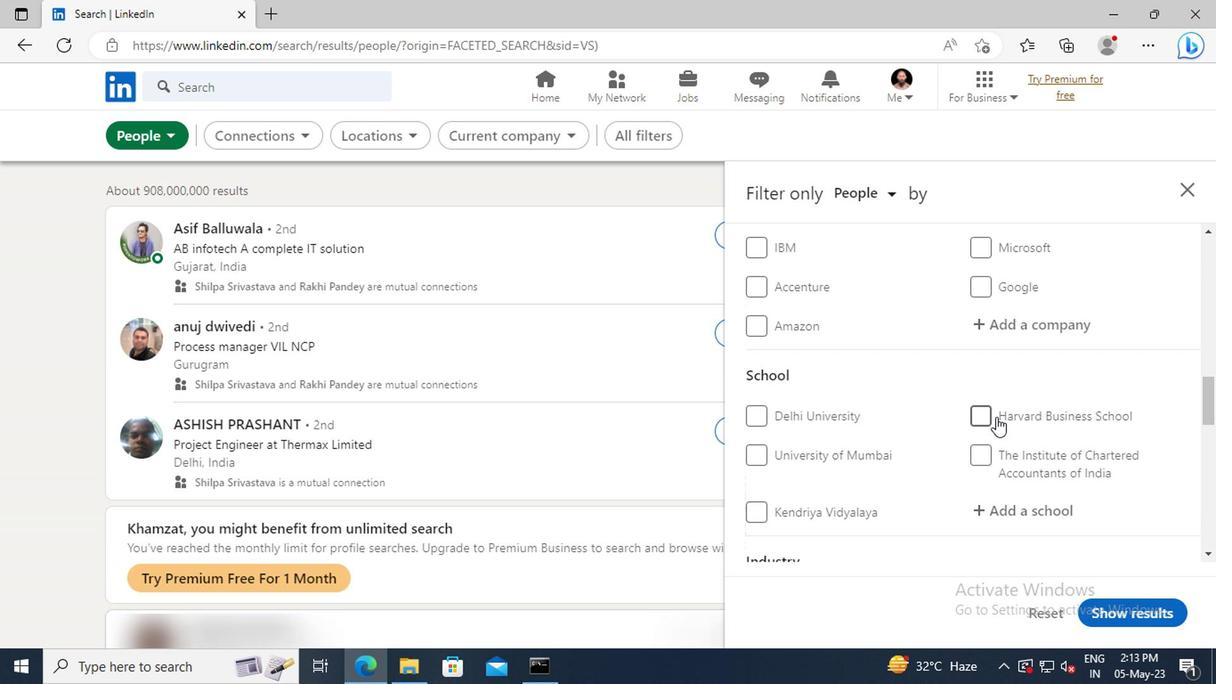 
Action: Mouse moved to (998, 415)
Screenshot: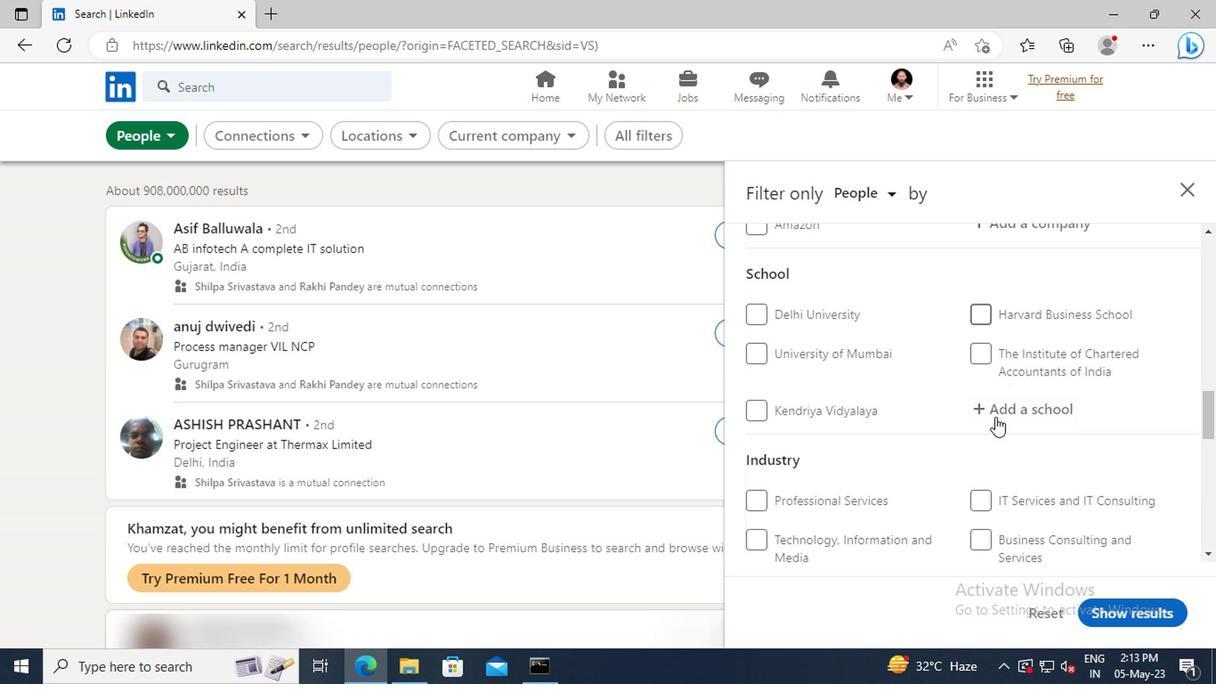 
Action: Mouse pressed left at (998, 415)
Screenshot: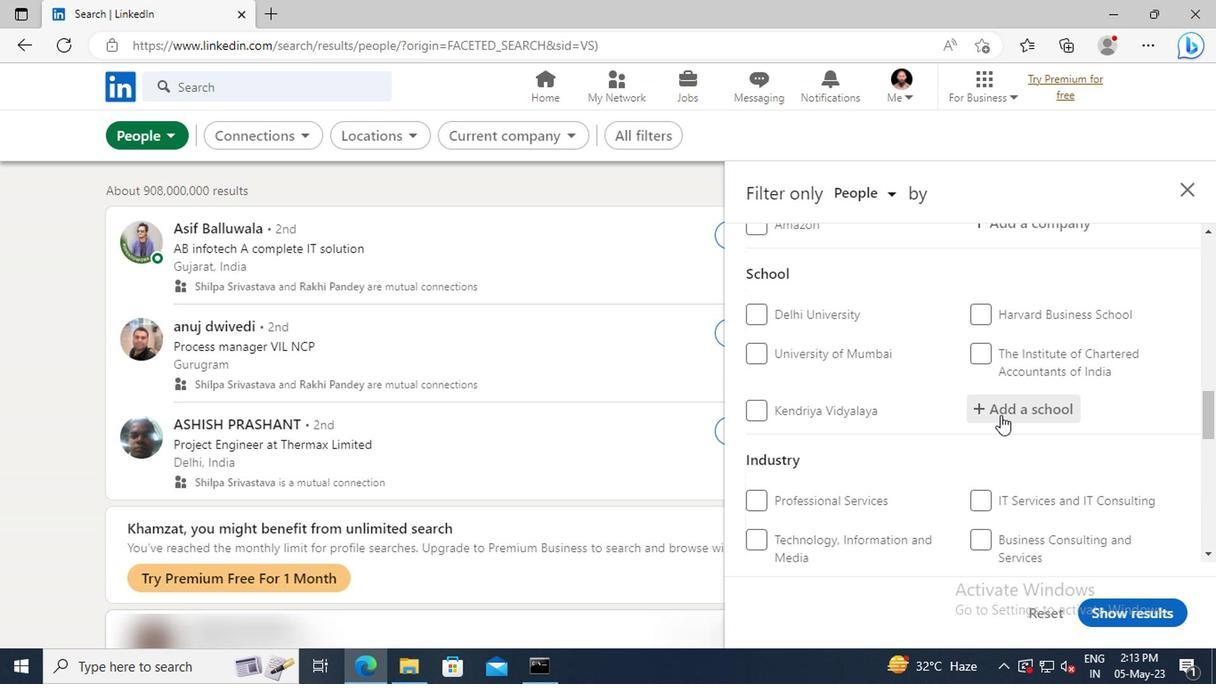 
Action: Key pressed <Key.shift>R.<Key.shift>V.<Key.shift>R.
Screenshot: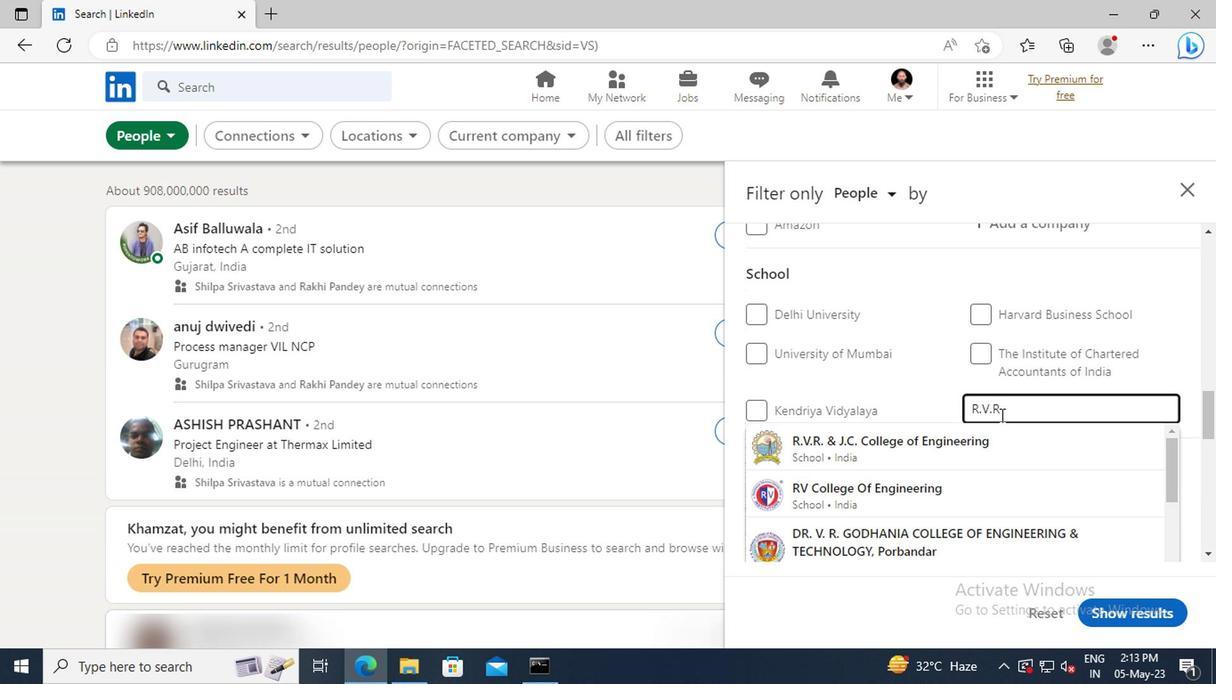 
Action: Mouse moved to (1003, 438)
Screenshot: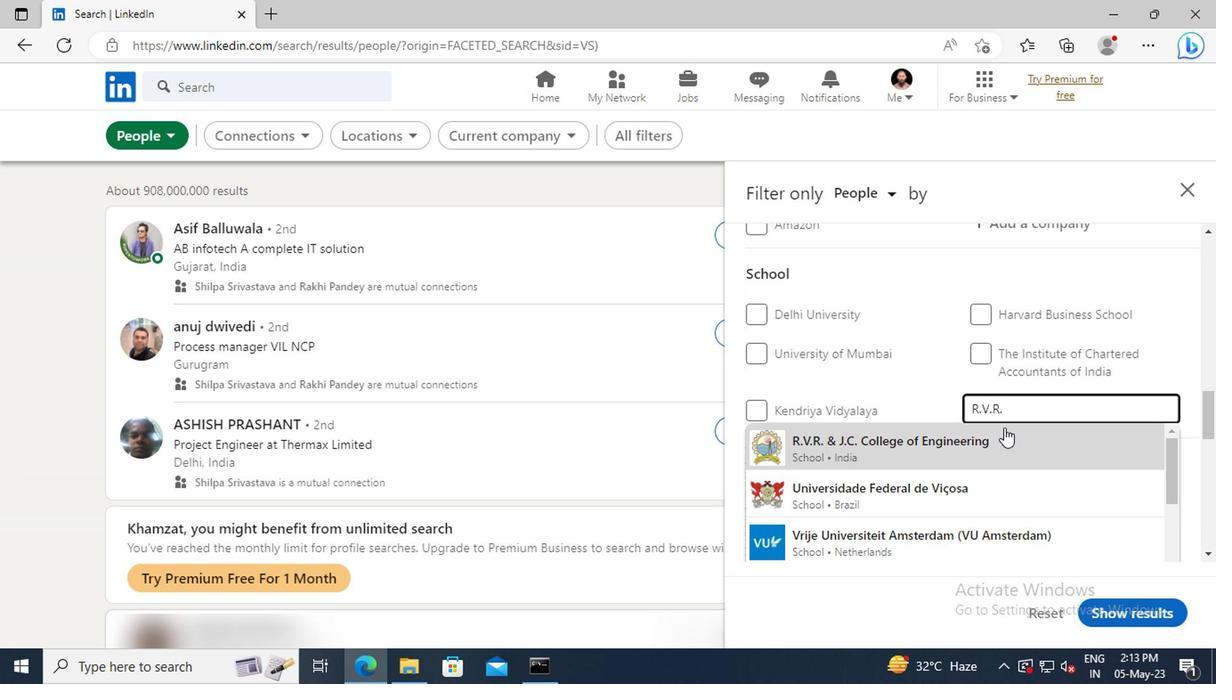 
Action: Mouse pressed left at (1003, 438)
Screenshot: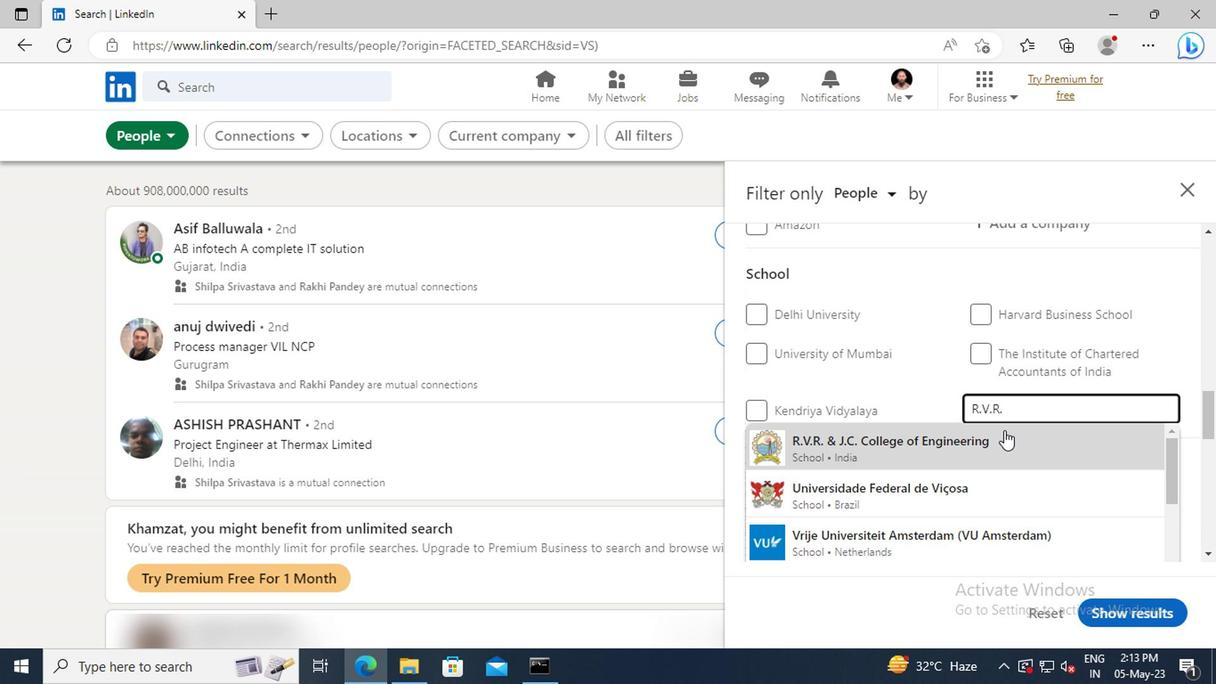 
Action: Mouse moved to (1002, 436)
Screenshot: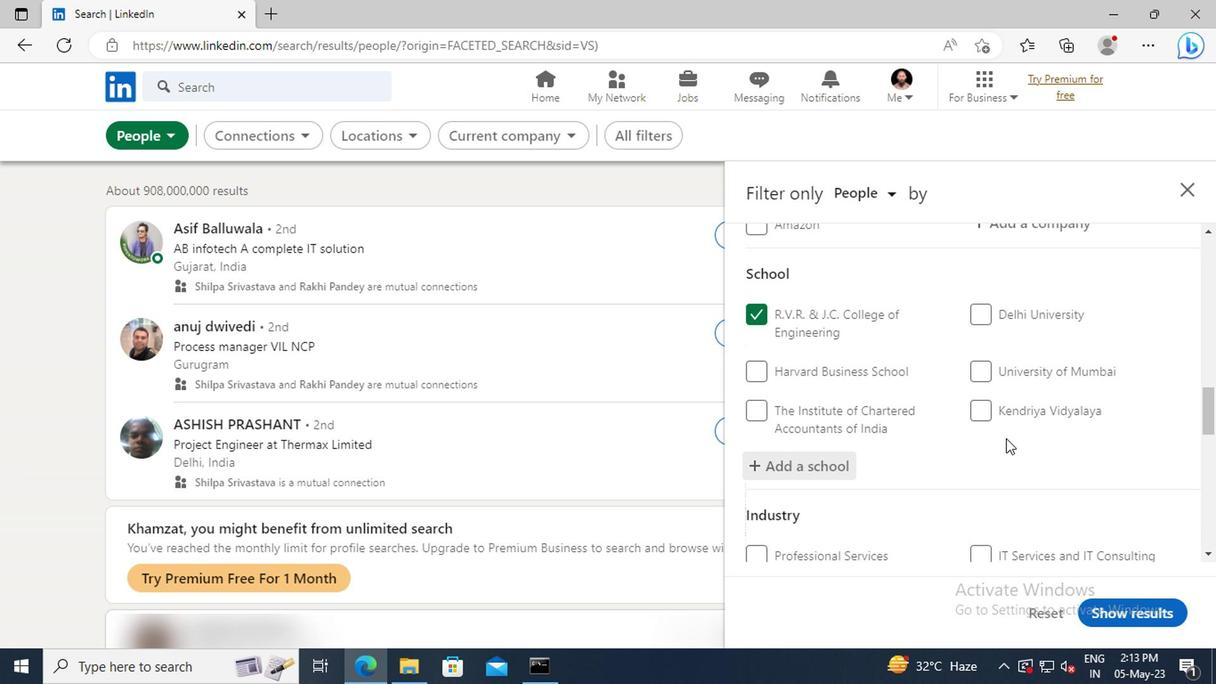 
Action: Mouse scrolled (1002, 435) with delta (0, 0)
Screenshot: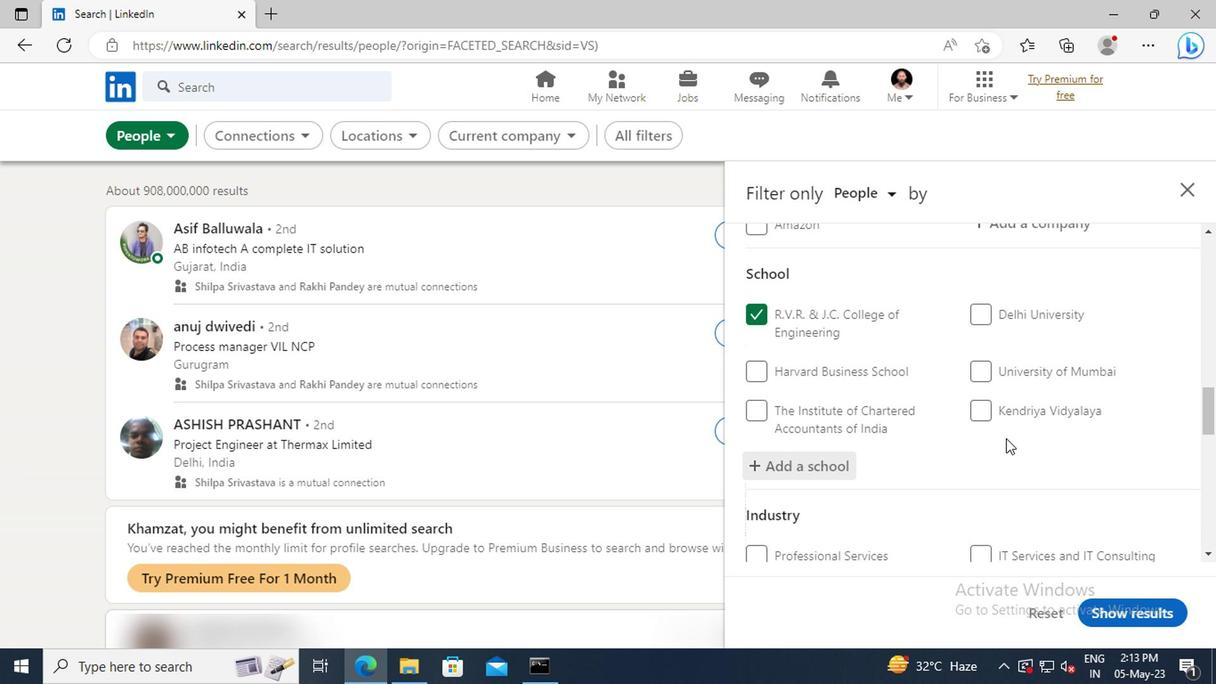 
Action: Mouse moved to (999, 431)
Screenshot: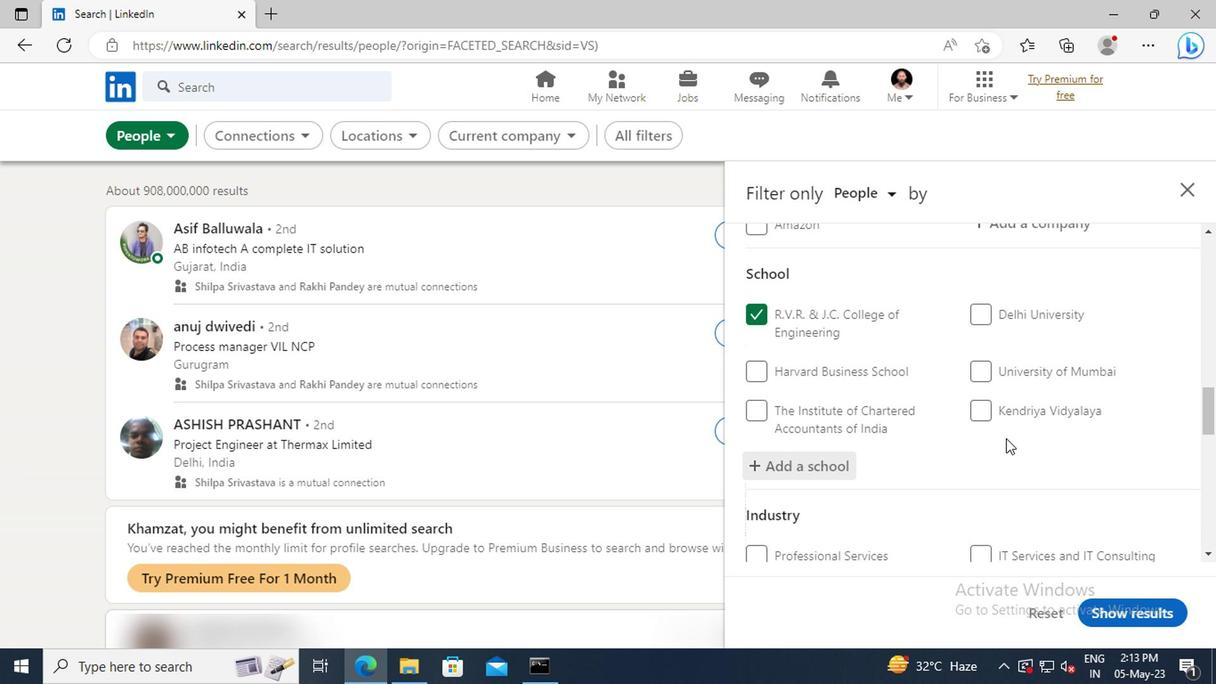 
Action: Mouse scrolled (999, 430) with delta (0, 0)
Screenshot: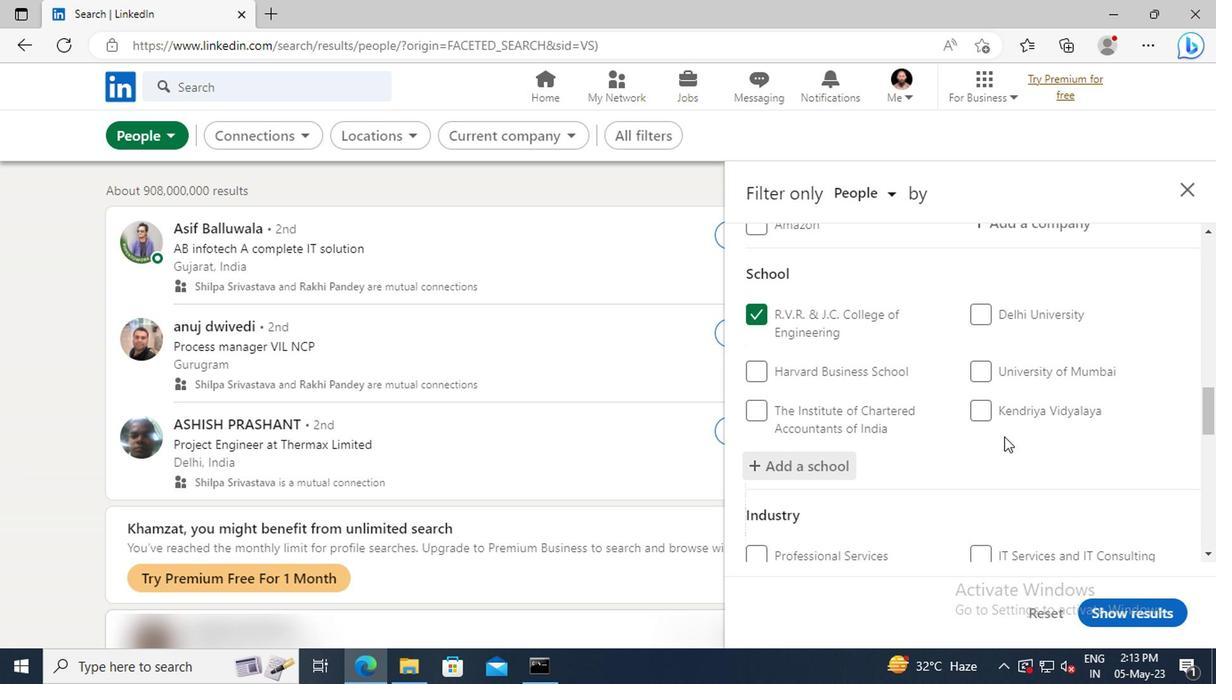 
Action: Mouse scrolled (999, 430) with delta (0, 0)
Screenshot: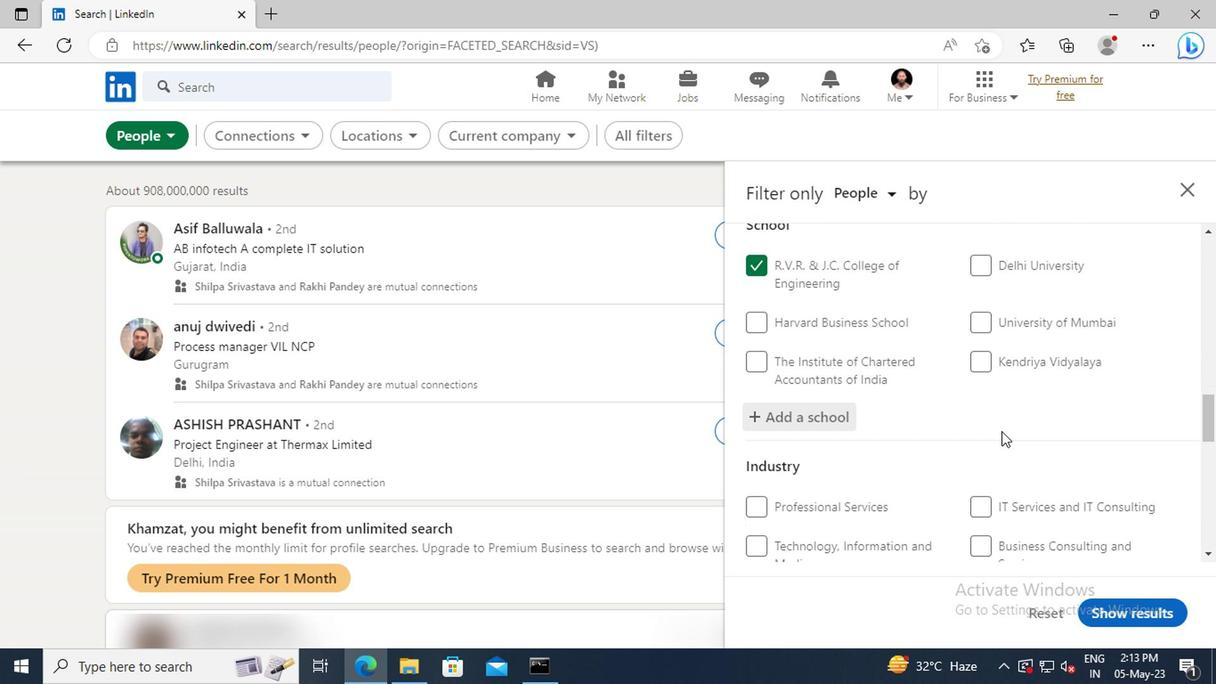 
Action: Mouse moved to (993, 421)
Screenshot: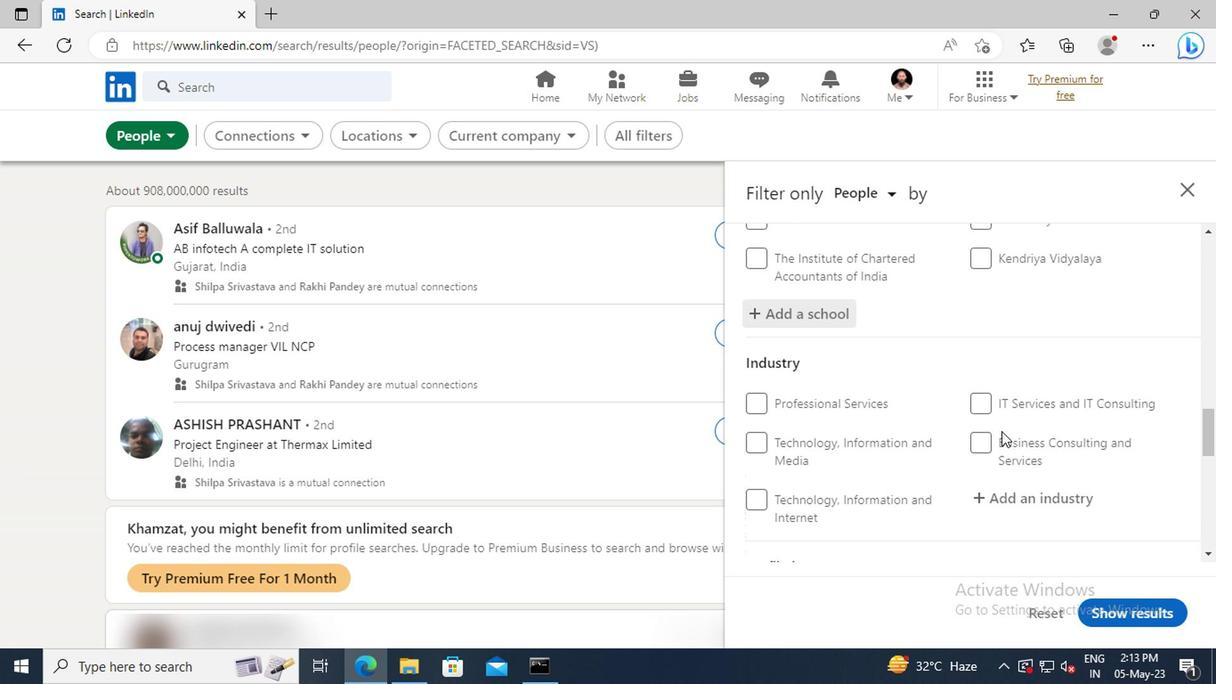 
Action: Mouse scrolled (993, 420) with delta (0, -1)
Screenshot: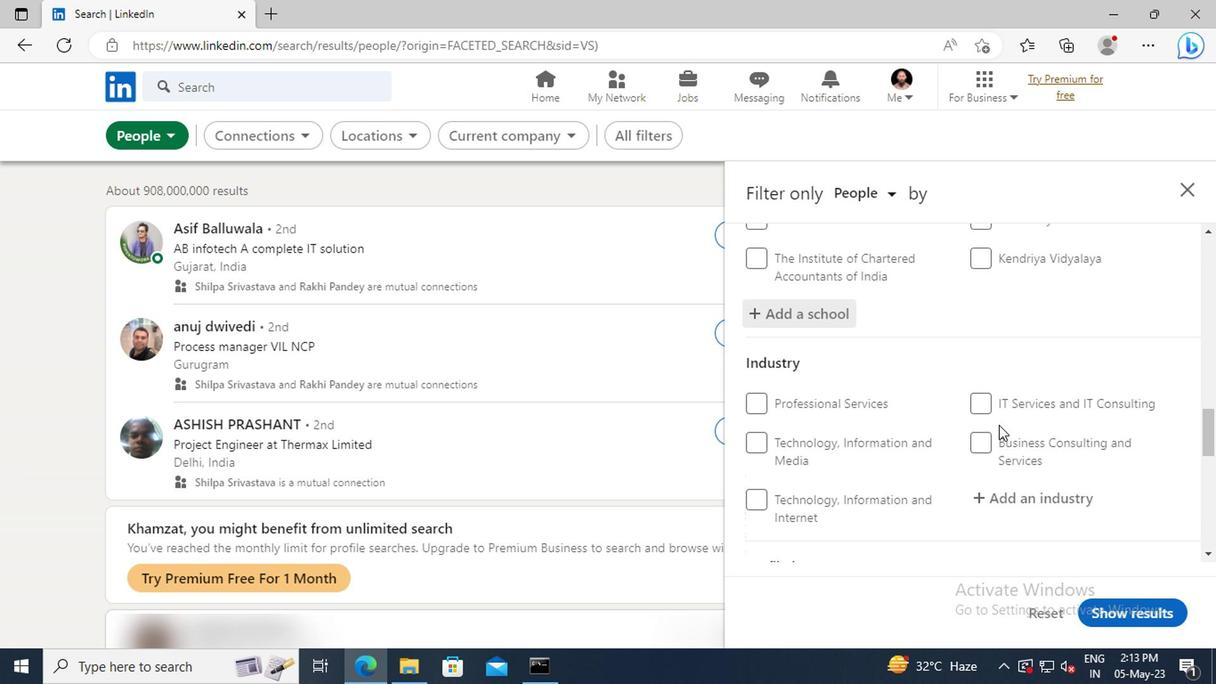
Action: Mouse moved to (993, 446)
Screenshot: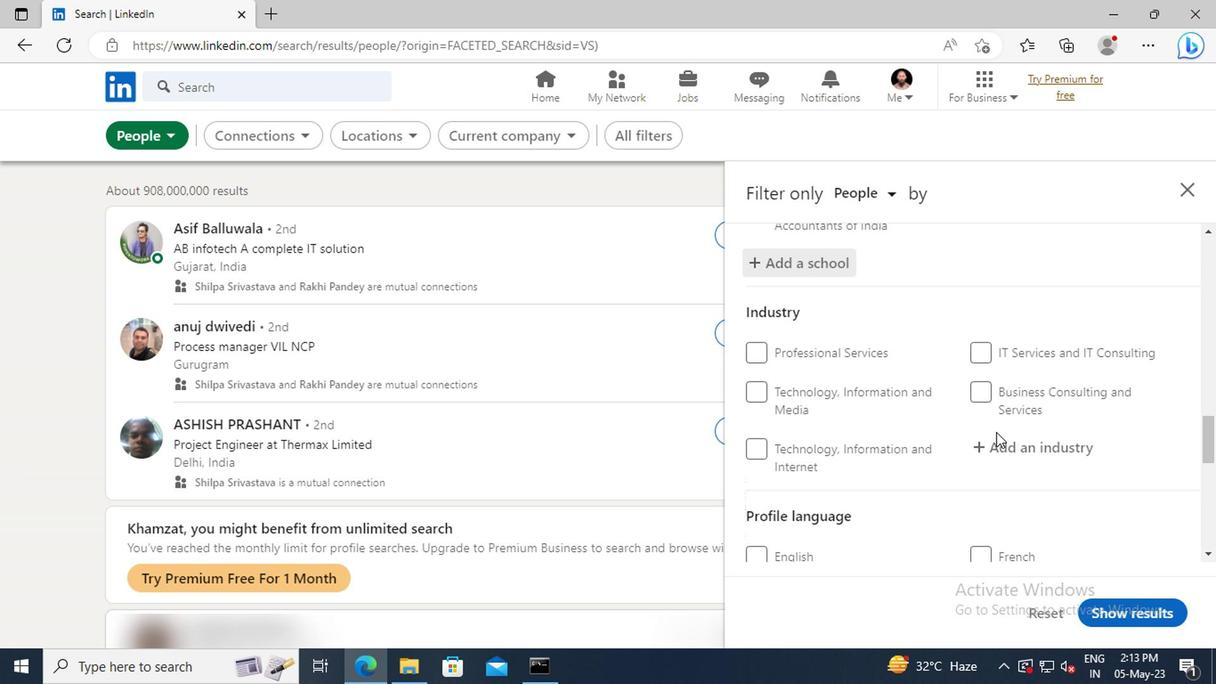 
Action: Mouse pressed left at (993, 446)
Screenshot: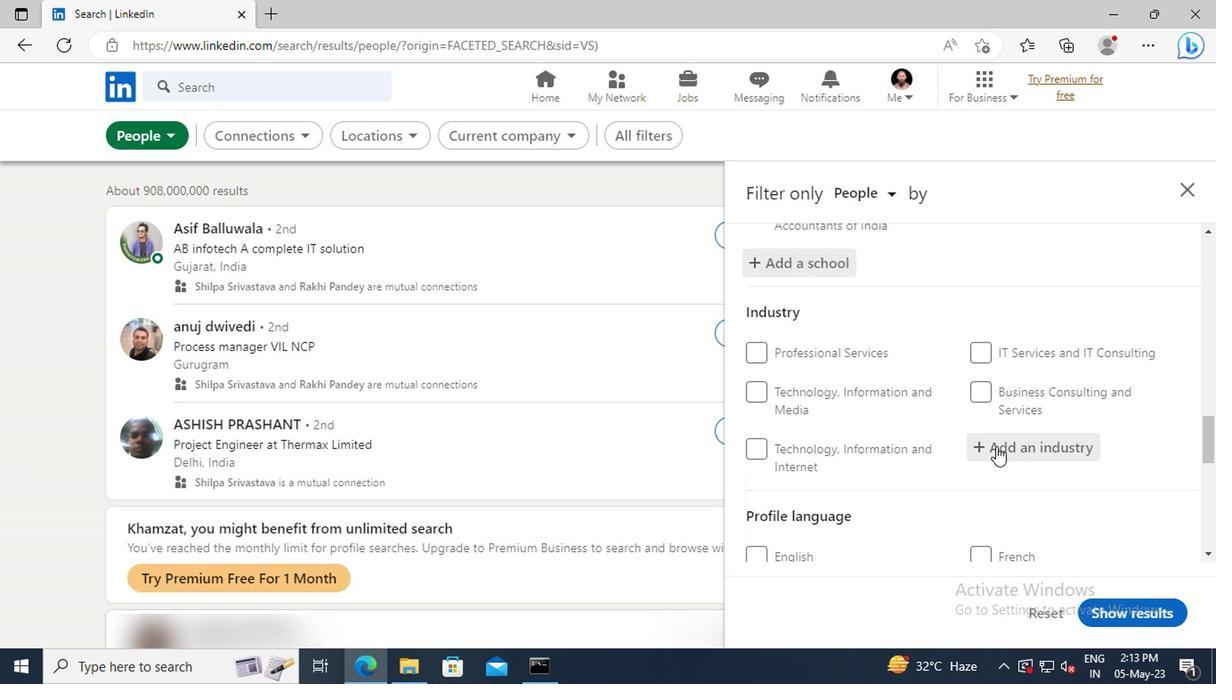 
Action: Key pressed <Key.shift>TECHNICAL
Screenshot: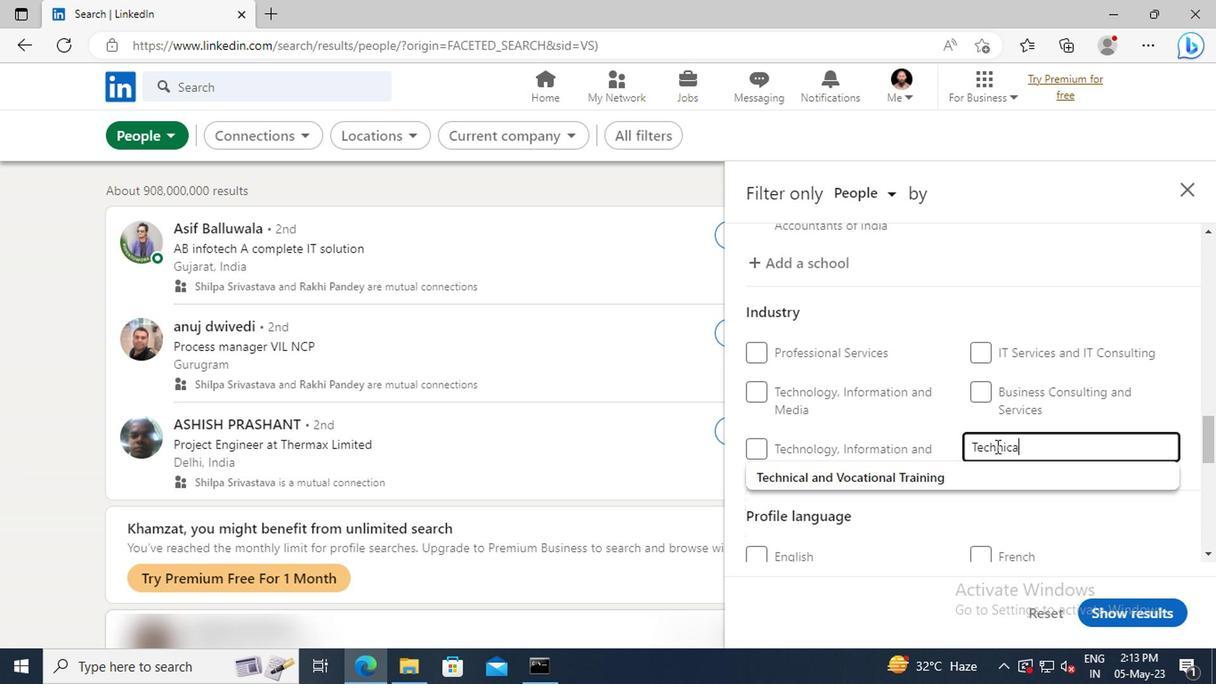 
Action: Mouse moved to (993, 469)
Screenshot: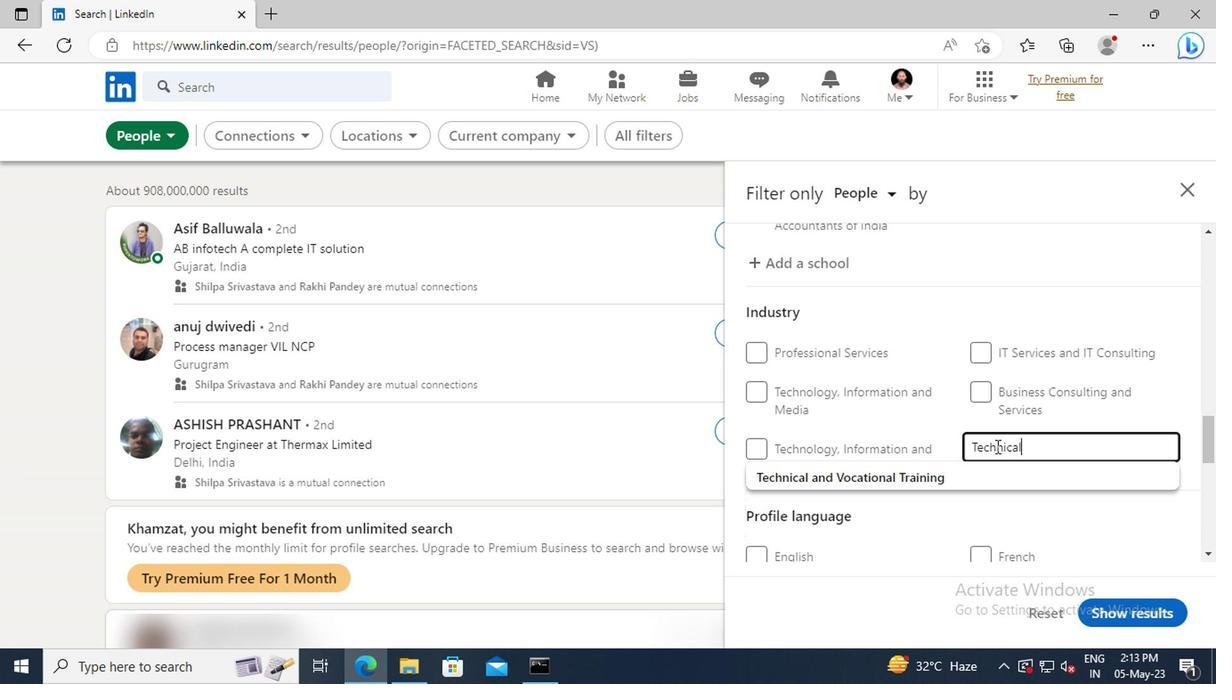 
Action: Mouse pressed left at (993, 469)
Screenshot: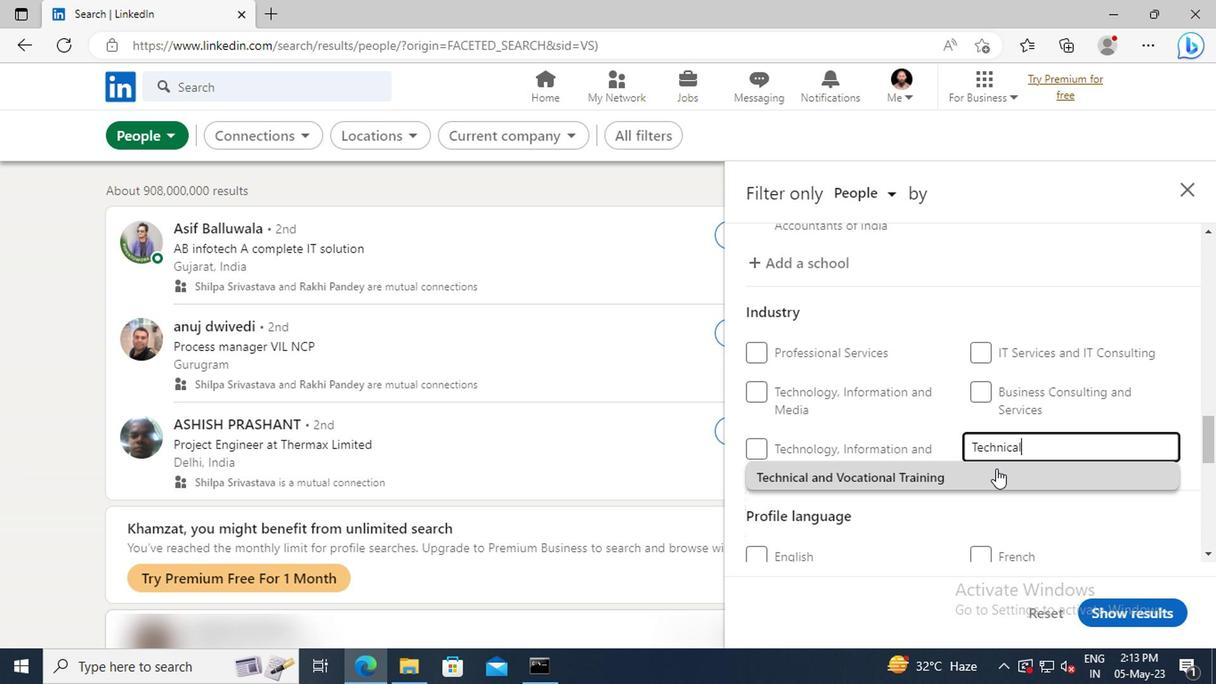 
Action: Mouse scrolled (993, 468) with delta (0, 0)
Screenshot: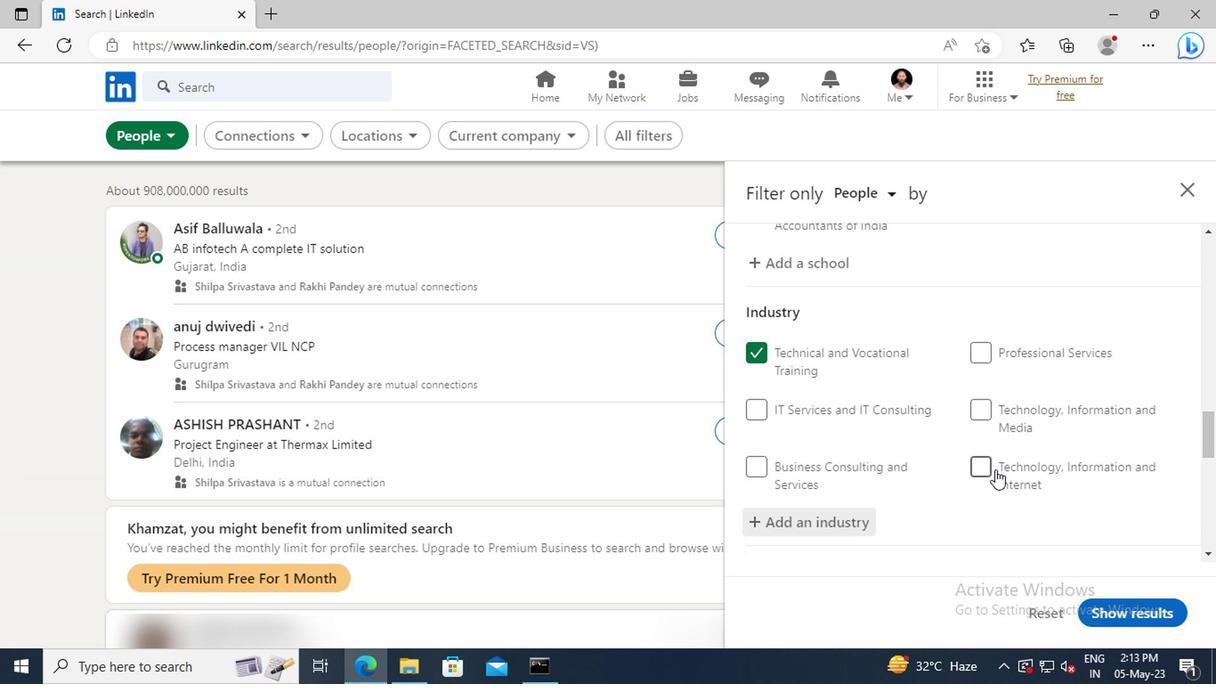 
Action: Mouse scrolled (993, 468) with delta (0, 0)
Screenshot: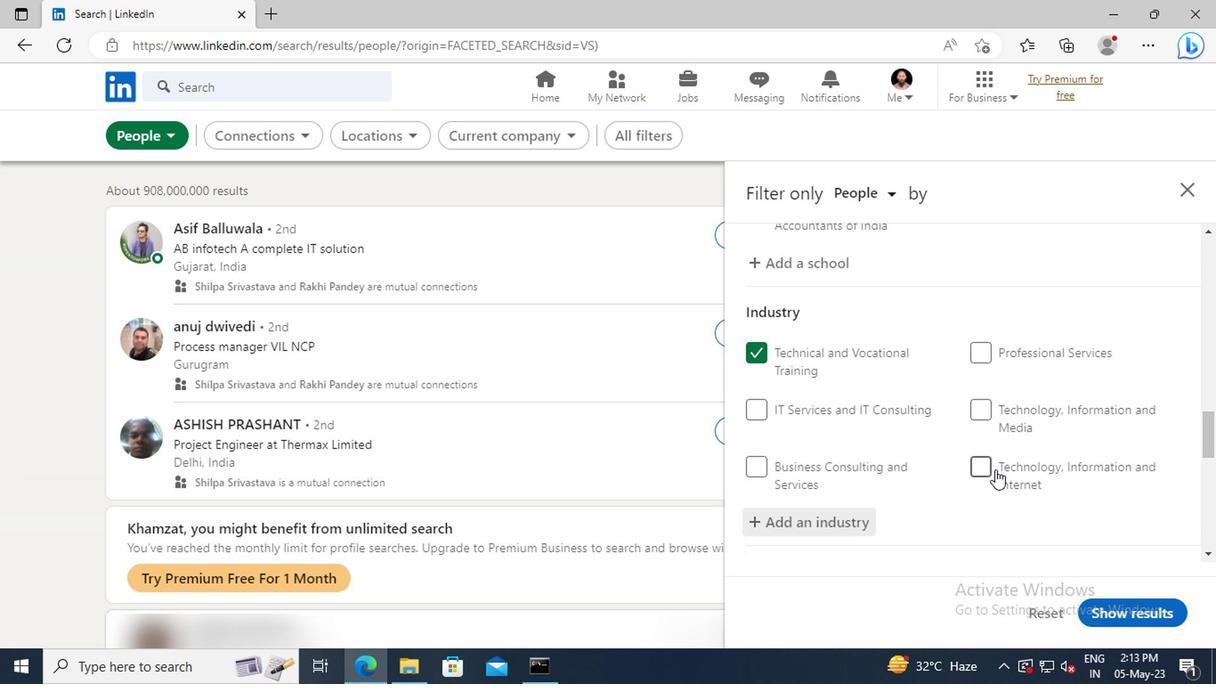 
Action: Mouse scrolled (993, 468) with delta (0, 0)
Screenshot: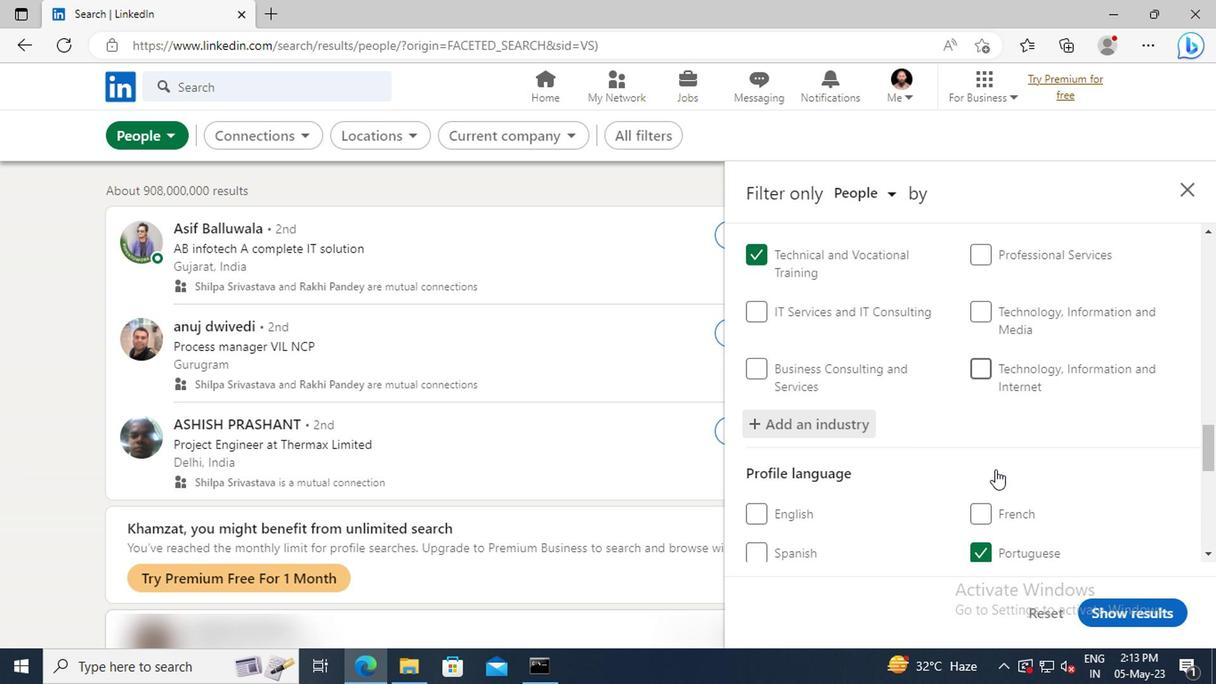 
Action: Mouse scrolled (993, 468) with delta (0, 0)
Screenshot: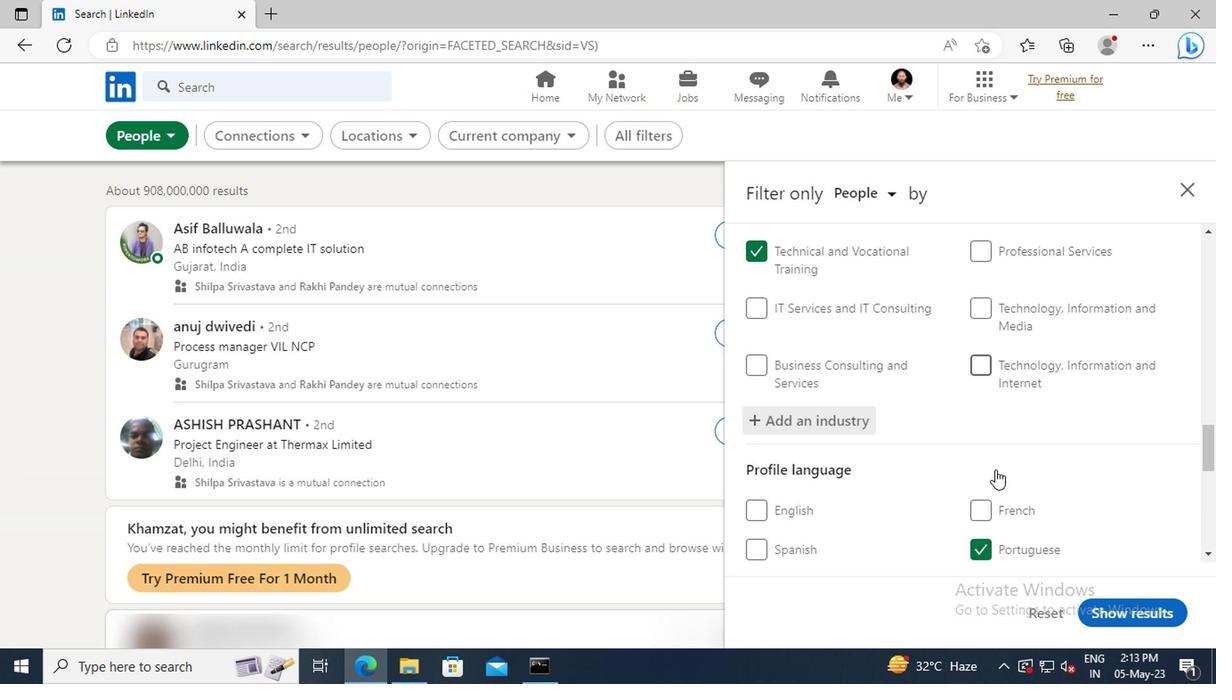 
Action: Mouse scrolled (993, 468) with delta (0, 0)
Screenshot: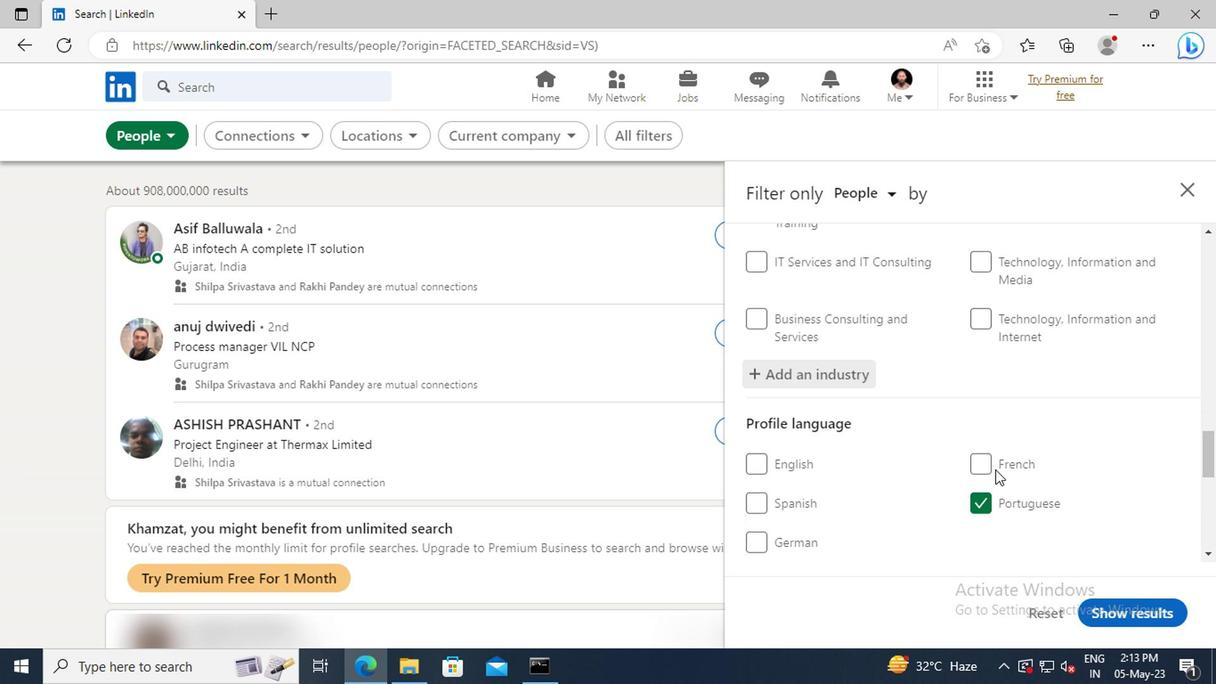 
Action: Mouse scrolled (993, 468) with delta (0, 0)
Screenshot: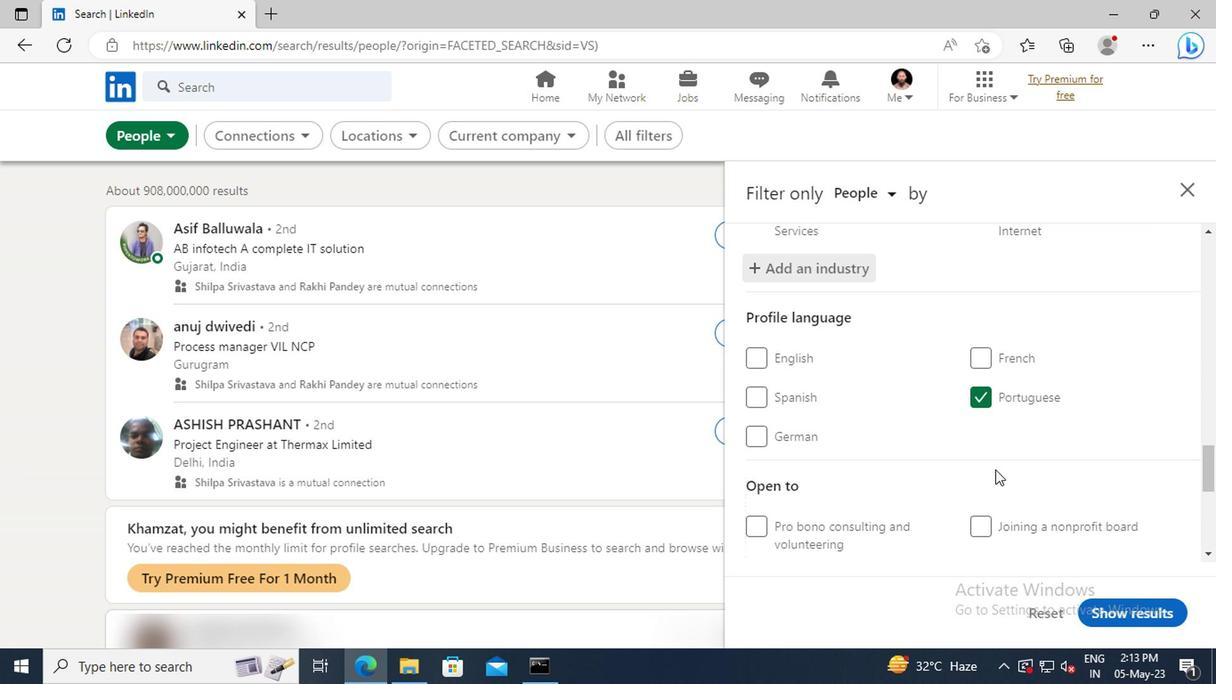
Action: Mouse moved to (991, 442)
Screenshot: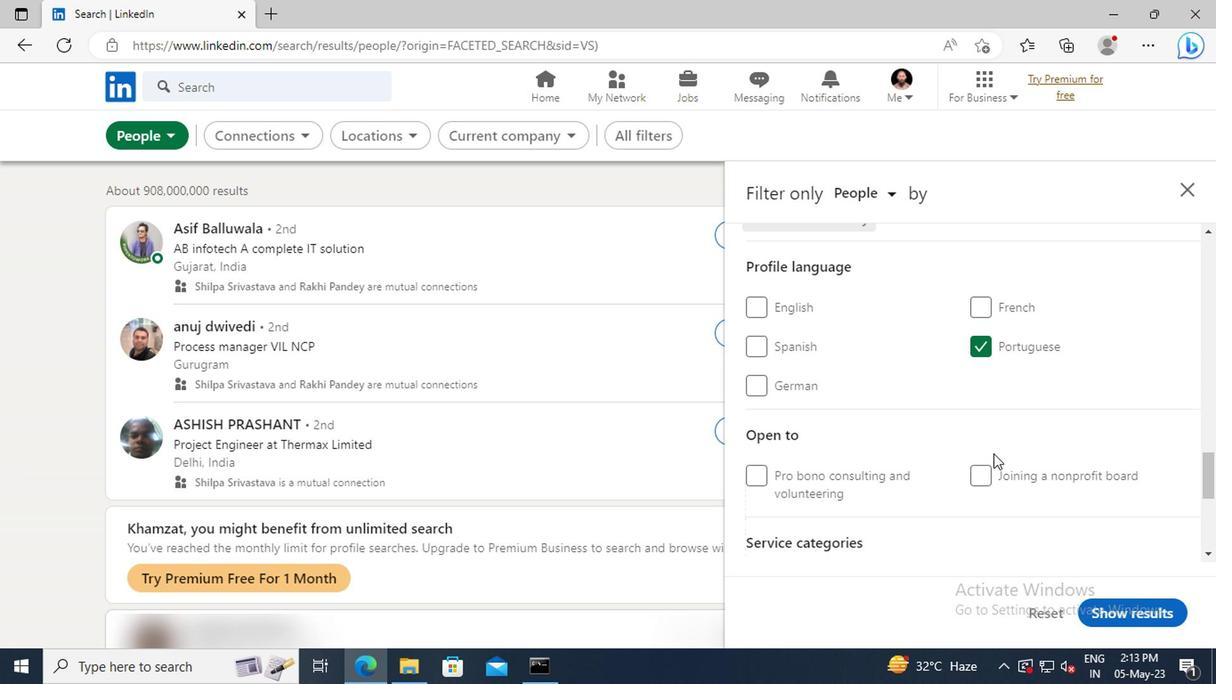 
Action: Mouse scrolled (991, 440) with delta (0, -1)
Screenshot: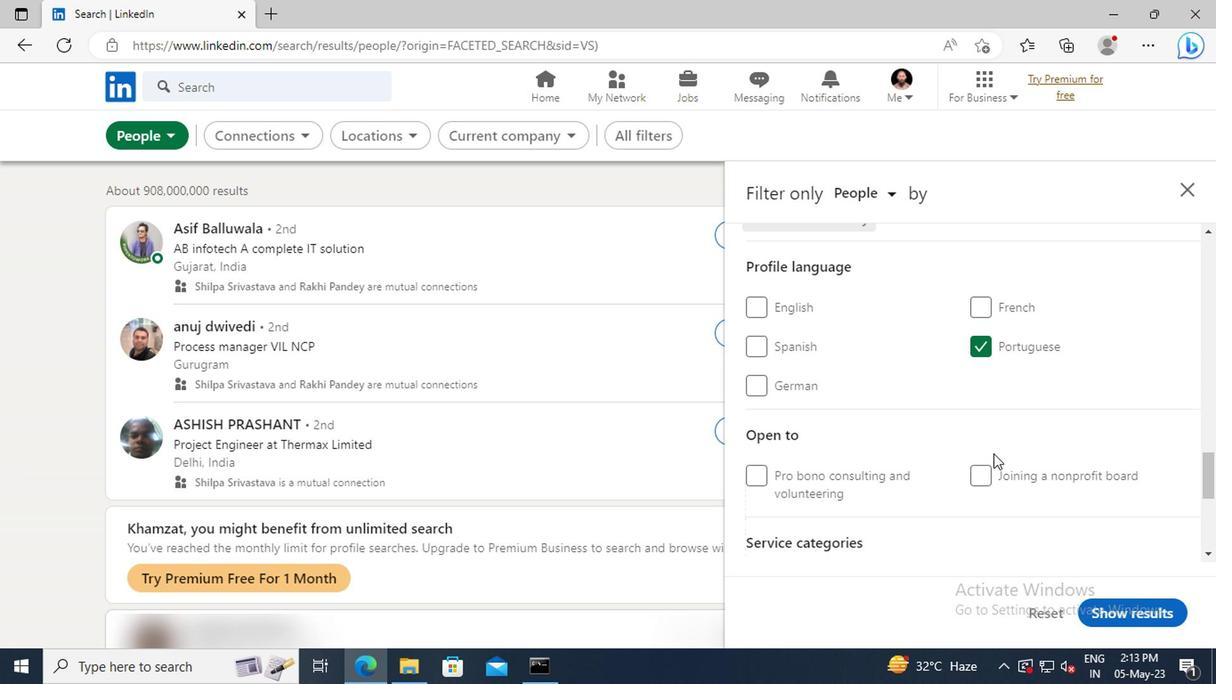 
Action: Mouse moved to (991, 438)
Screenshot: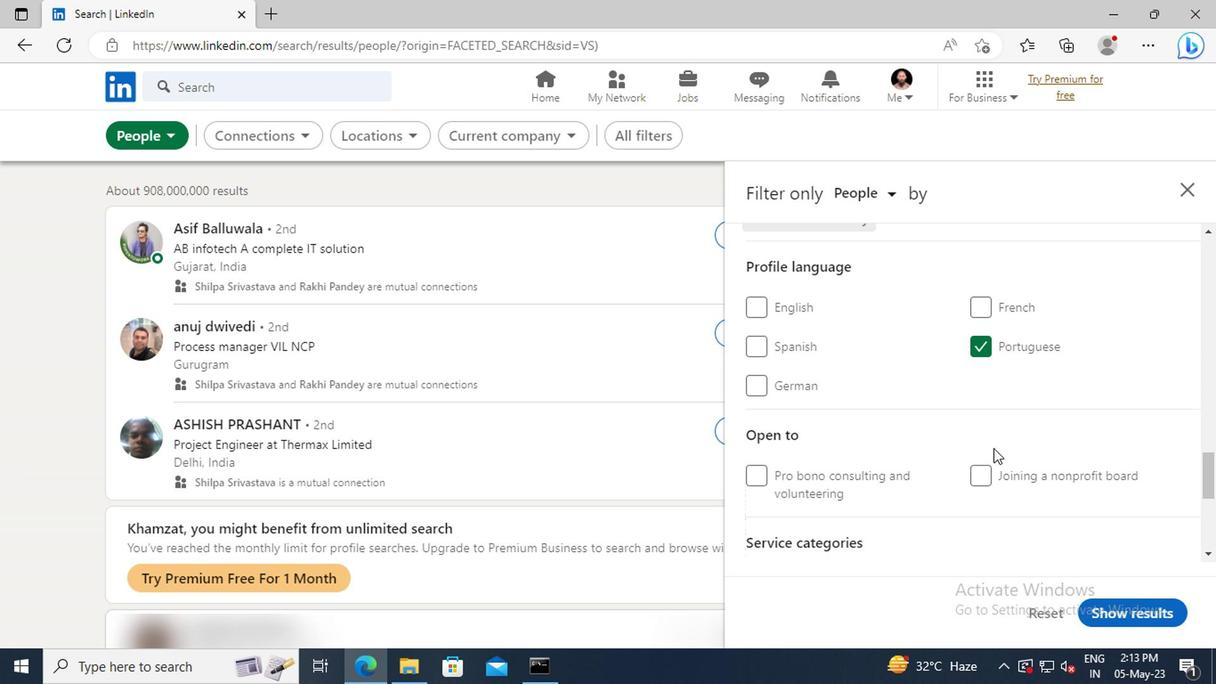 
Action: Mouse scrolled (991, 437) with delta (0, 0)
Screenshot: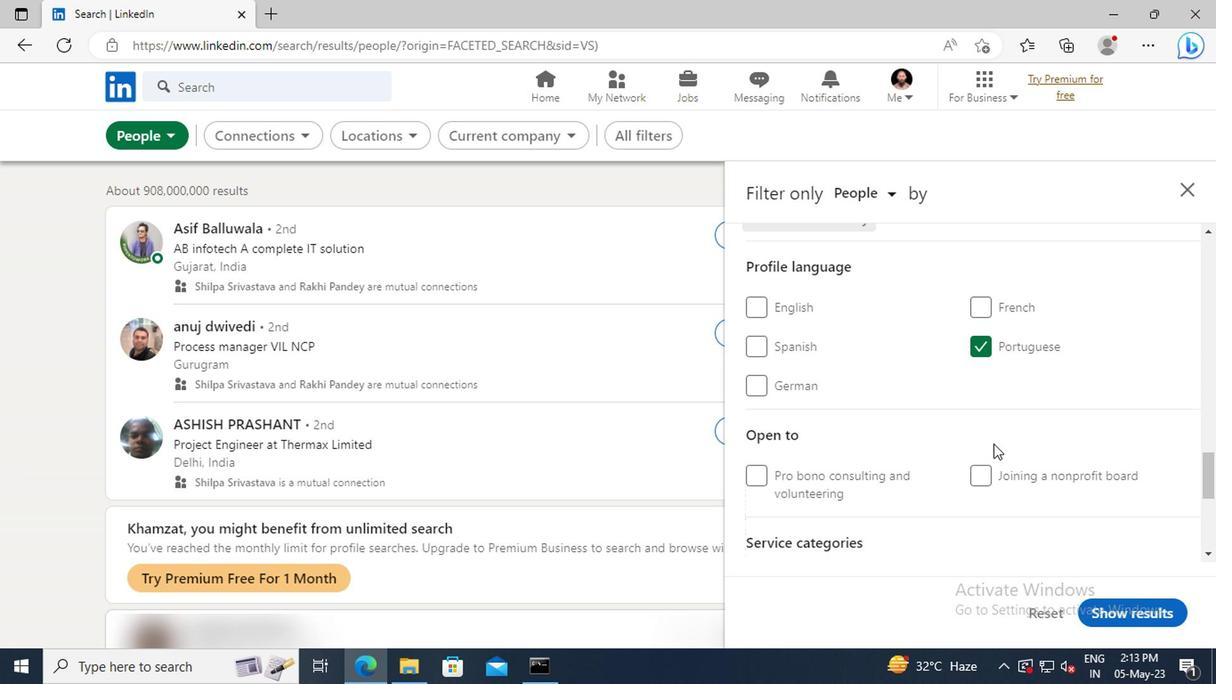 
Action: Mouse moved to (991, 435)
Screenshot: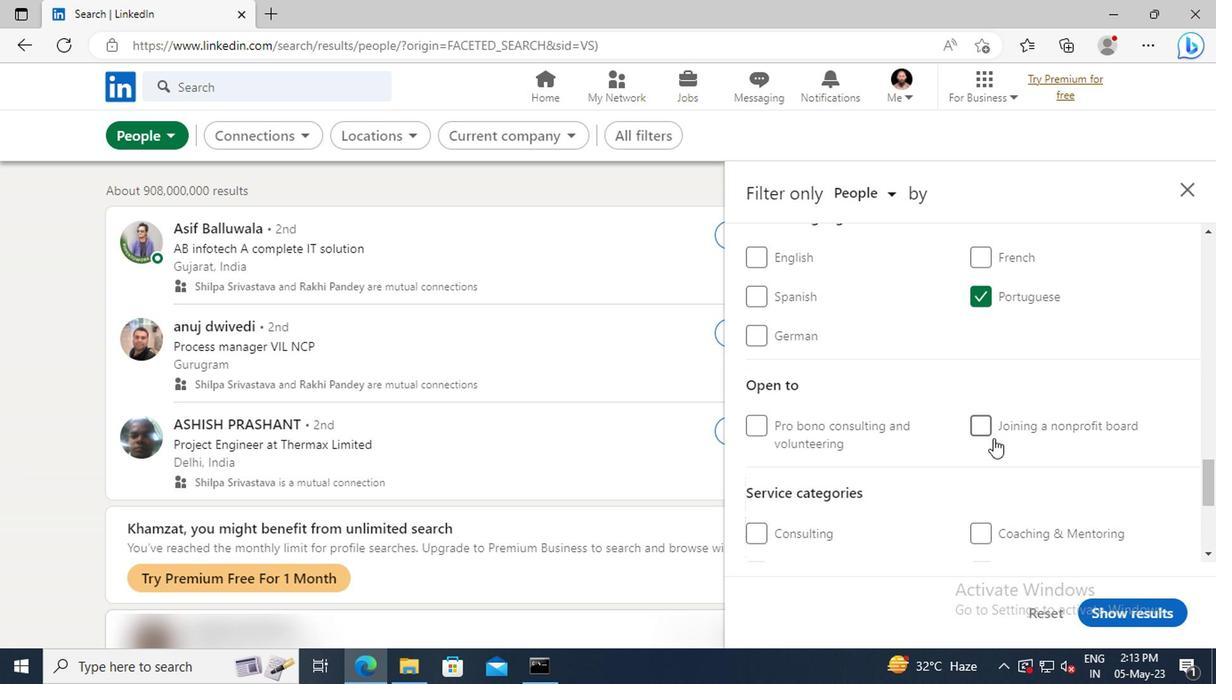 
Action: Mouse scrolled (991, 435) with delta (0, 0)
Screenshot: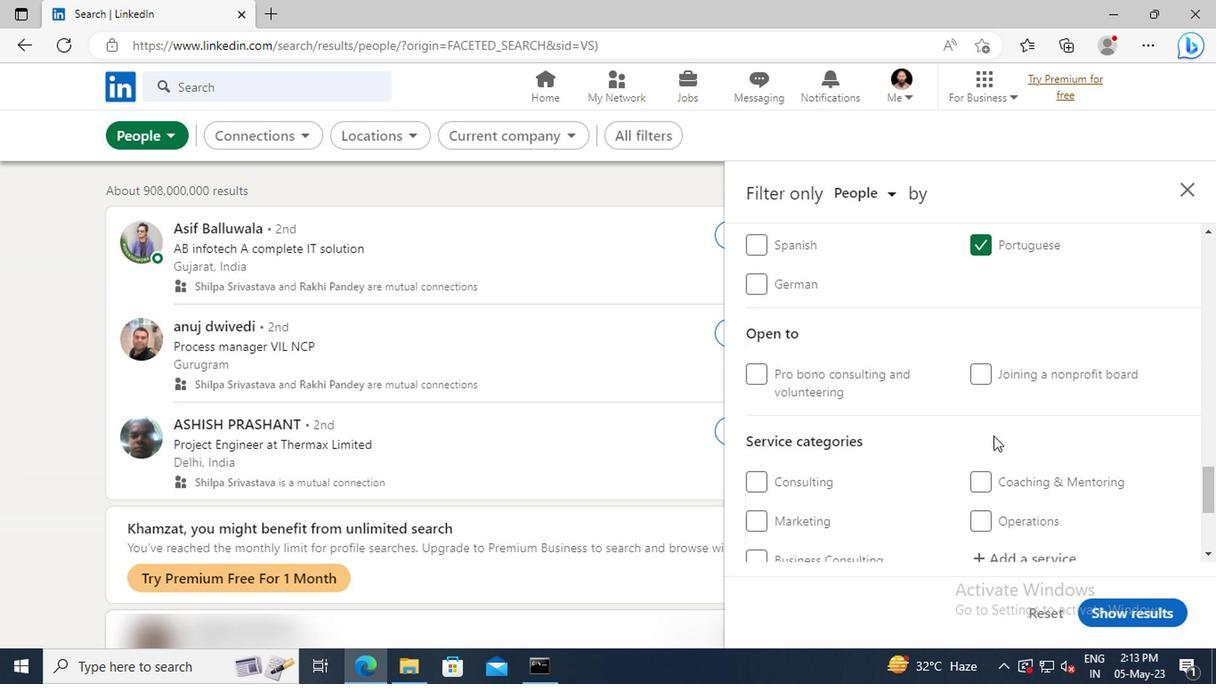 
Action: Mouse scrolled (991, 435) with delta (0, 0)
Screenshot: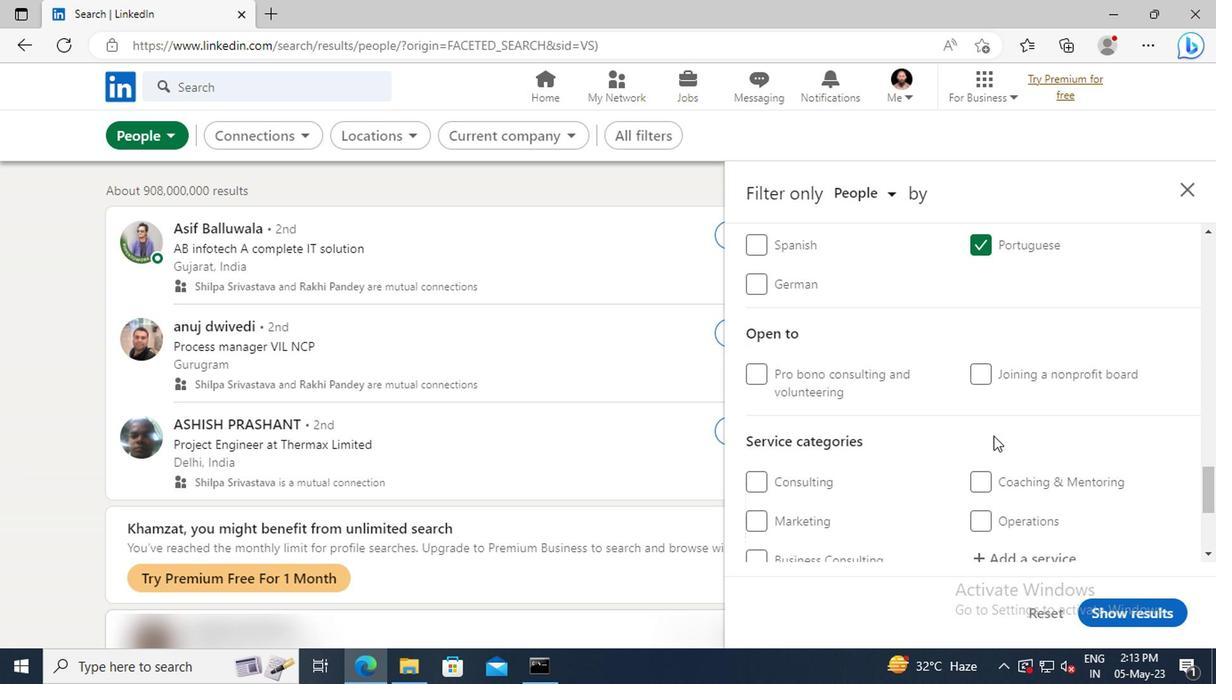 
Action: Mouse moved to (991, 454)
Screenshot: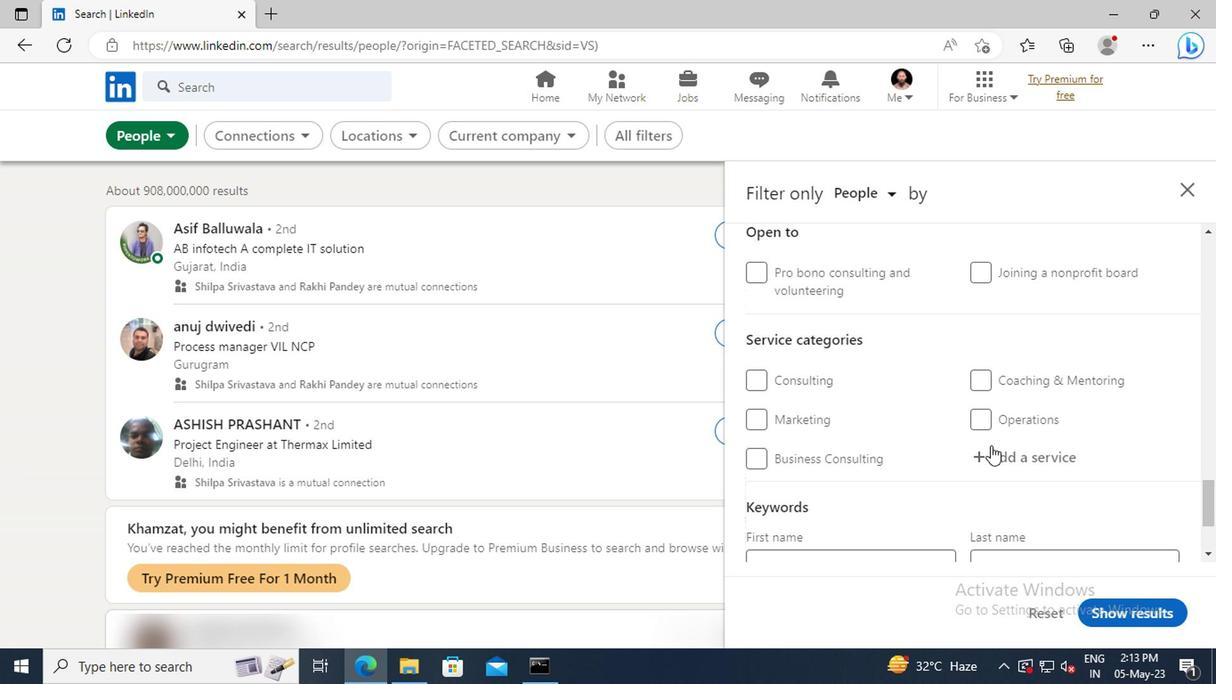 
Action: Mouse pressed left at (991, 454)
Screenshot: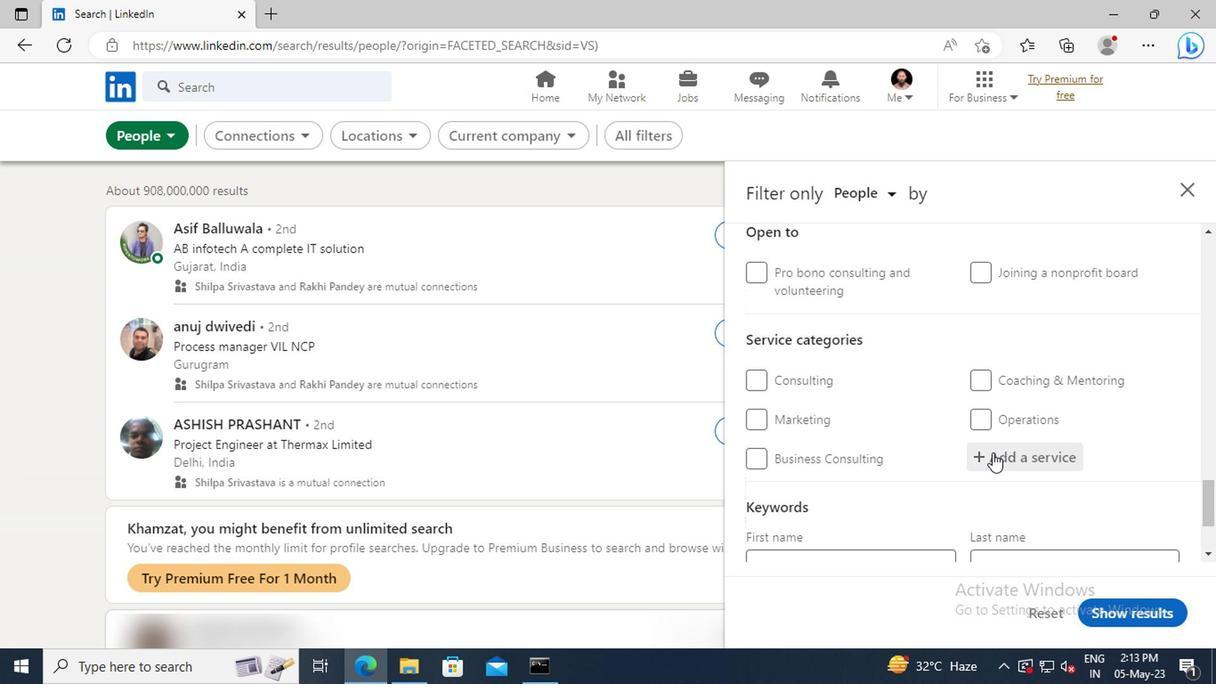 
Action: Key pressed <Key.shift>PRINT<Key.space><Key.shift>DE
Screenshot: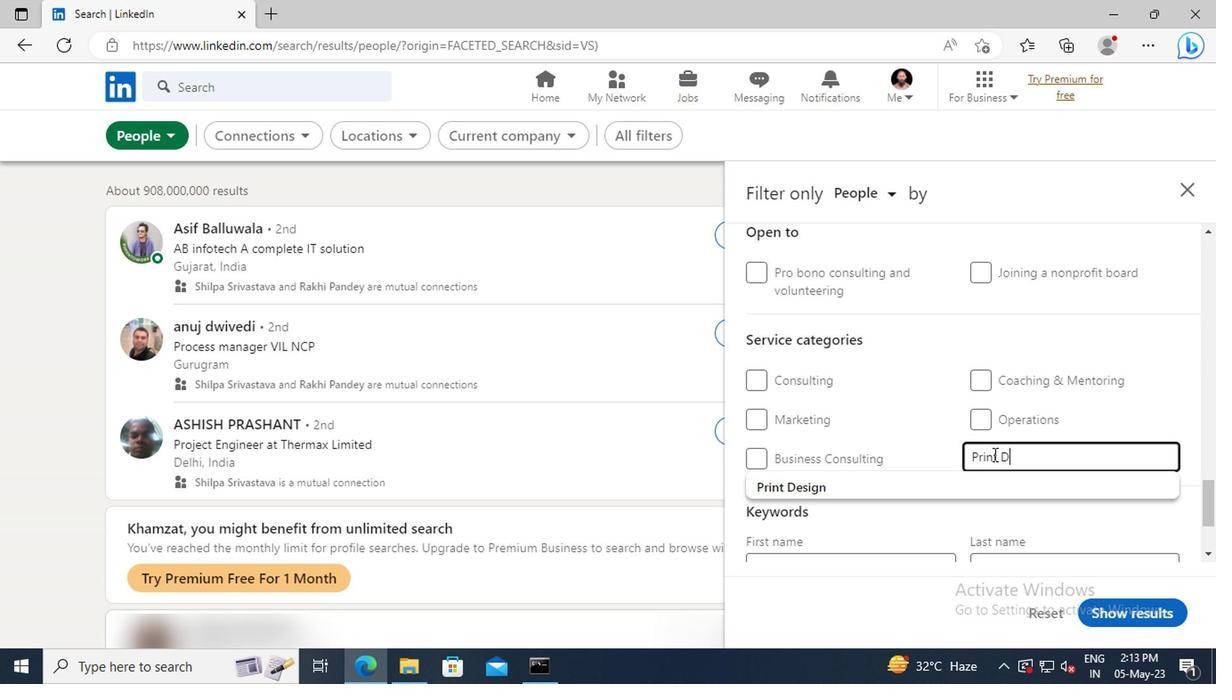 
Action: Mouse moved to (998, 483)
Screenshot: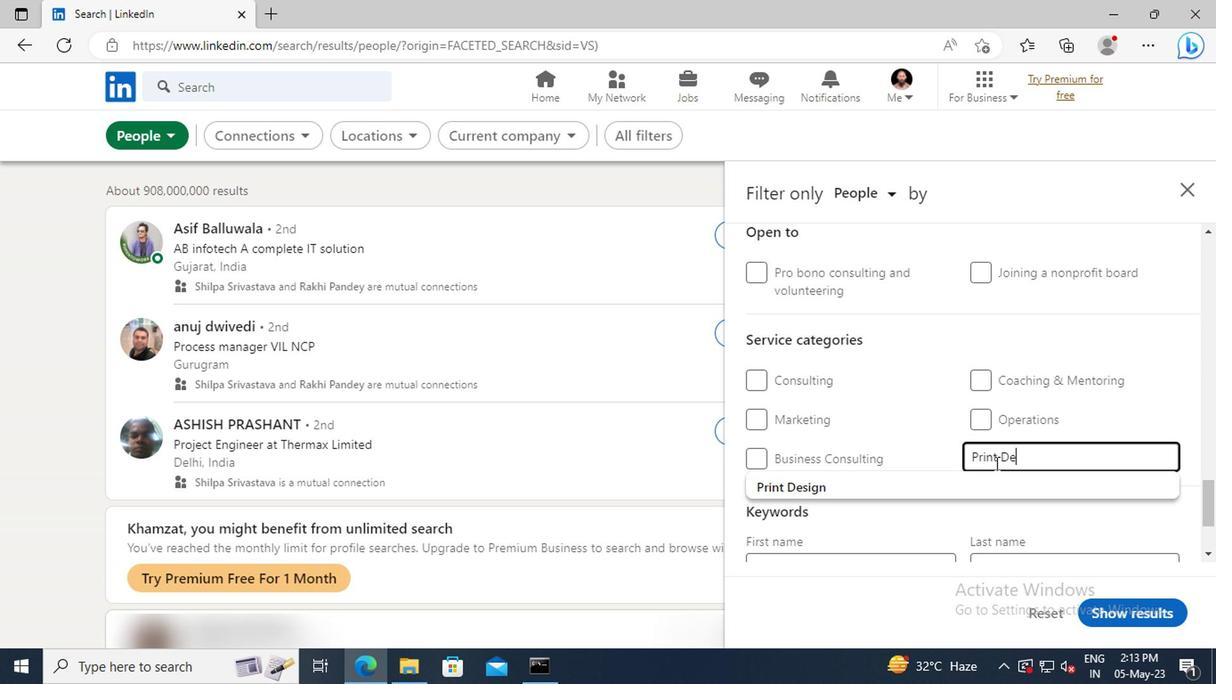 
Action: Mouse pressed left at (998, 483)
Screenshot: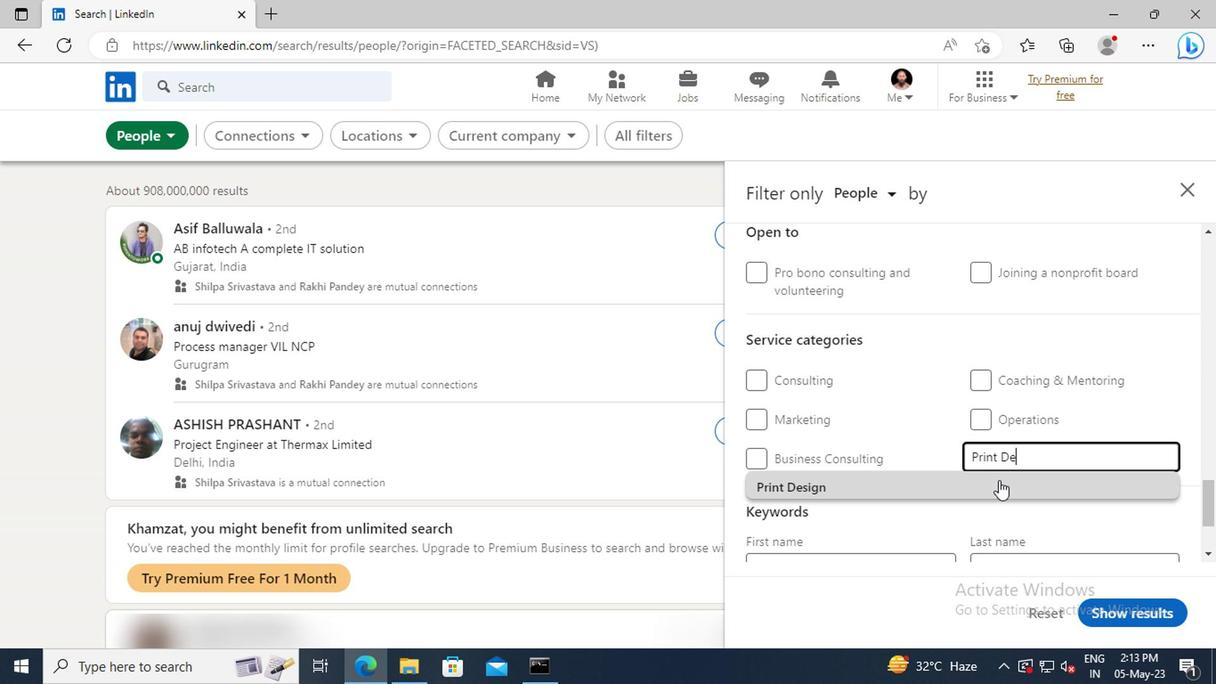 
Action: Mouse scrolled (998, 482) with delta (0, -1)
Screenshot: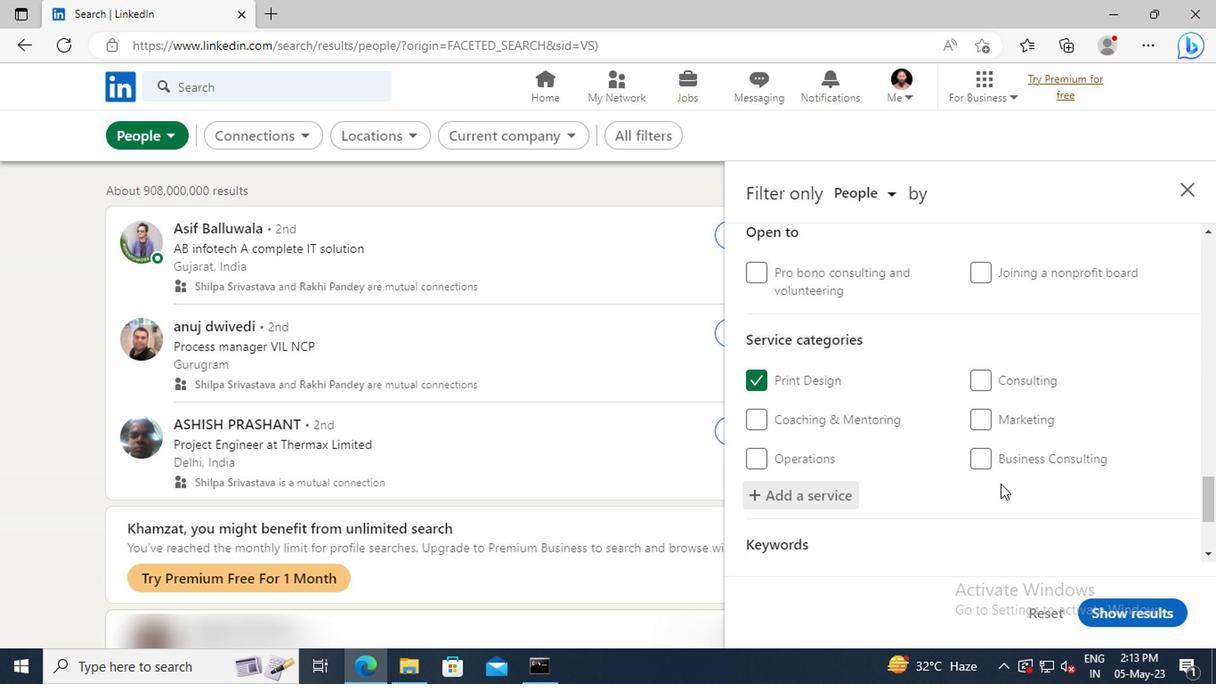 
Action: Mouse scrolled (998, 482) with delta (0, -1)
Screenshot: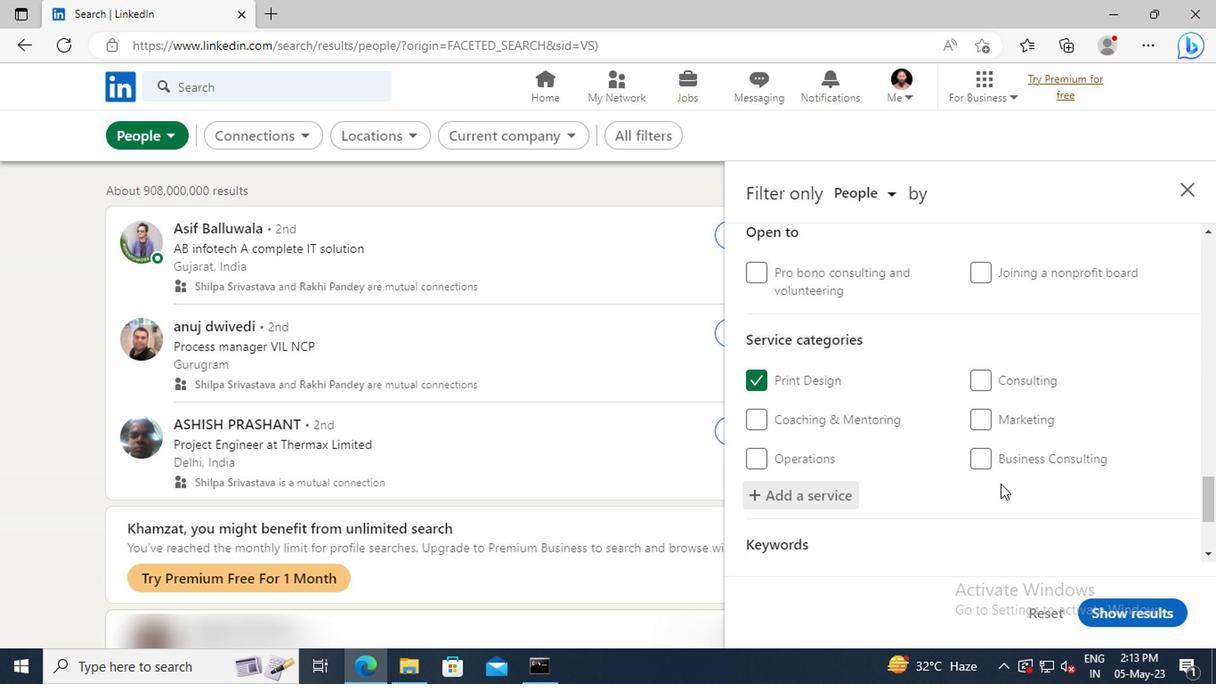 
Action: Mouse scrolled (998, 482) with delta (0, -1)
Screenshot: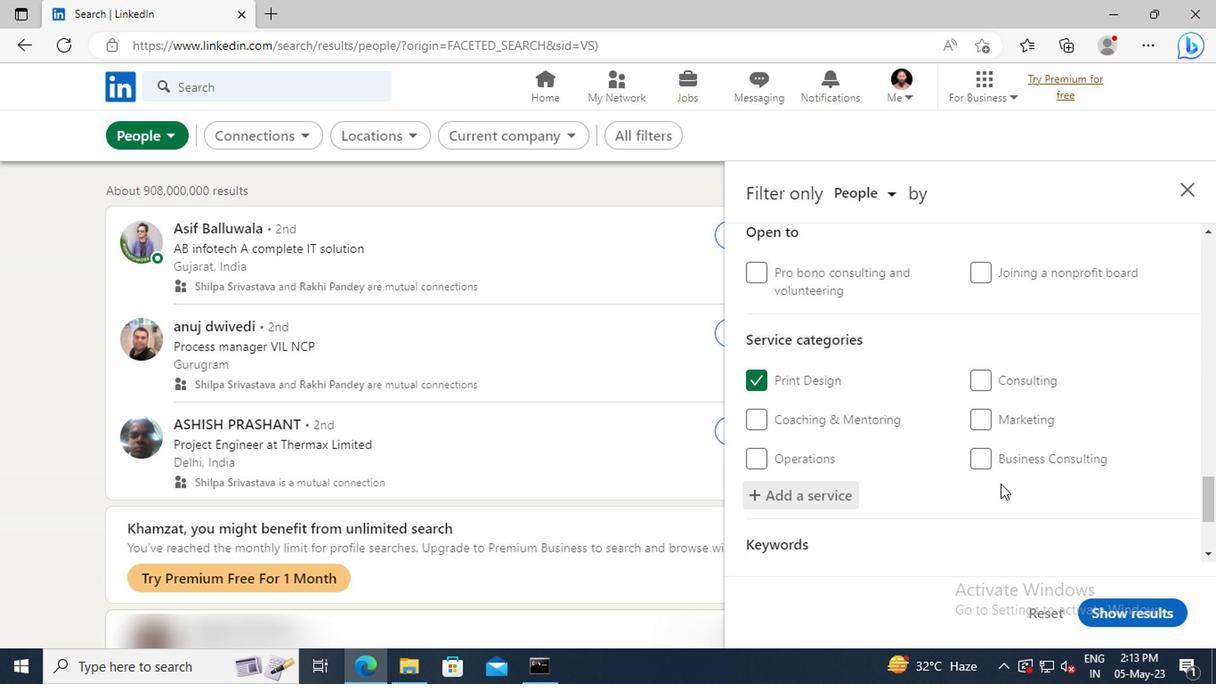 
Action: Mouse scrolled (998, 482) with delta (0, -1)
Screenshot: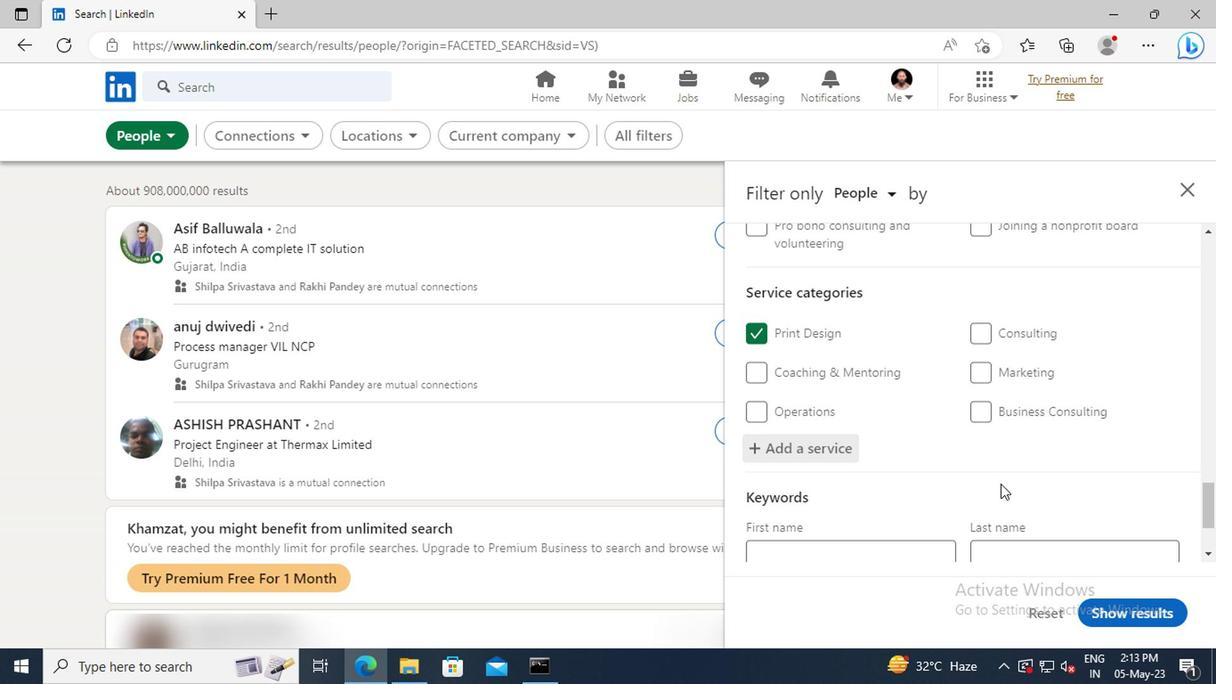 
Action: Mouse moved to (877, 494)
Screenshot: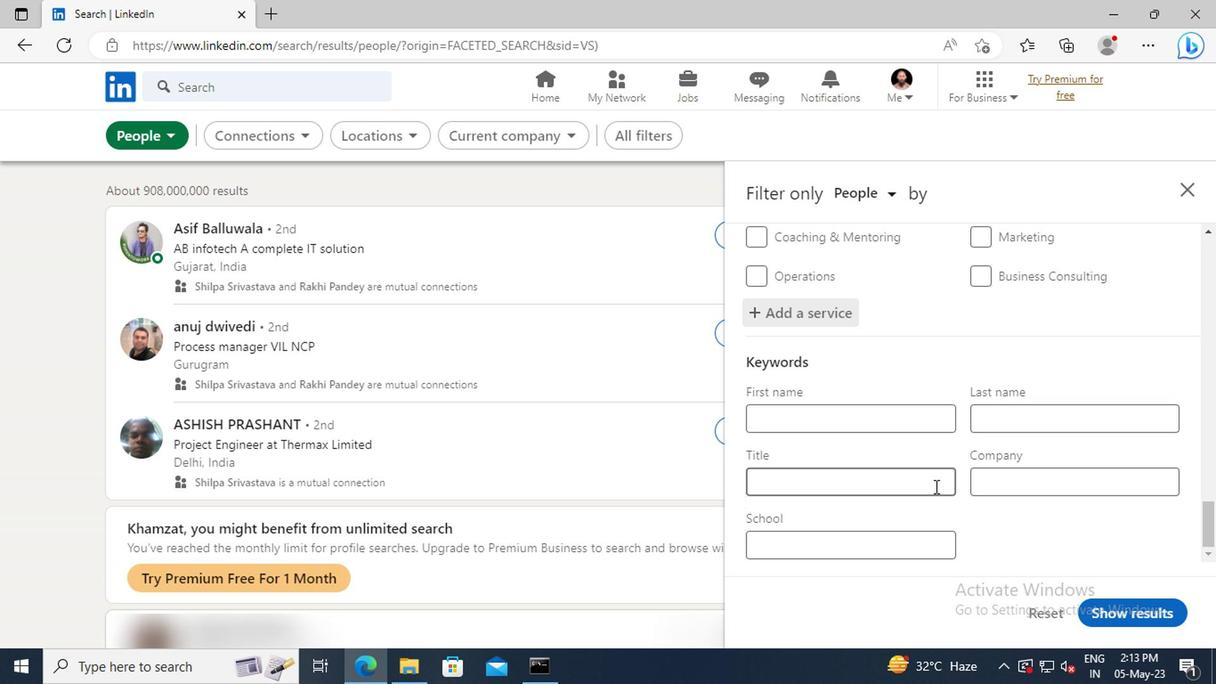
Action: Mouse pressed left at (877, 494)
Screenshot: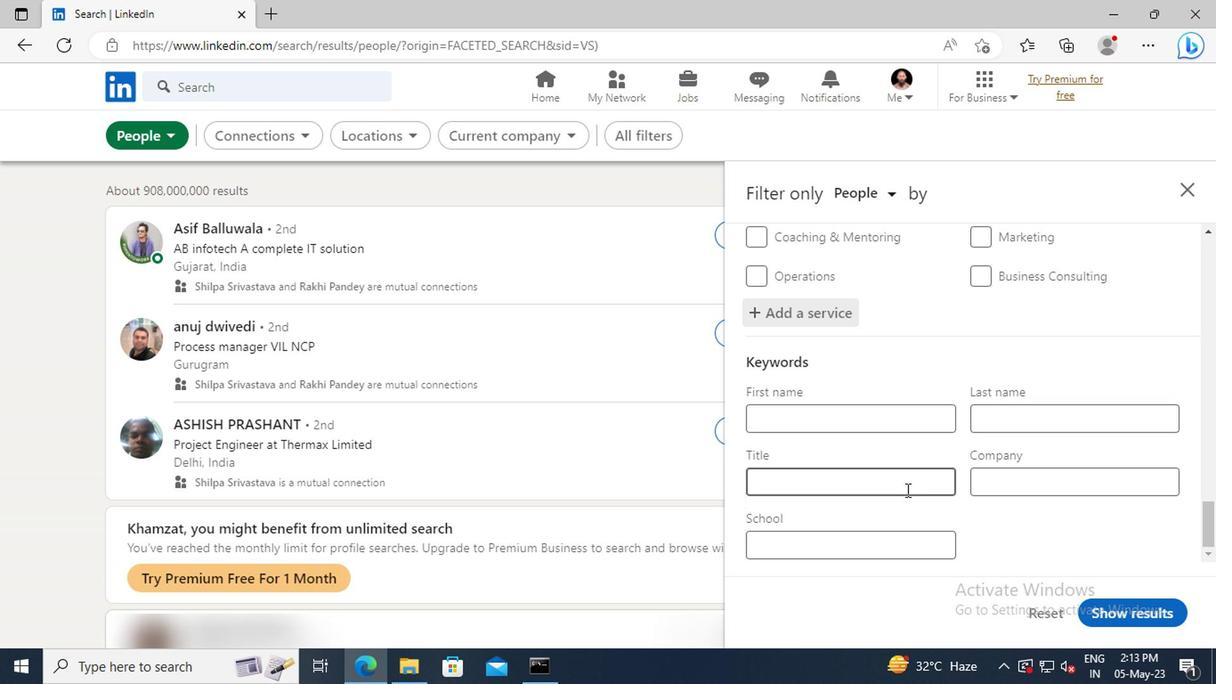 
Action: Key pressed <Key.shift>MANAGING<Key.space><Key.shift>MEMBER<Key.enter>
Screenshot: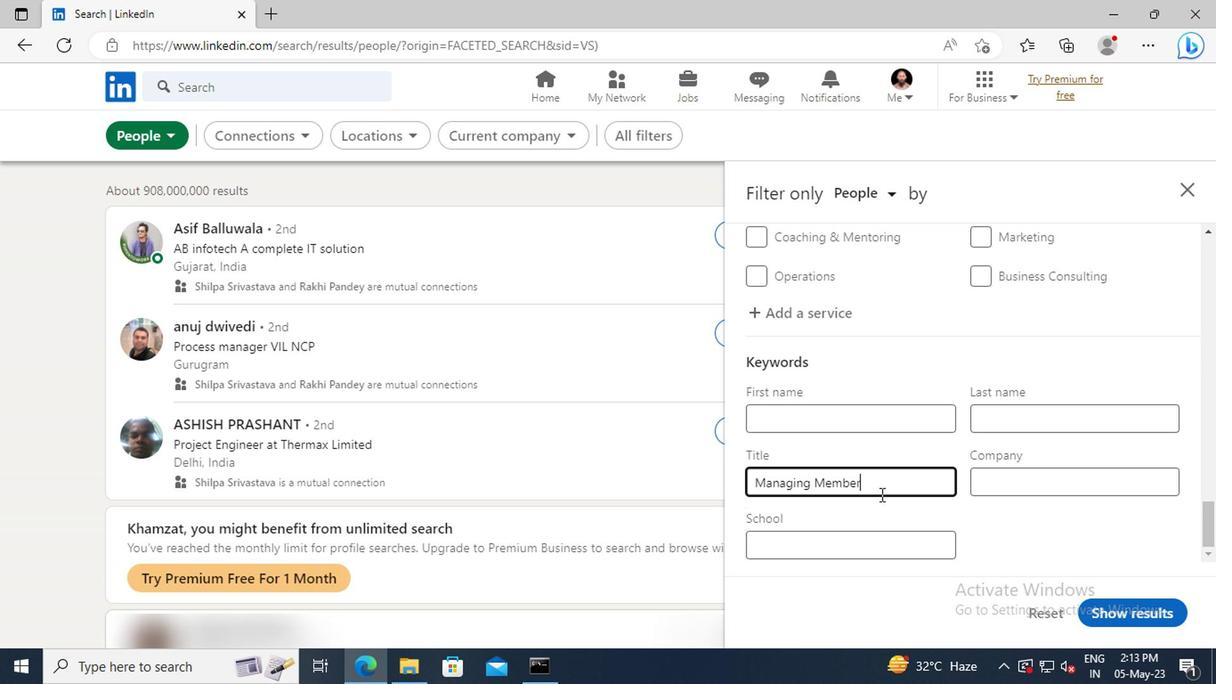 
Action: Mouse moved to (1128, 619)
Screenshot: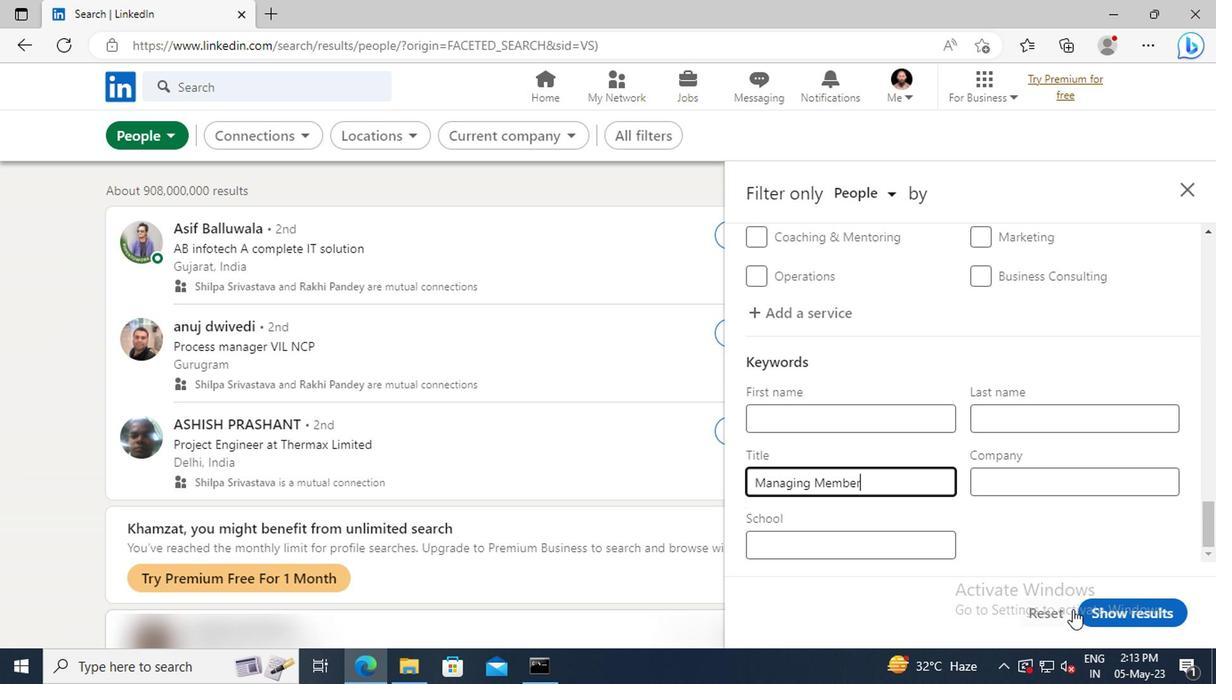 
Action: Mouse pressed left at (1128, 619)
Screenshot: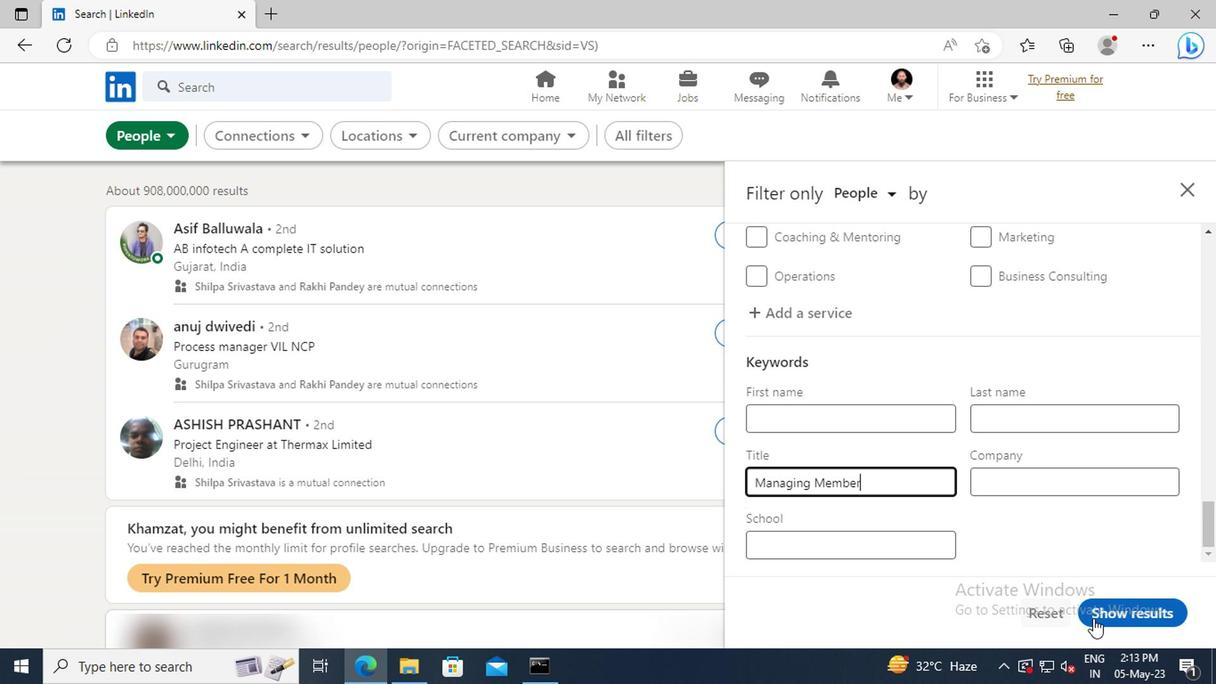 
